 Task: Look for space in Shahrak, Afghanistan from 9th June, 2023 to 11th June, 2023 for 2 adults in price range Rs.6000 to Rs.10000. Place can be entire place with 2 bedrooms having 2 beds and 1 bathroom. Property type can be house, flat, hotel. Amenities needed are: wifi, air conditioning. Booking option can be shelf check-in. Required host language is English.
Action: Mouse moved to (554, 112)
Screenshot: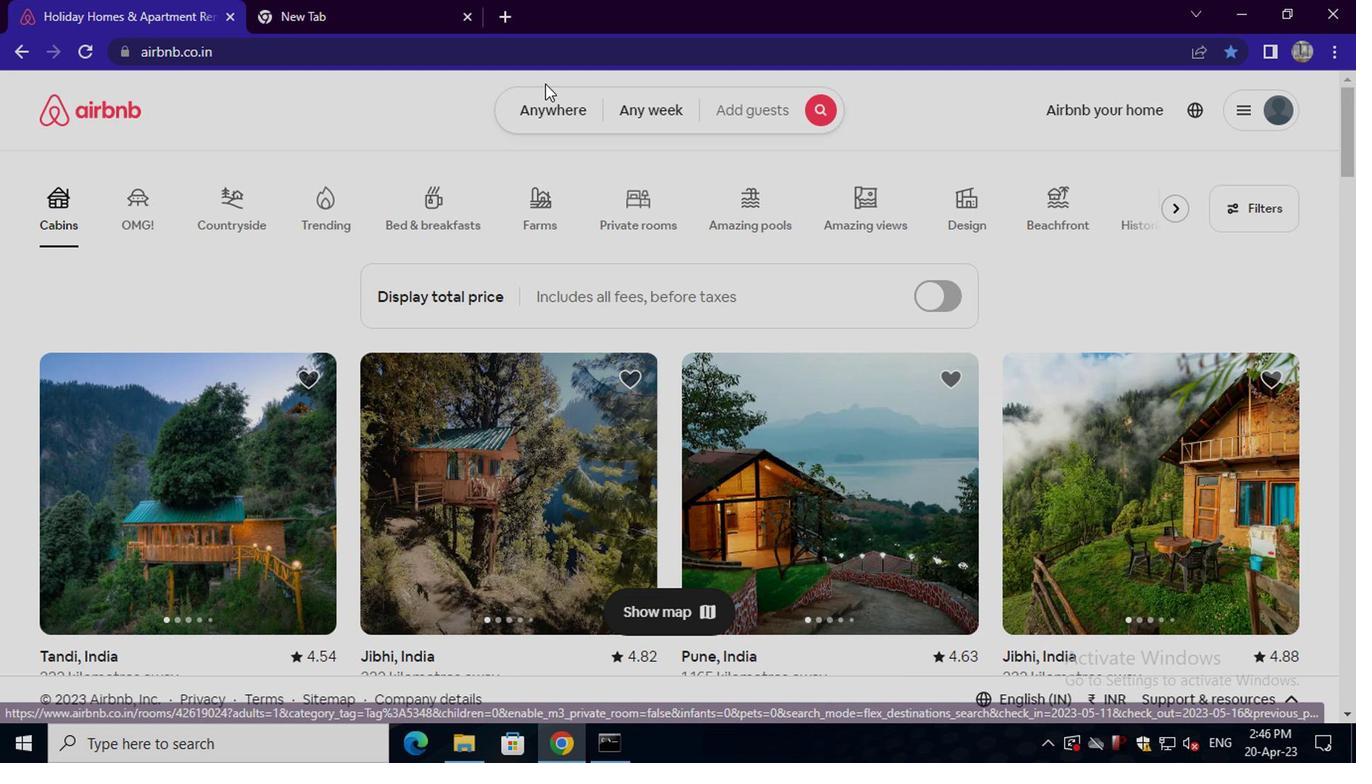 
Action: Mouse pressed left at (554, 112)
Screenshot: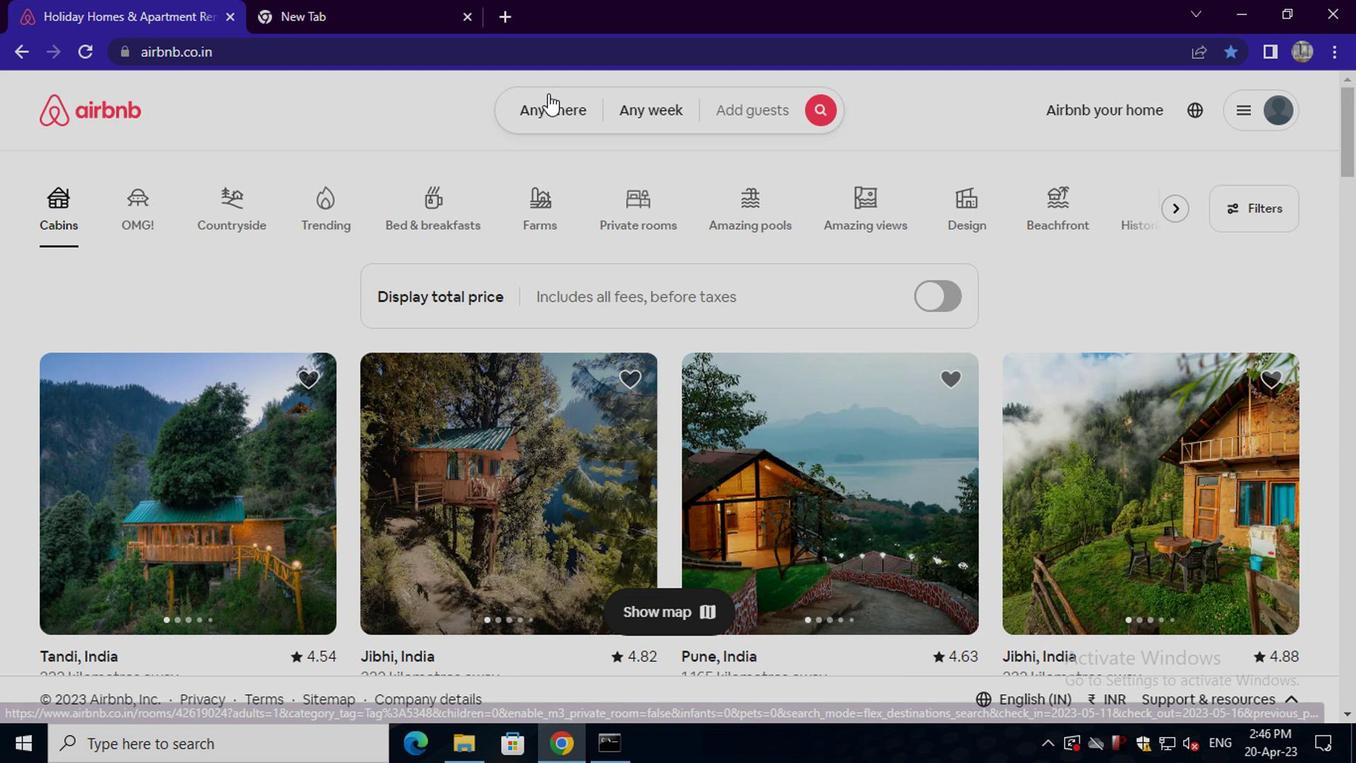 
Action: Mouse moved to (382, 195)
Screenshot: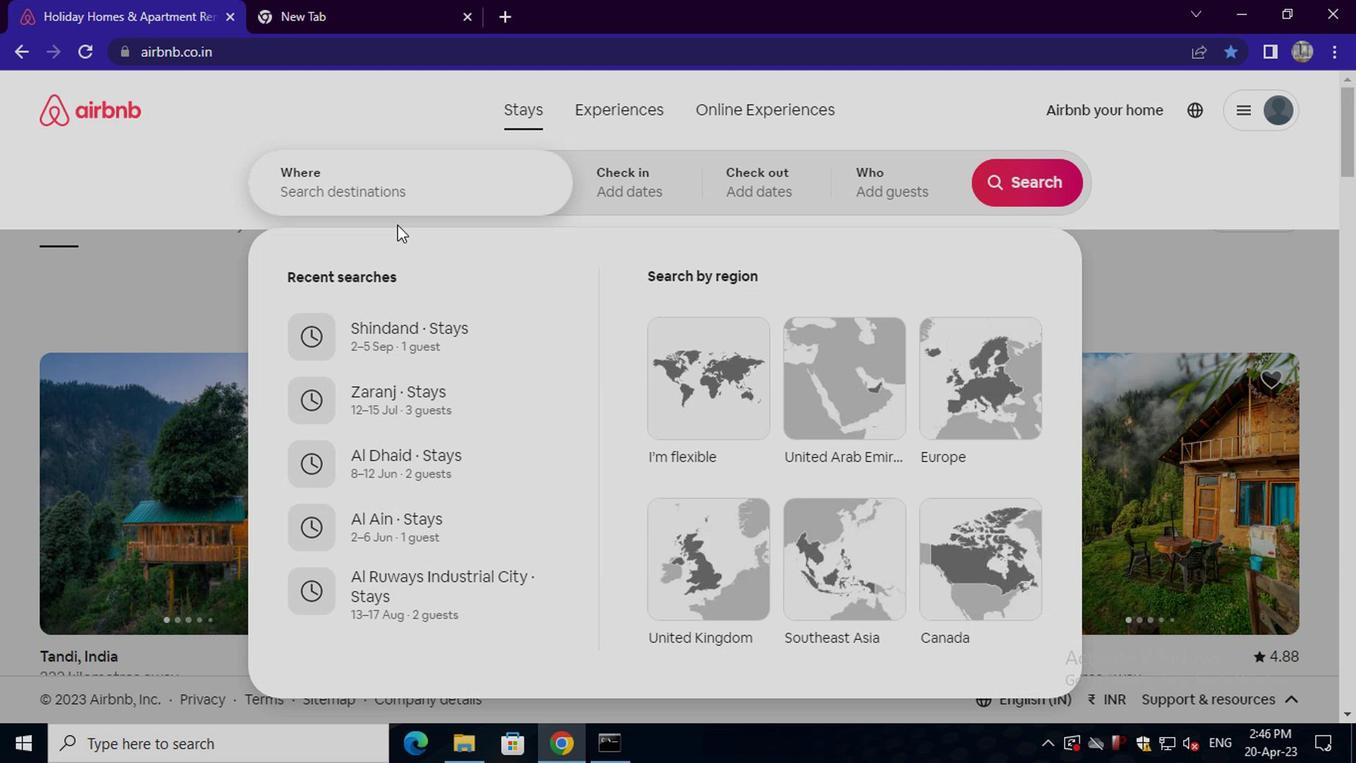 
Action: Mouse pressed left at (382, 195)
Screenshot: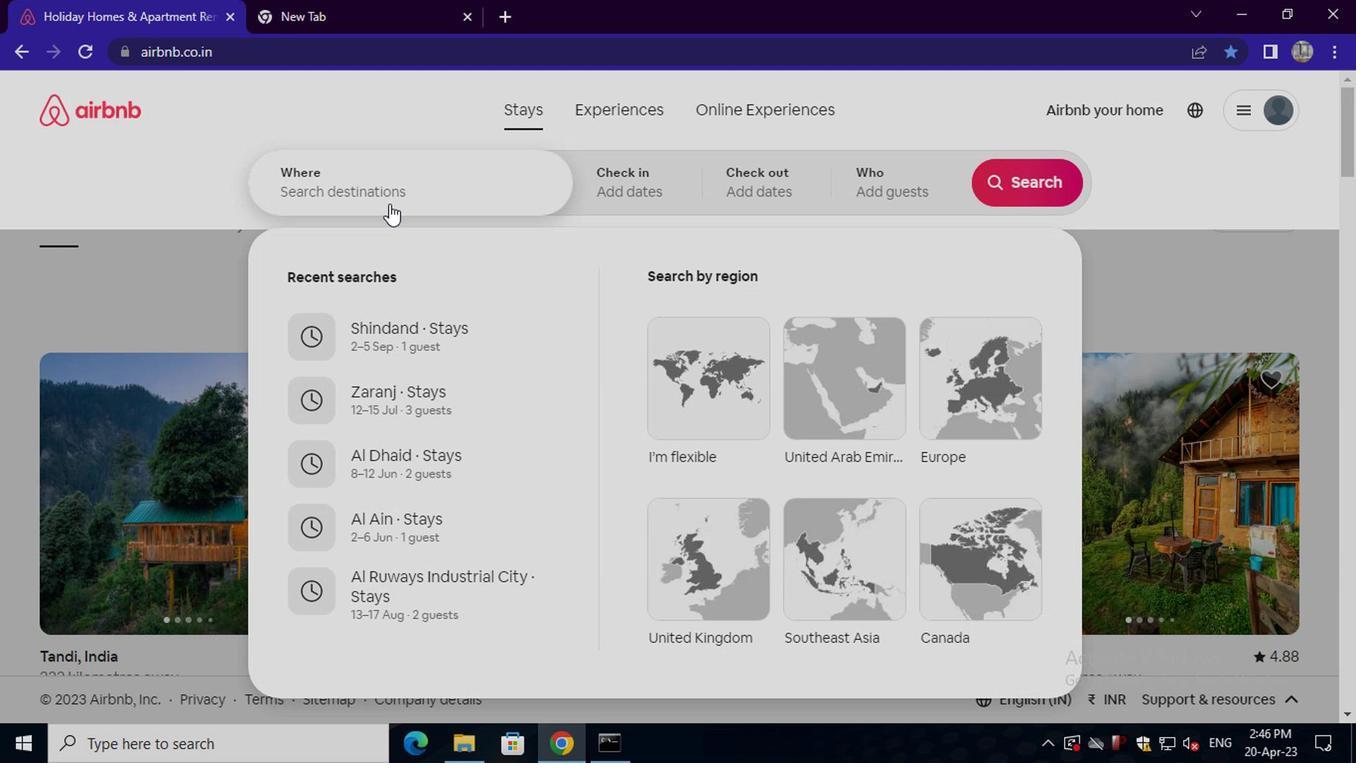 
Action: Mouse moved to (382, 194)
Screenshot: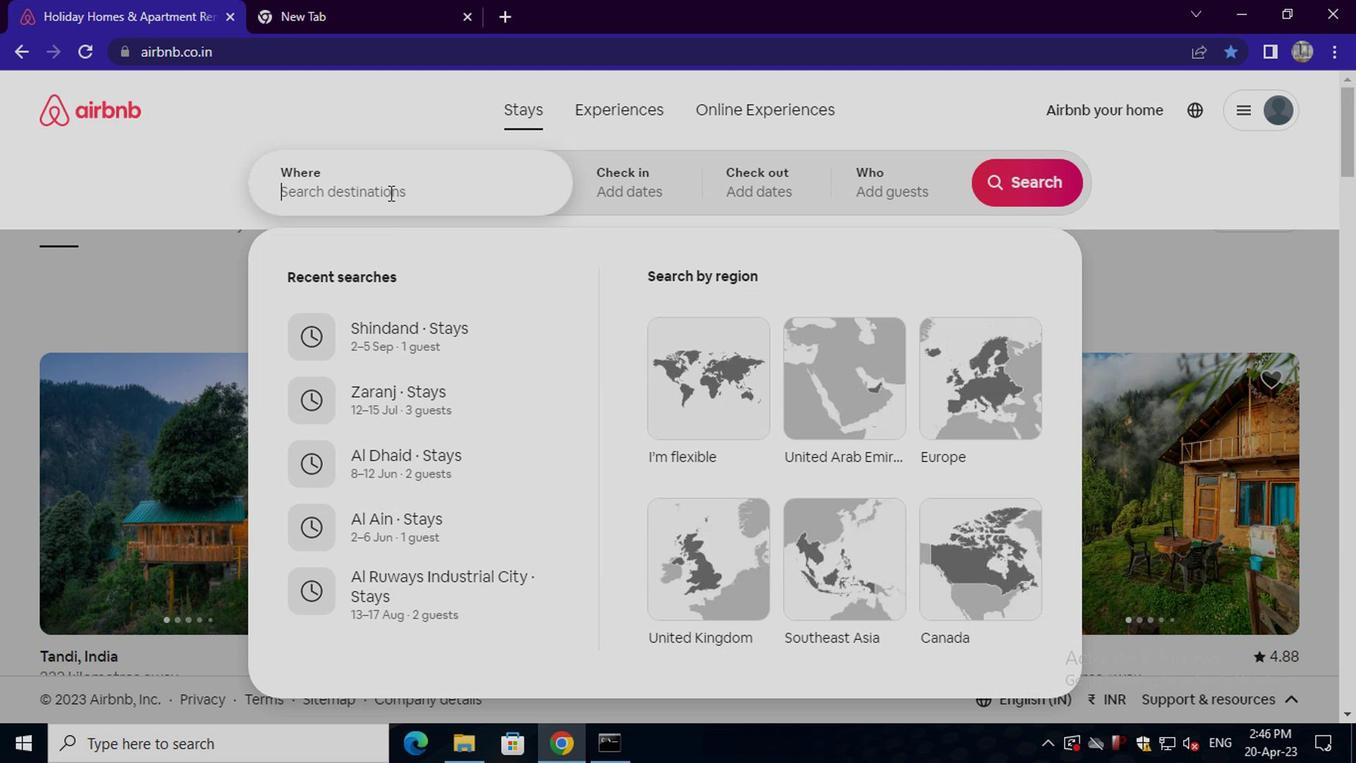 
Action: Key pressed shahrak
Screenshot: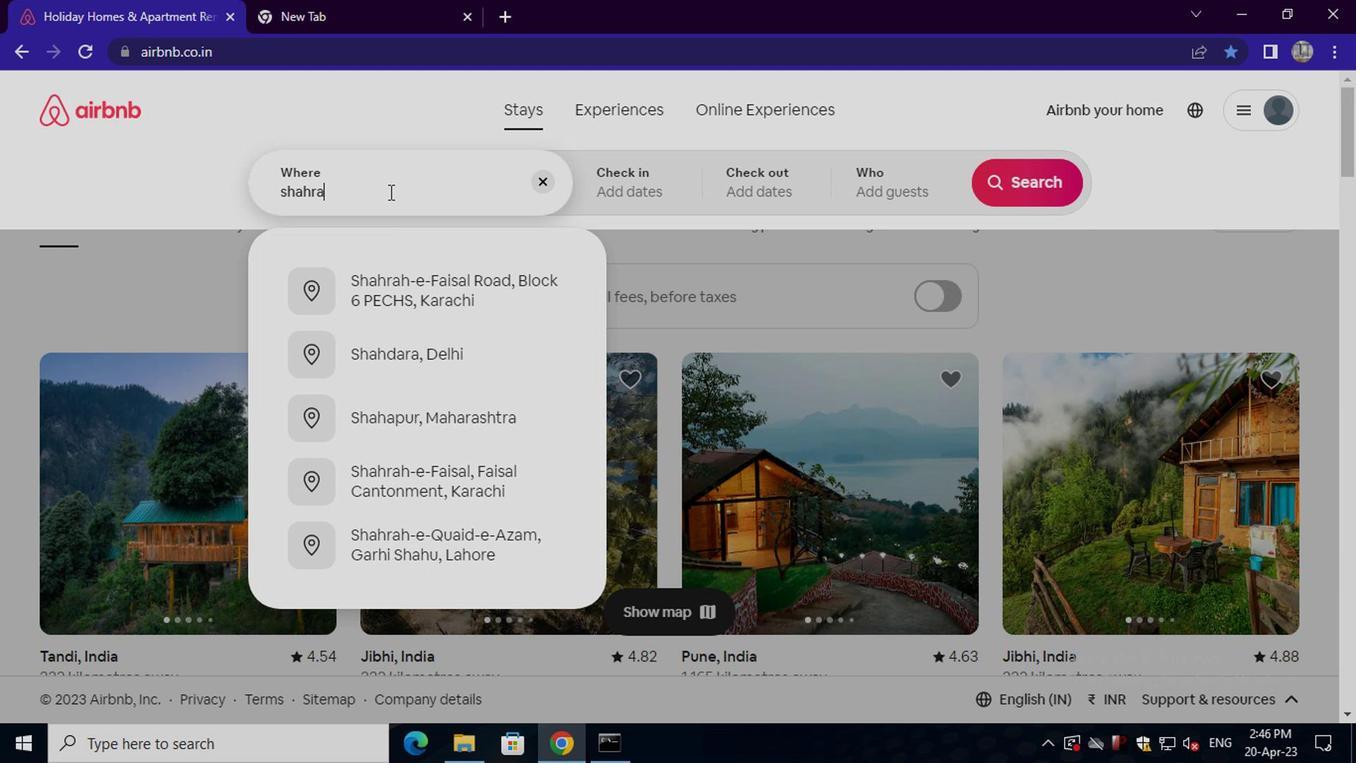 
Action: Mouse moved to (433, 207)
Screenshot: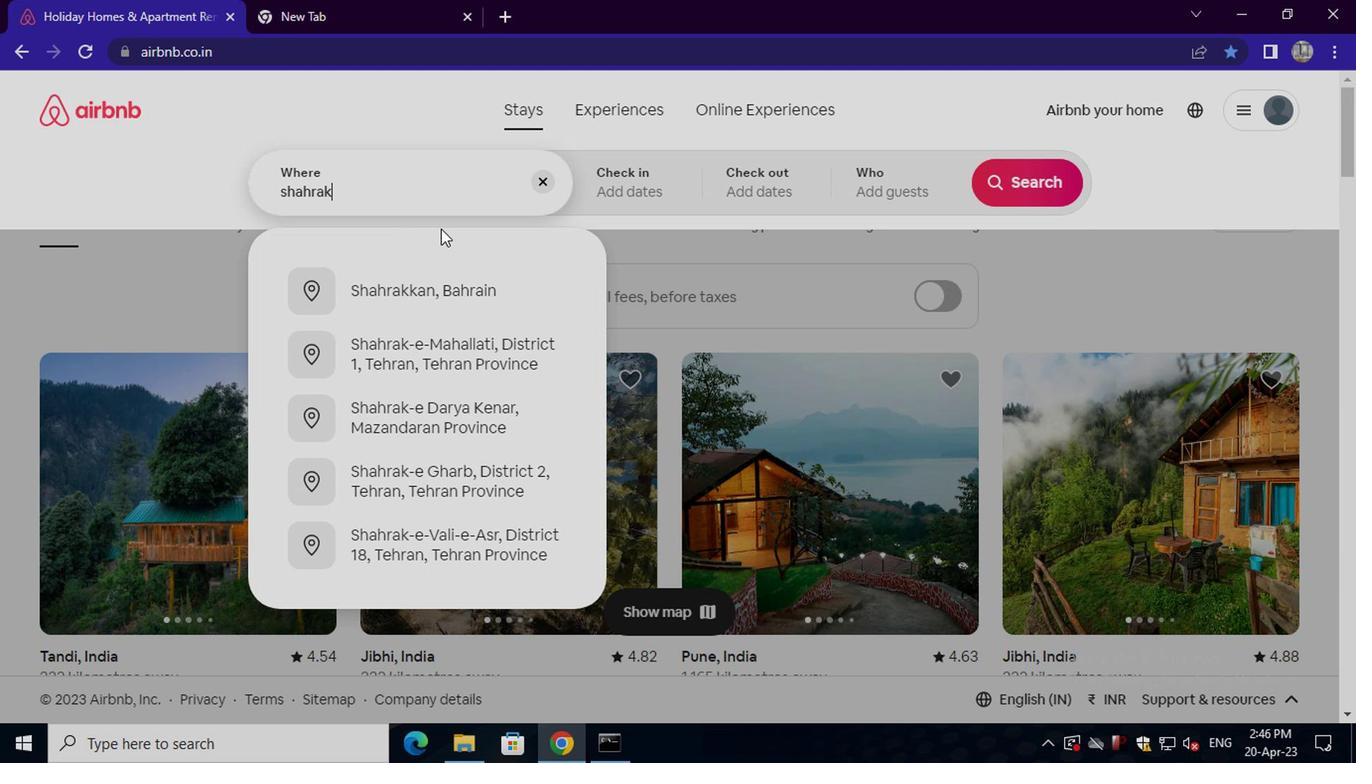 
Action: Key pressed ,<Key.space>afg
Screenshot: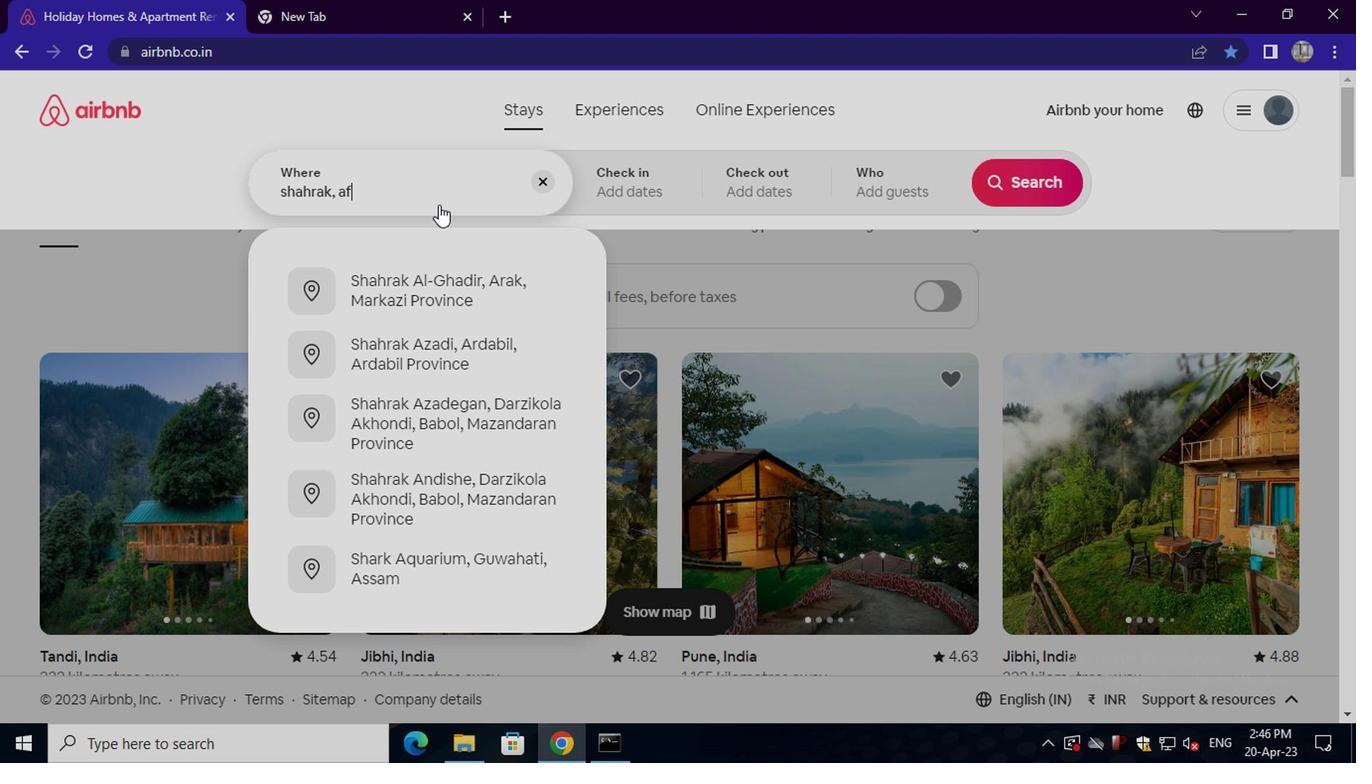 
Action: Mouse moved to (449, 284)
Screenshot: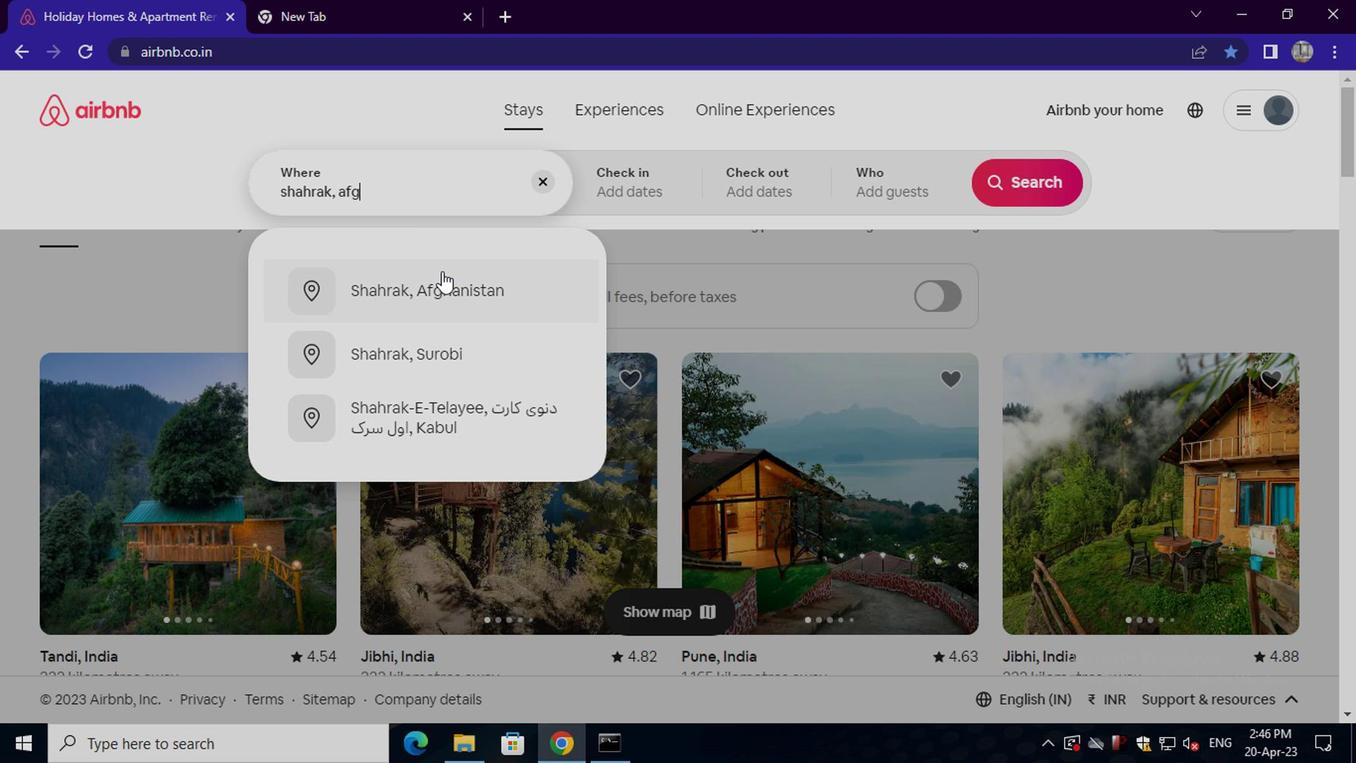 
Action: Mouse pressed left at (449, 284)
Screenshot: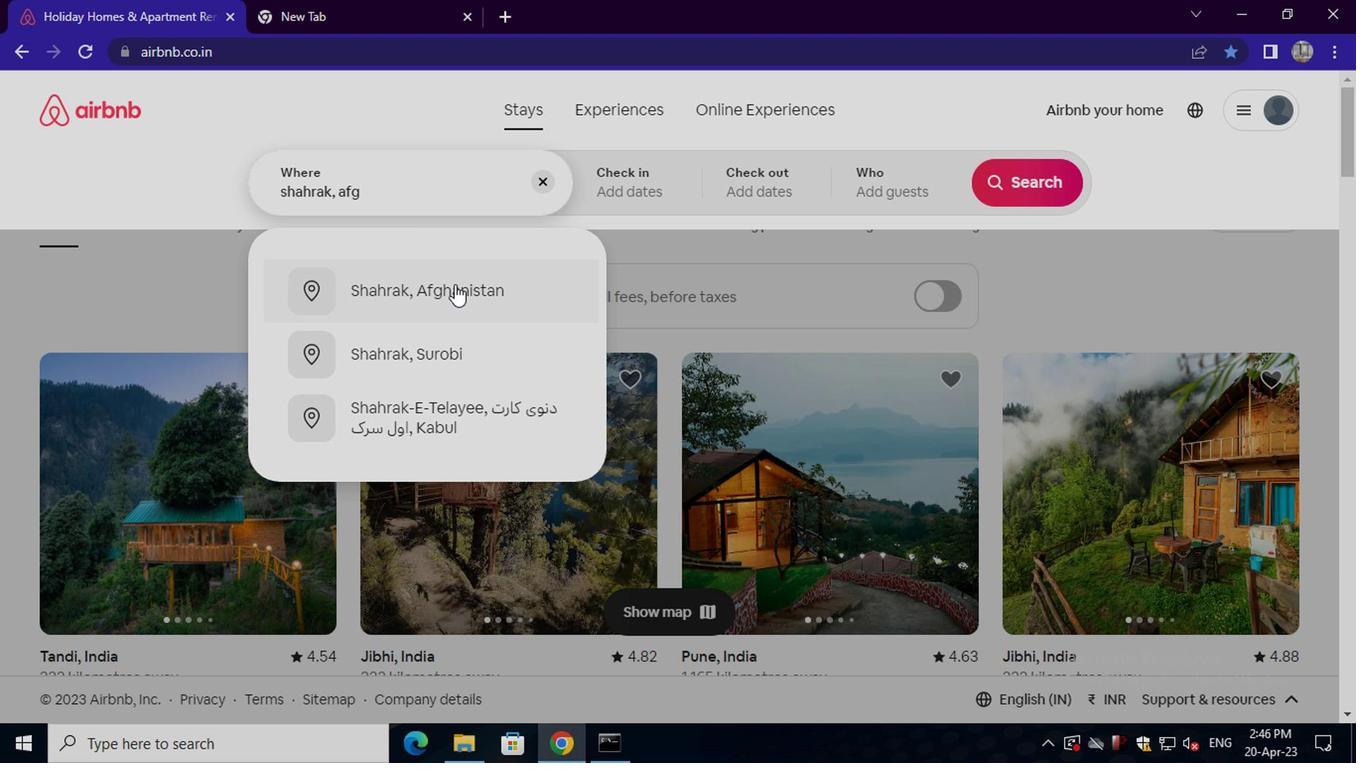 
Action: Mouse moved to (1004, 330)
Screenshot: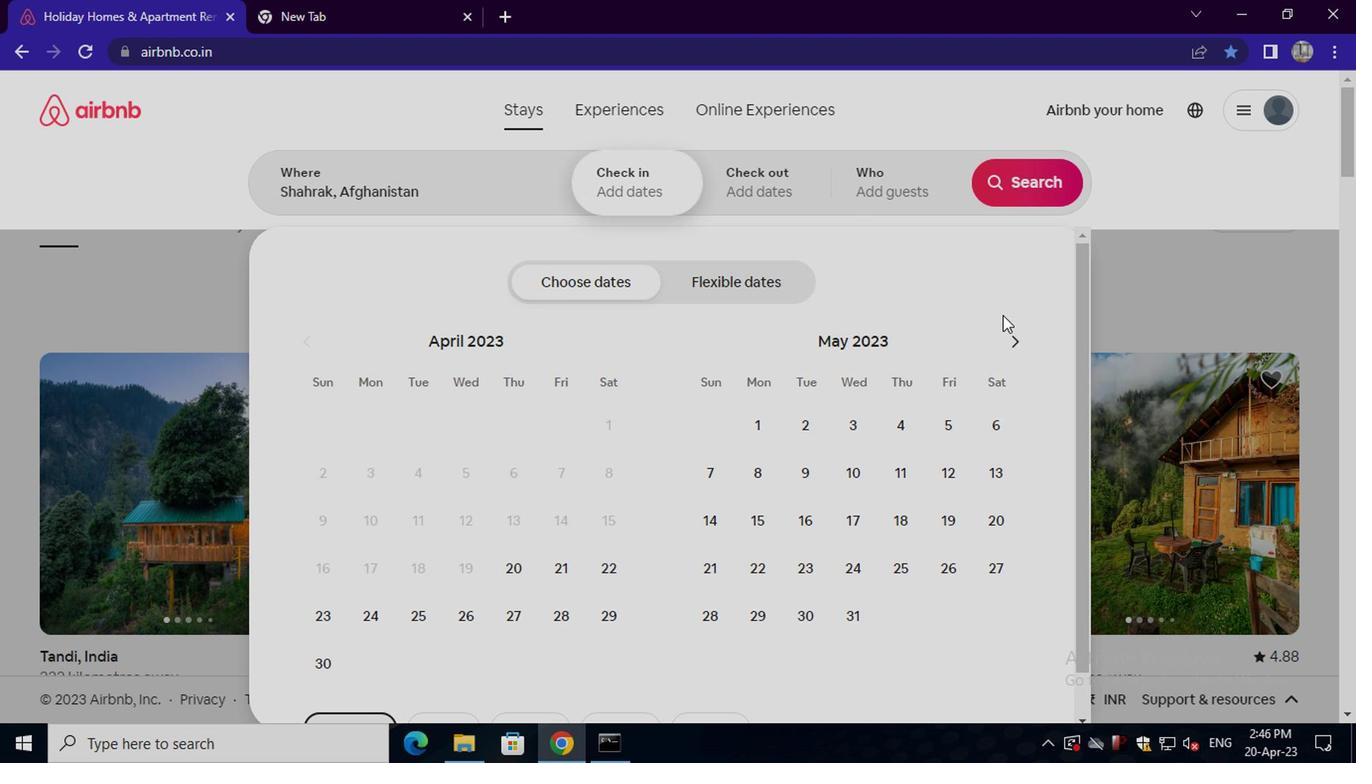 
Action: Mouse pressed left at (1004, 330)
Screenshot: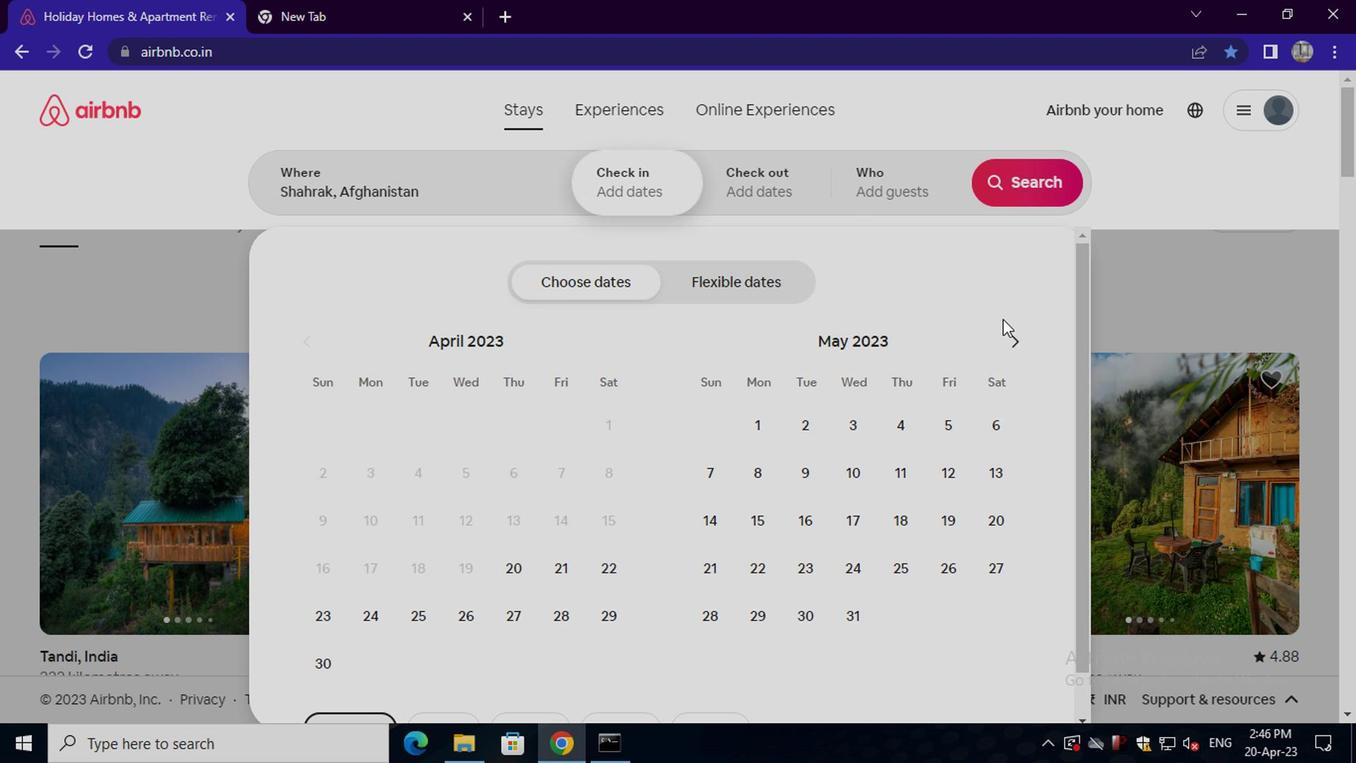 
Action: Mouse moved to (948, 472)
Screenshot: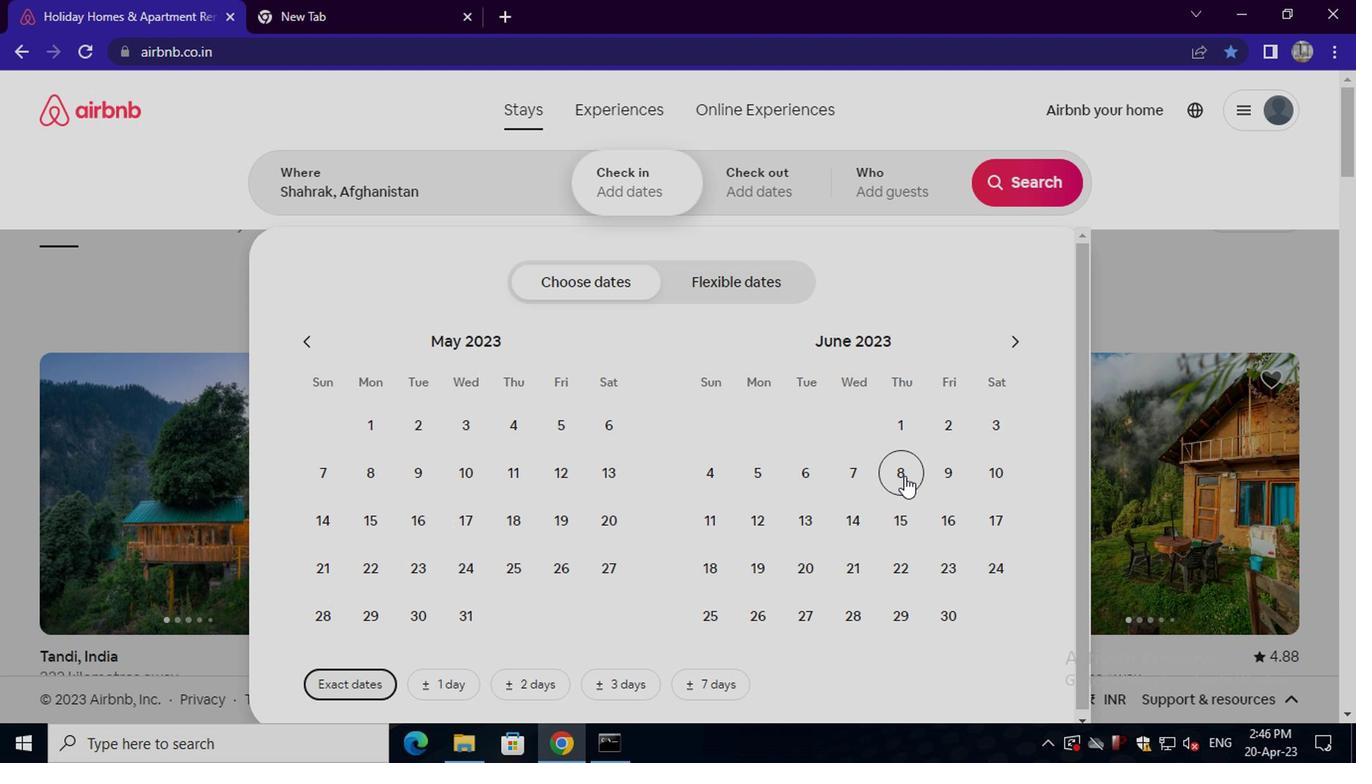 
Action: Mouse pressed left at (948, 472)
Screenshot: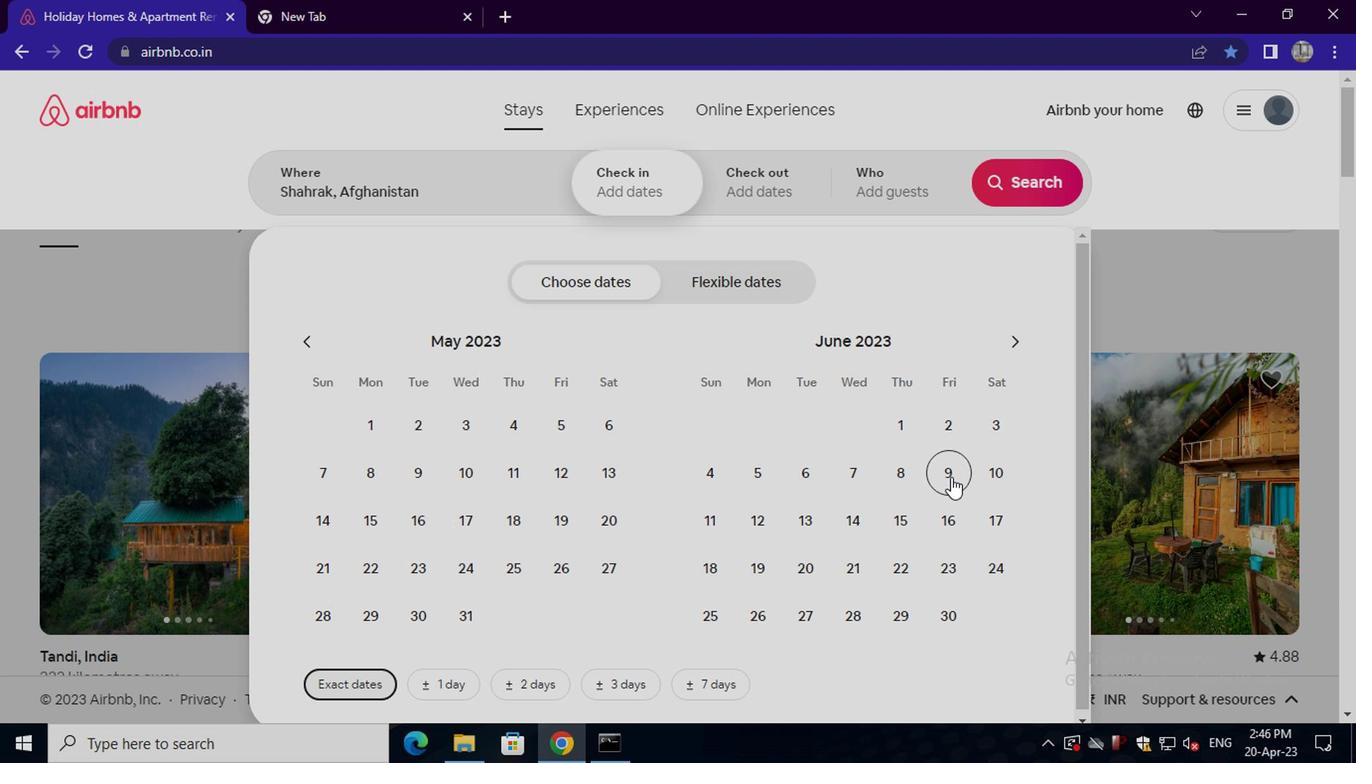 
Action: Mouse moved to (704, 503)
Screenshot: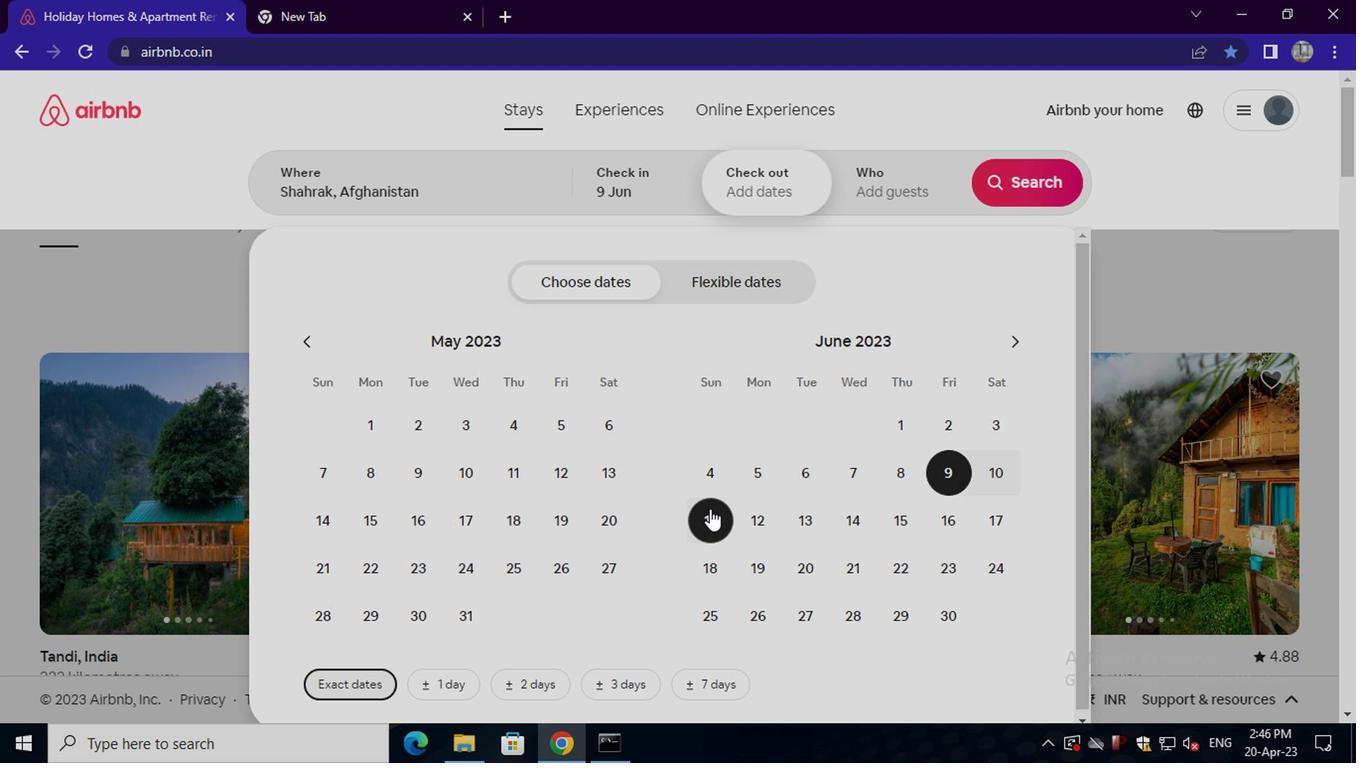 
Action: Mouse pressed left at (704, 503)
Screenshot: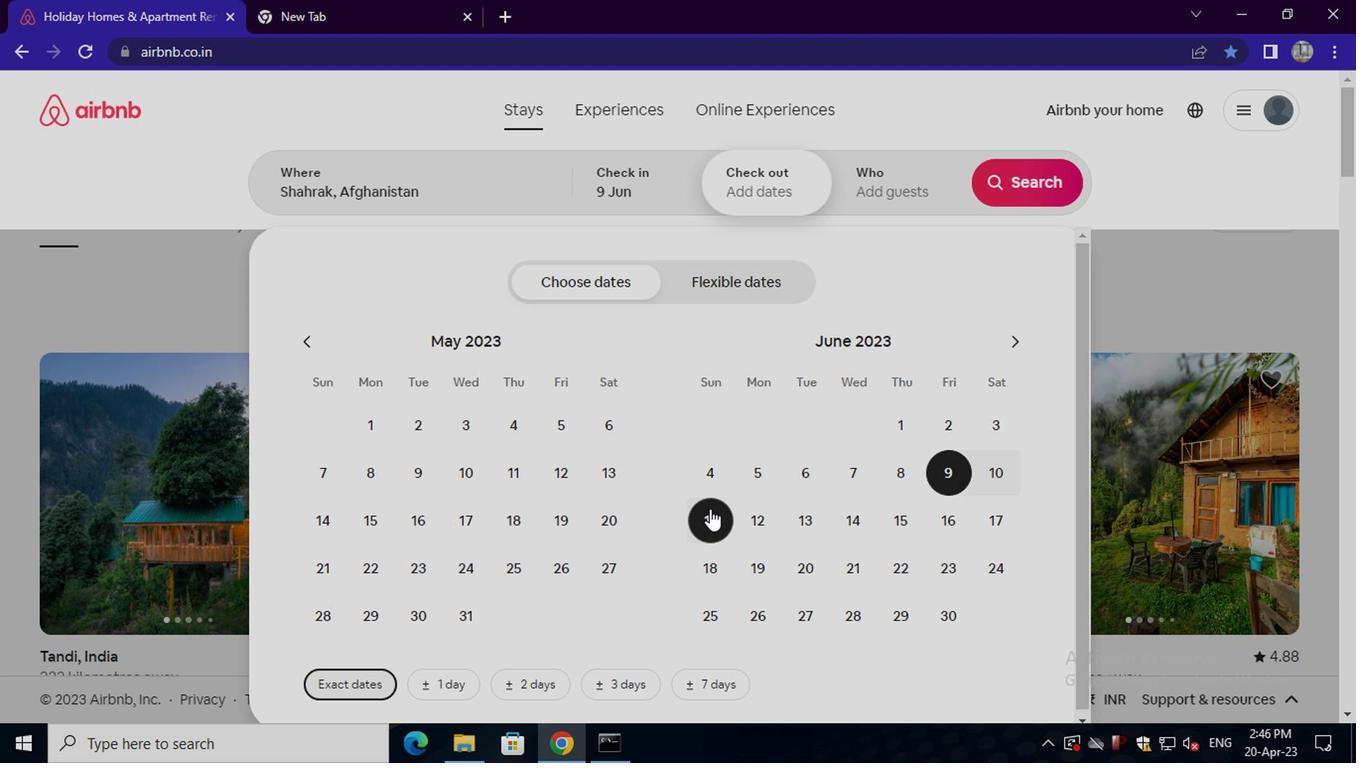 
Action: Mouse moved to (871, 195)
Screenshot: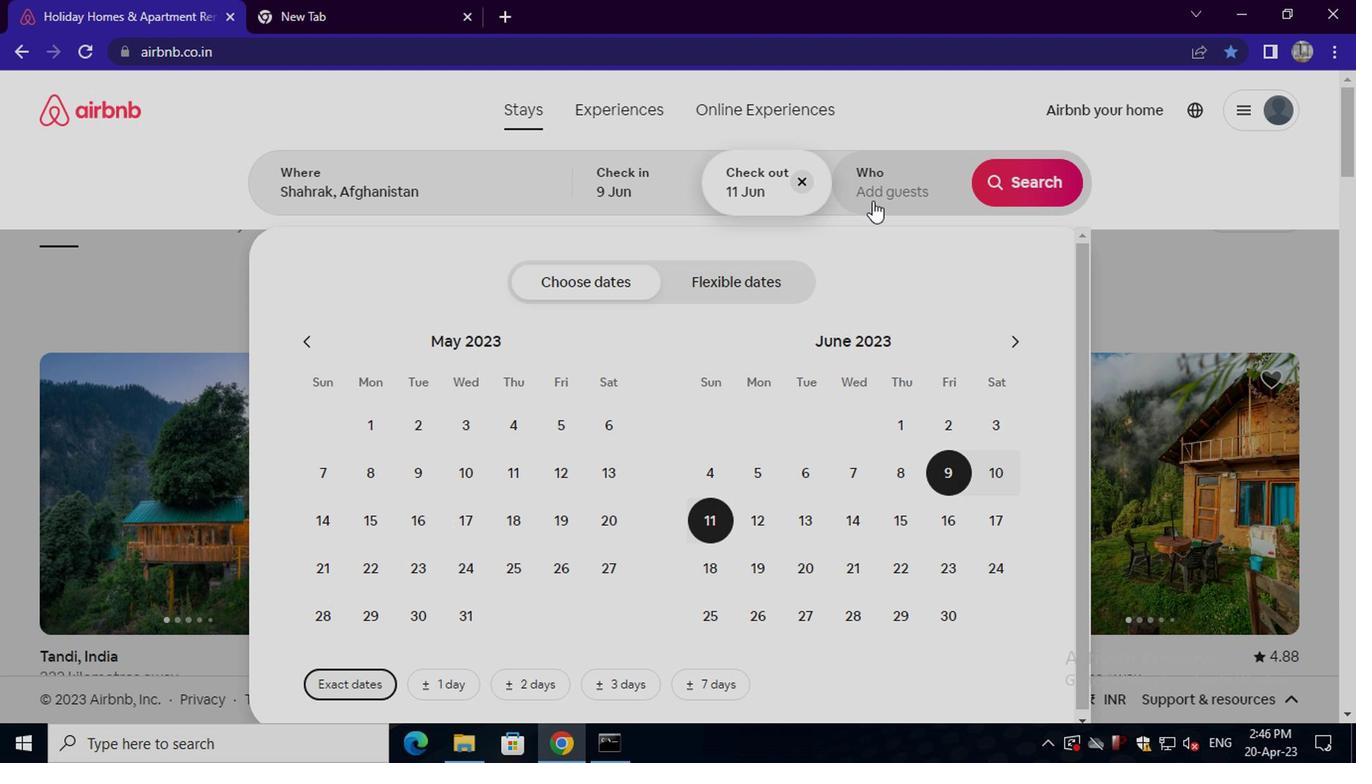 
Action: Mouse pressed left at (871, 195)
Screenshot: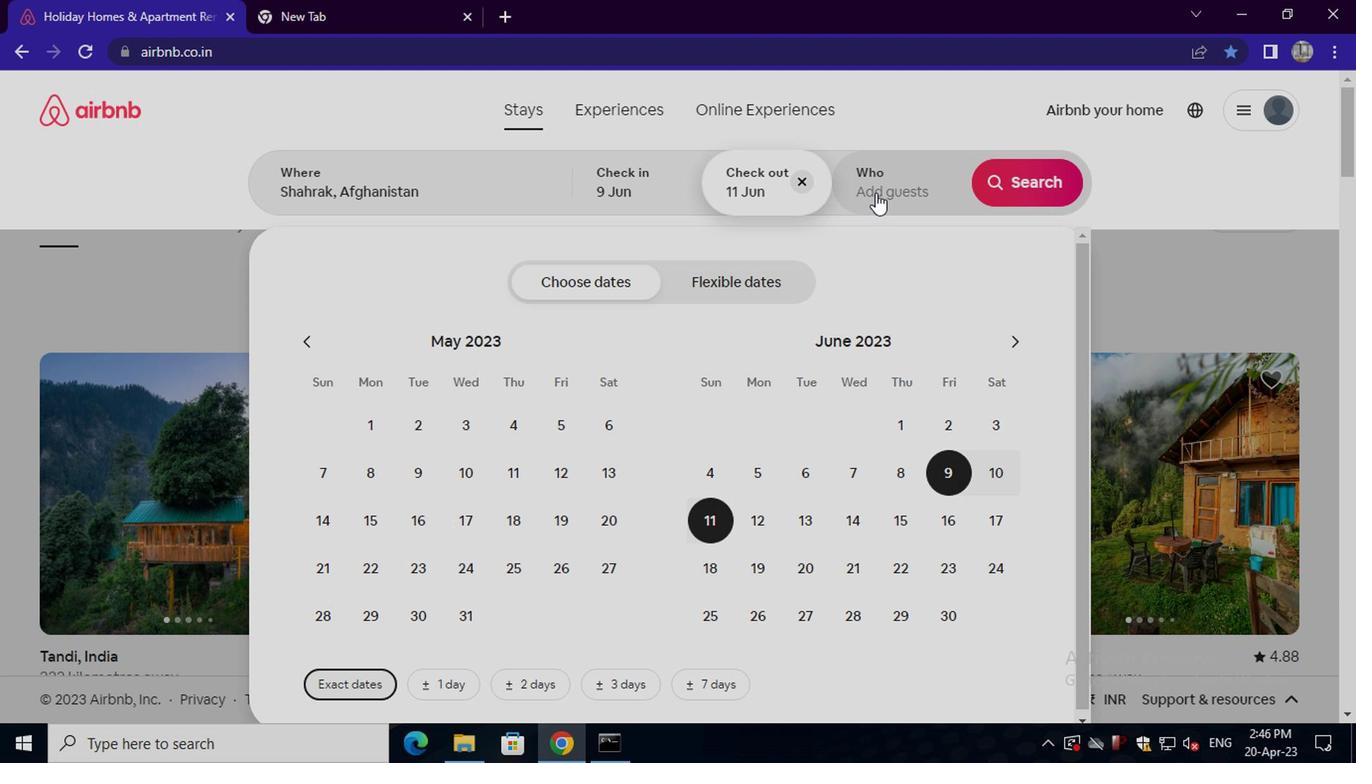 
Action: Mouse moved to (1031, 282)
Screenshot: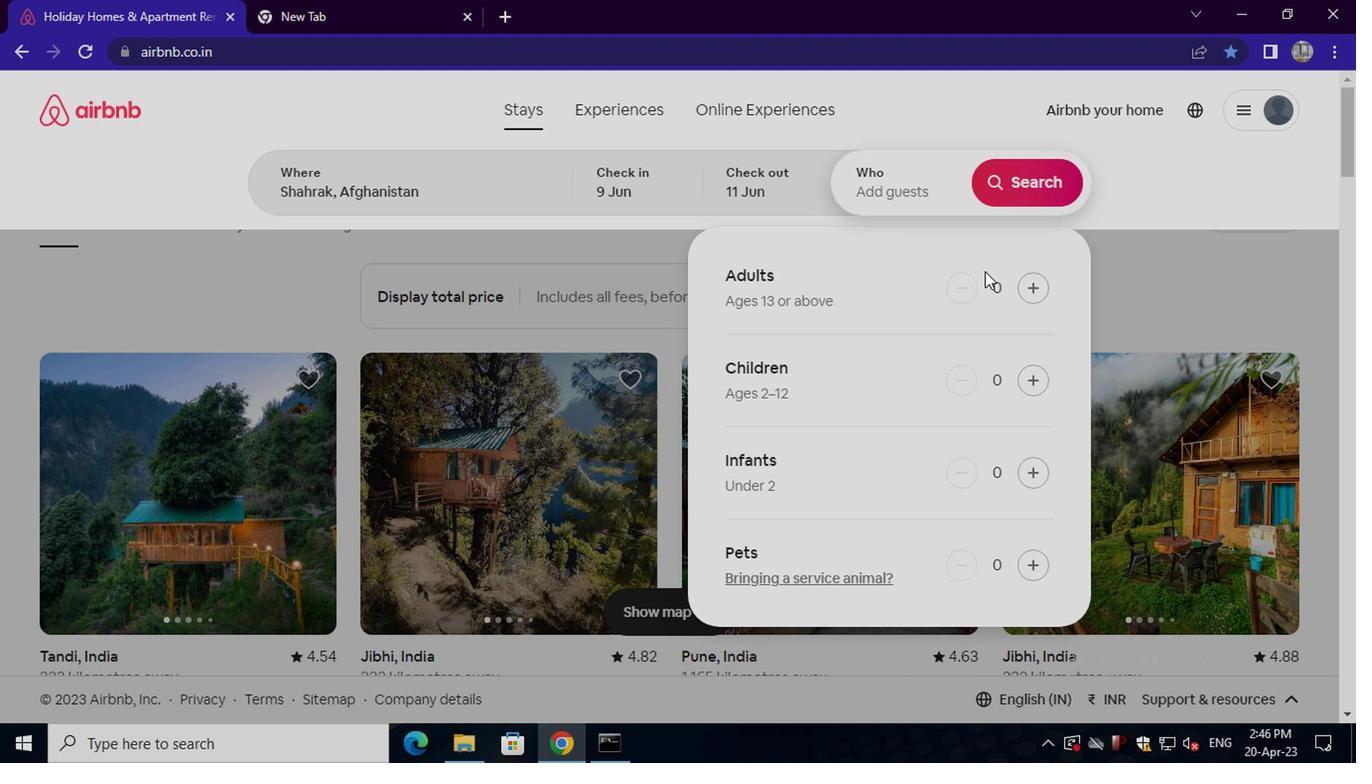 
Action: Mouse pressed left at (1031, 282)
Screenshot: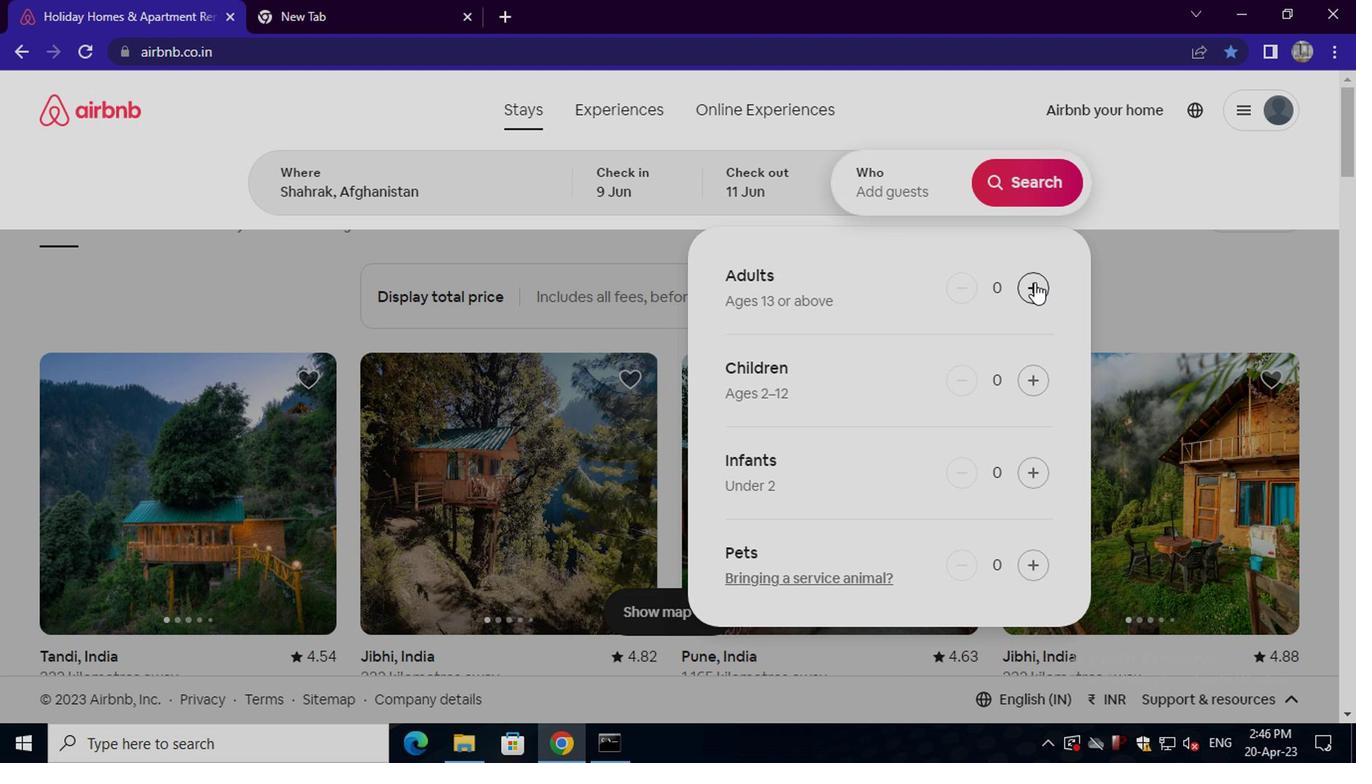 
Action: Mouse pressed left at (1031, 282)
Screenshot: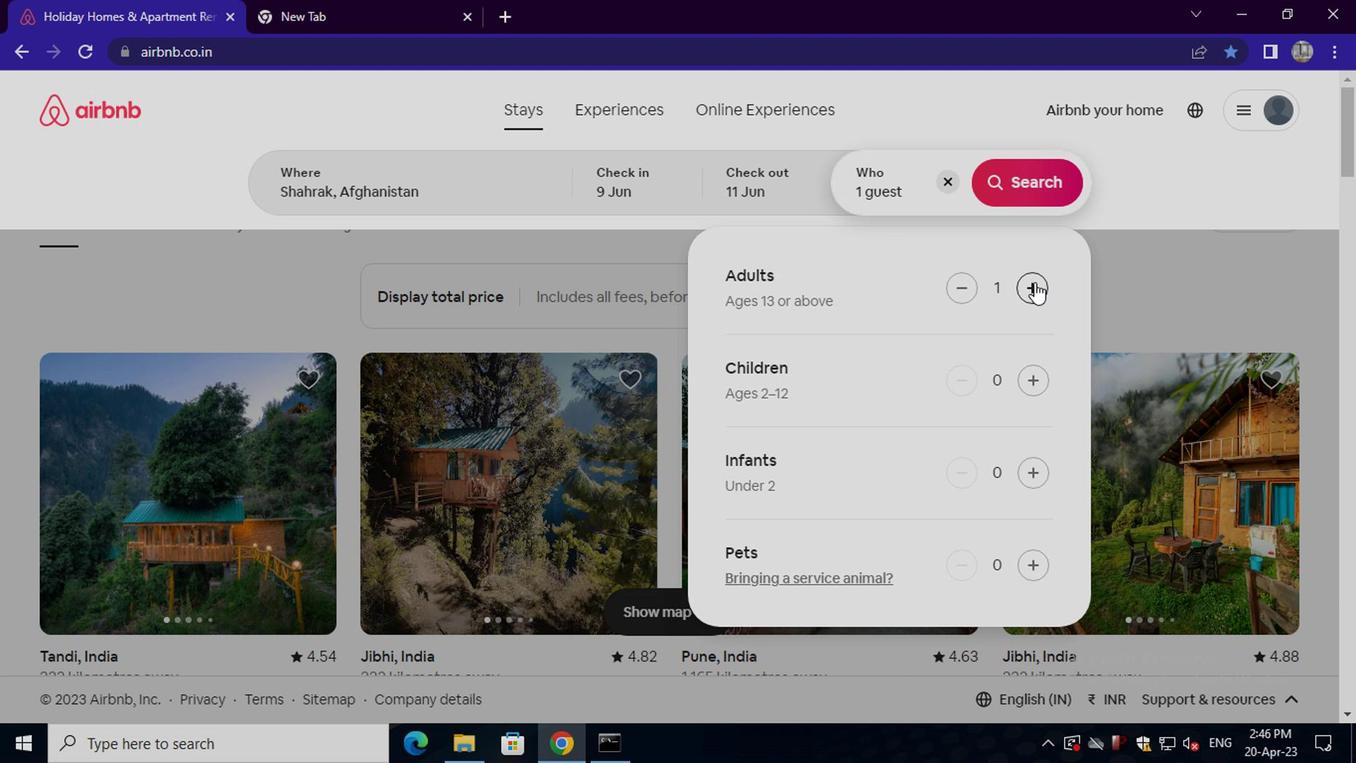 
Action: Mouse moved to (1028, 193)
Screenshot: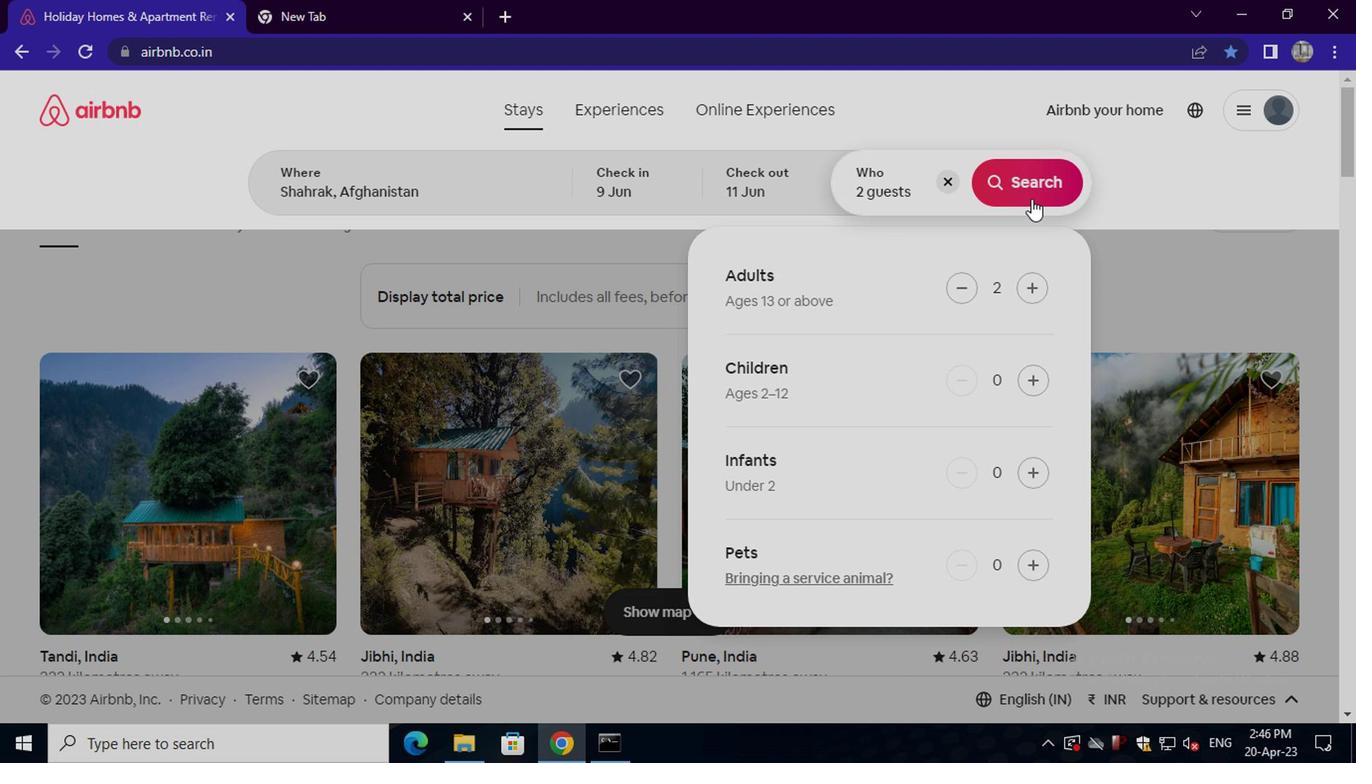 
Action: Mouse pressed left at (1028, 193)
Screenshot: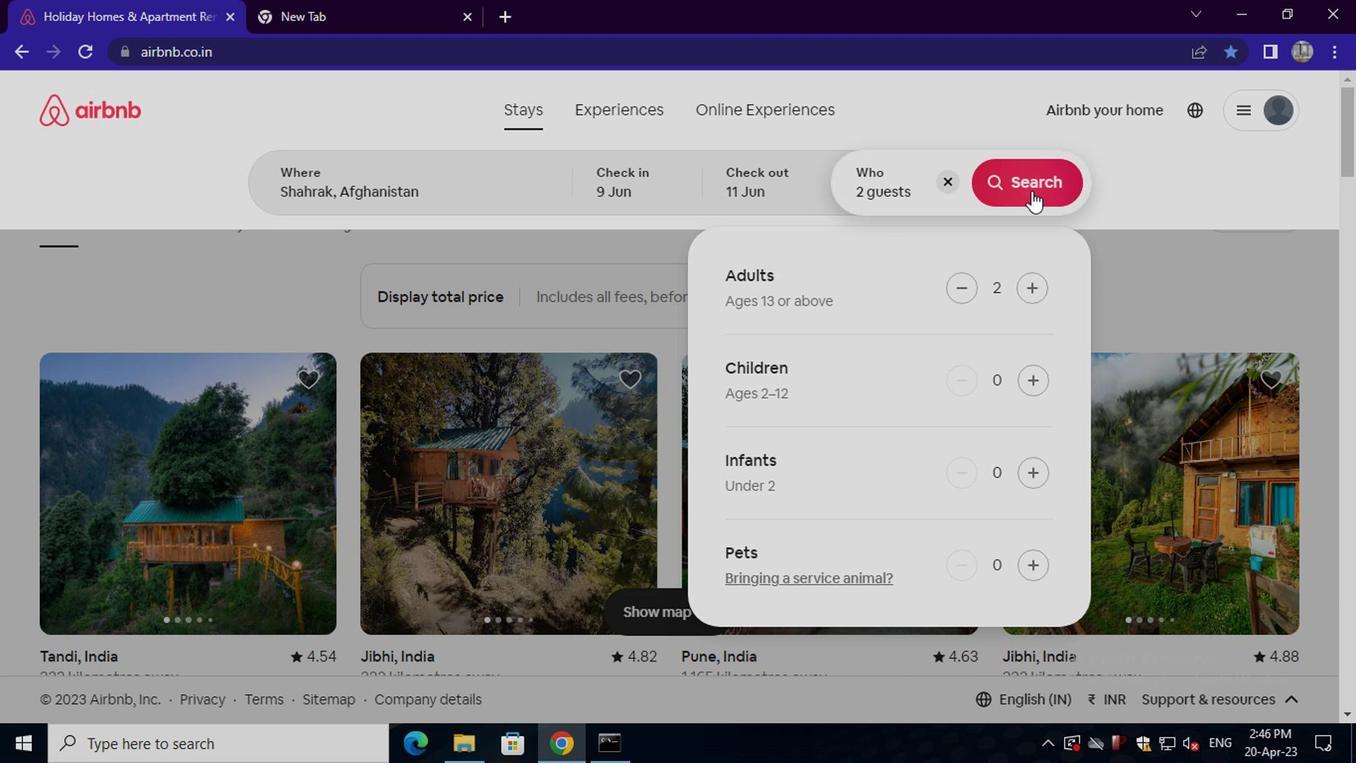 
Action: Mouse moved to (1313, 211)
Screenshot: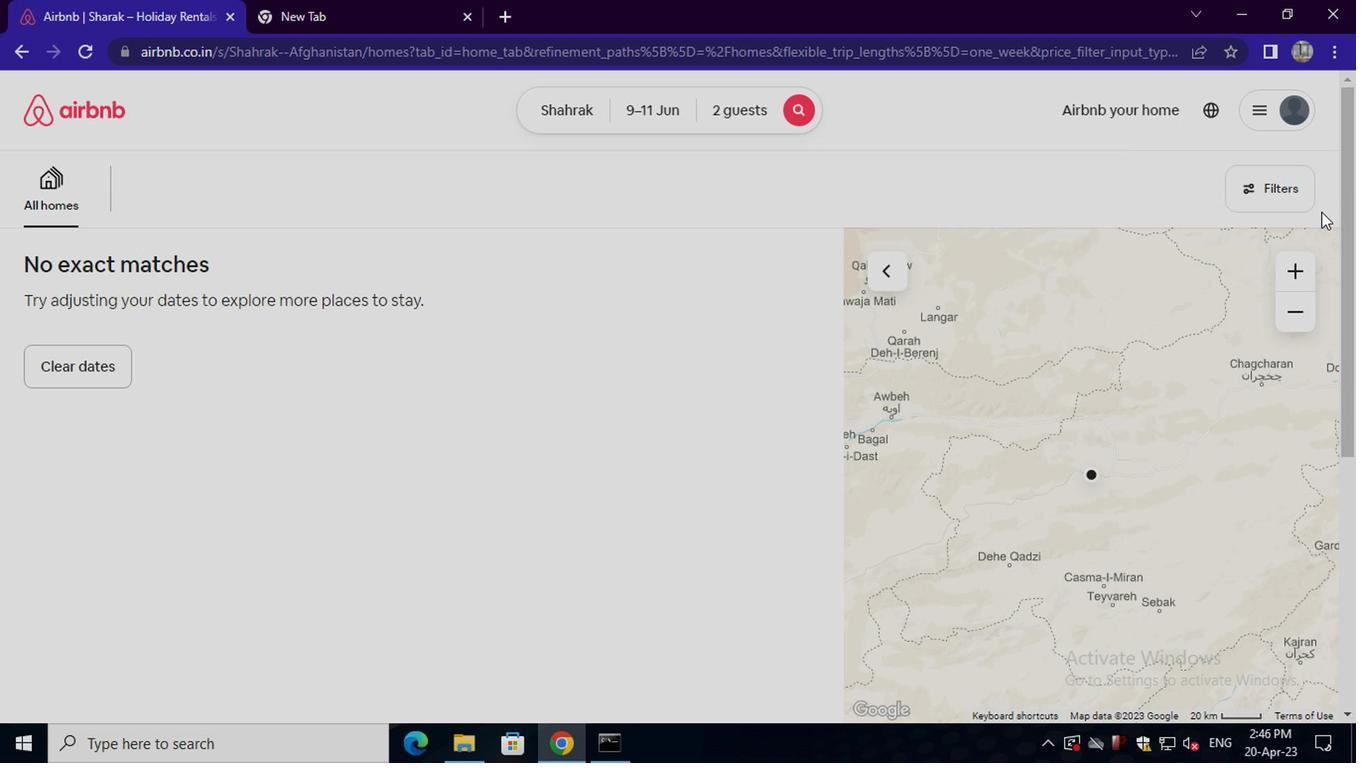 
Action: Mouse pressed left at (1313, 211)
Screenshot: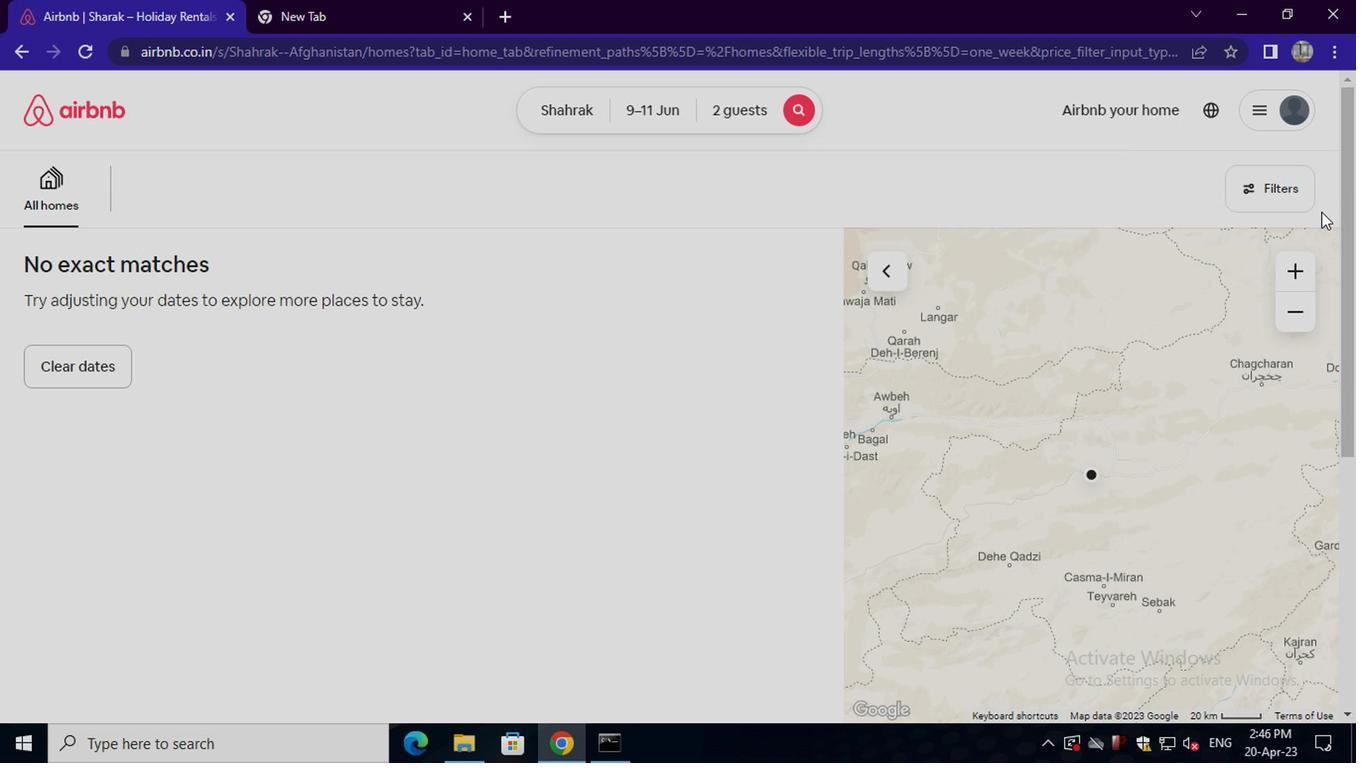 
Action: Mouse moved to (1306, 207)
Screenshot: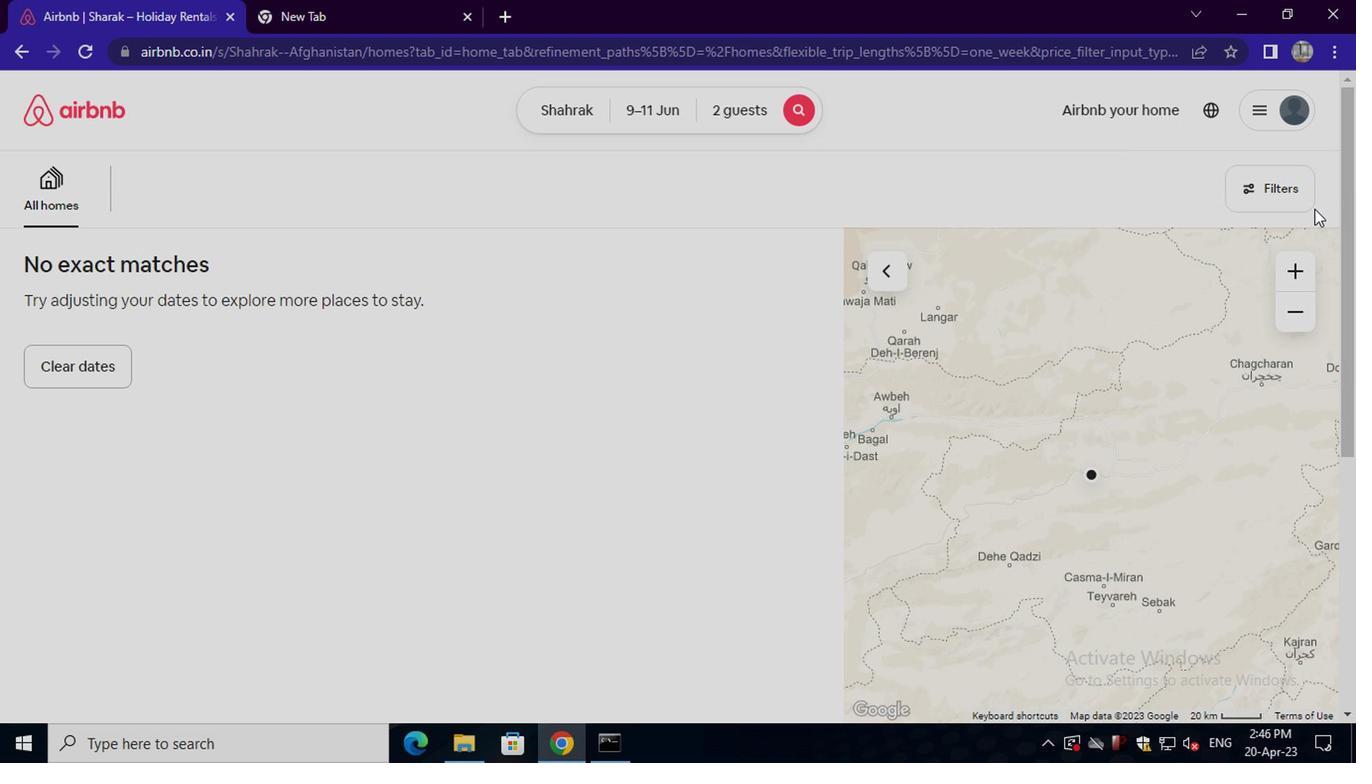 
Action: Mouse pressed left at (1306, 207)
Screenshot: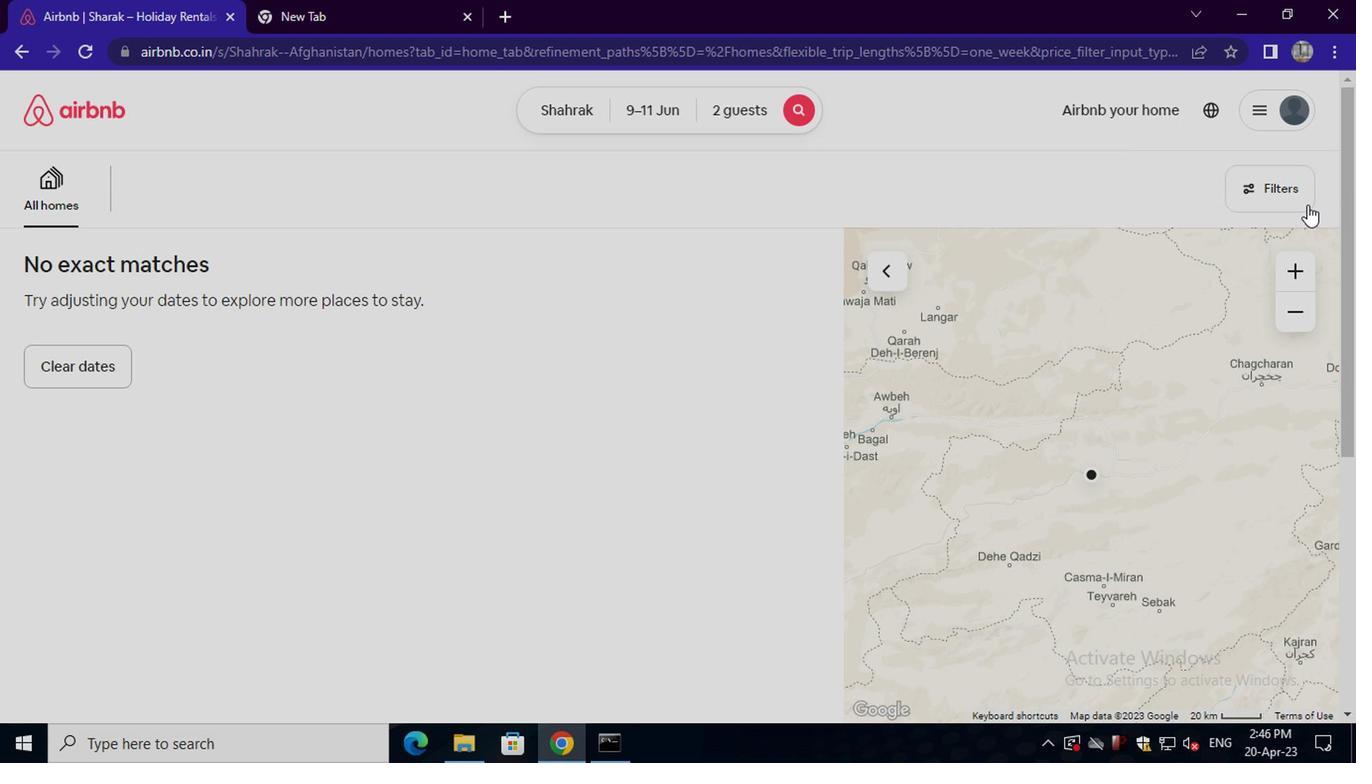 
Action: Mouse moved to (530, 322)
Screenshot: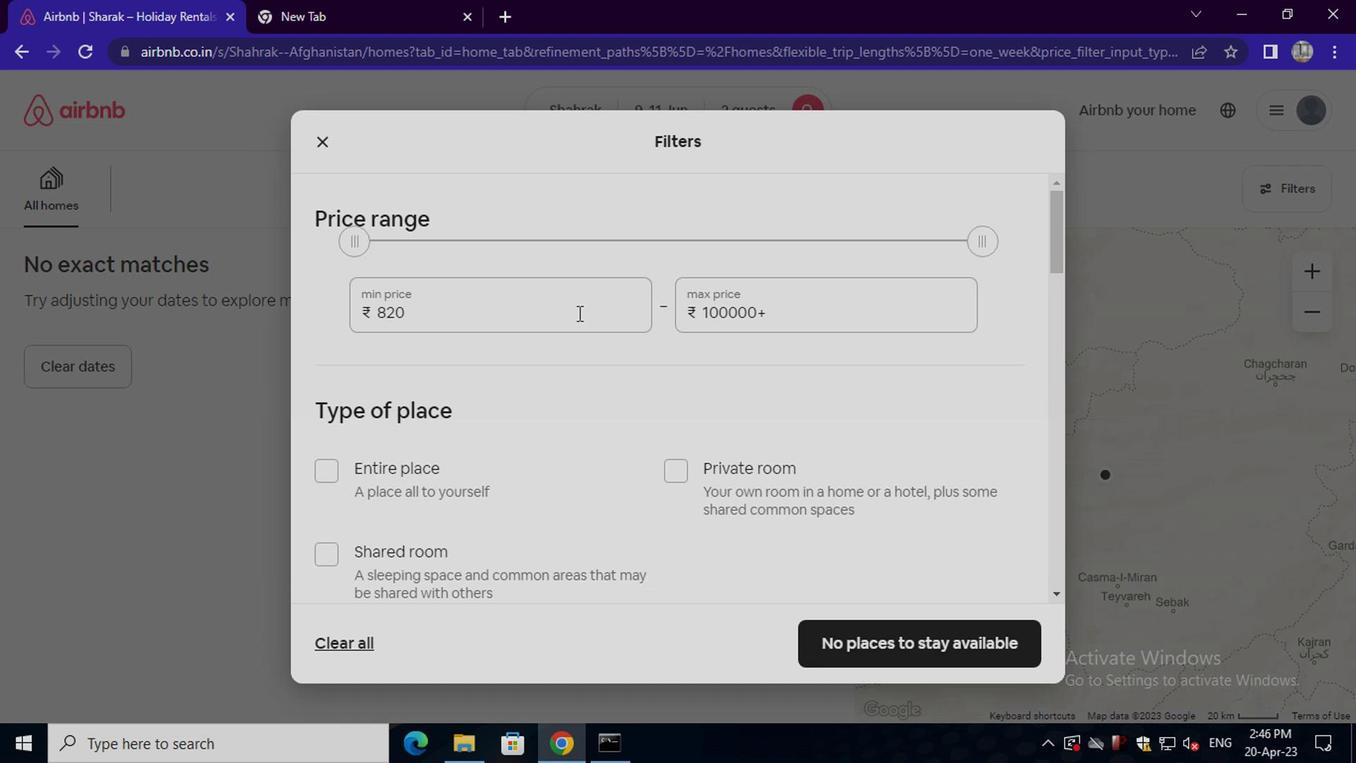 
Action: Mouse pressed left at (530, 322)
Screenshot: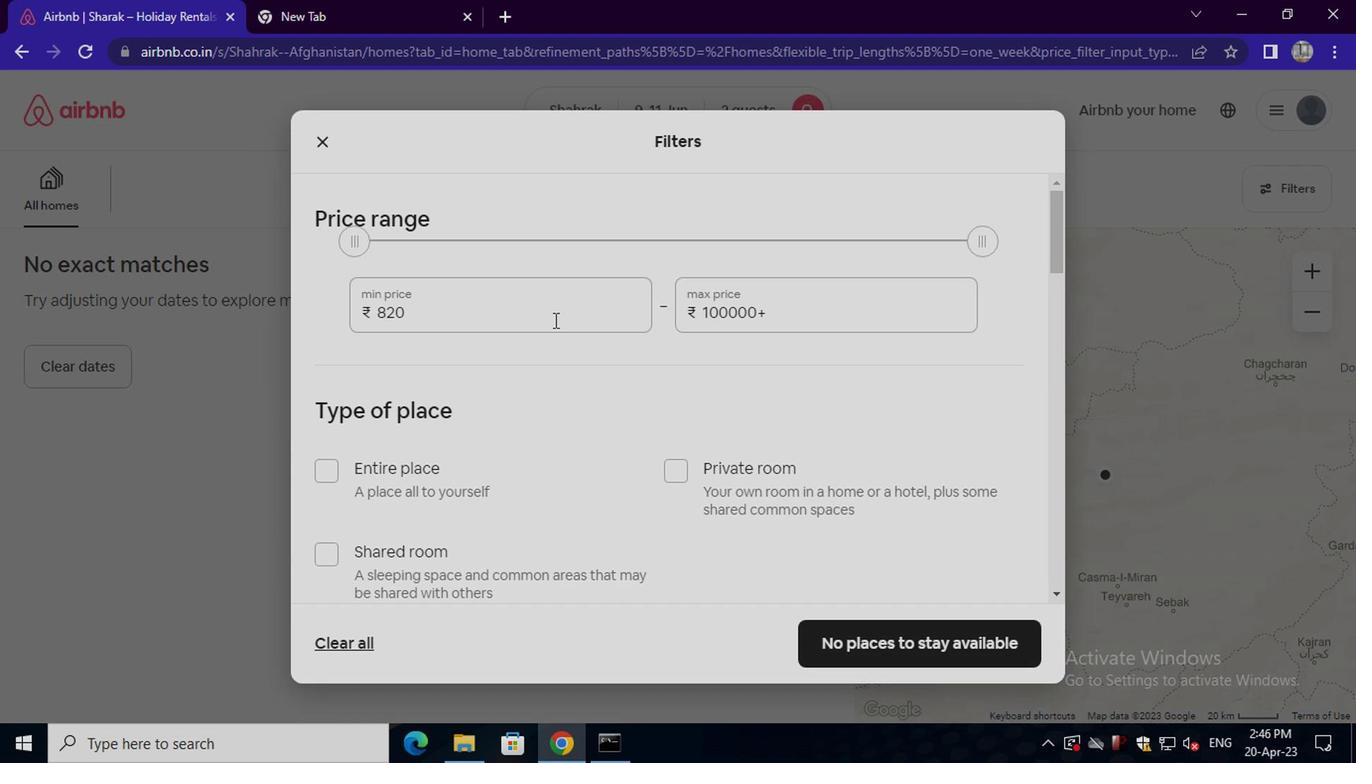 
Action: Key pressed <Key.backspace><Key.backspace><Key.backspace><Key.backspace><Key.backspace><Key.backspace><Key.backspace><Key.backspace><Key.backspace>6000
Screenshot: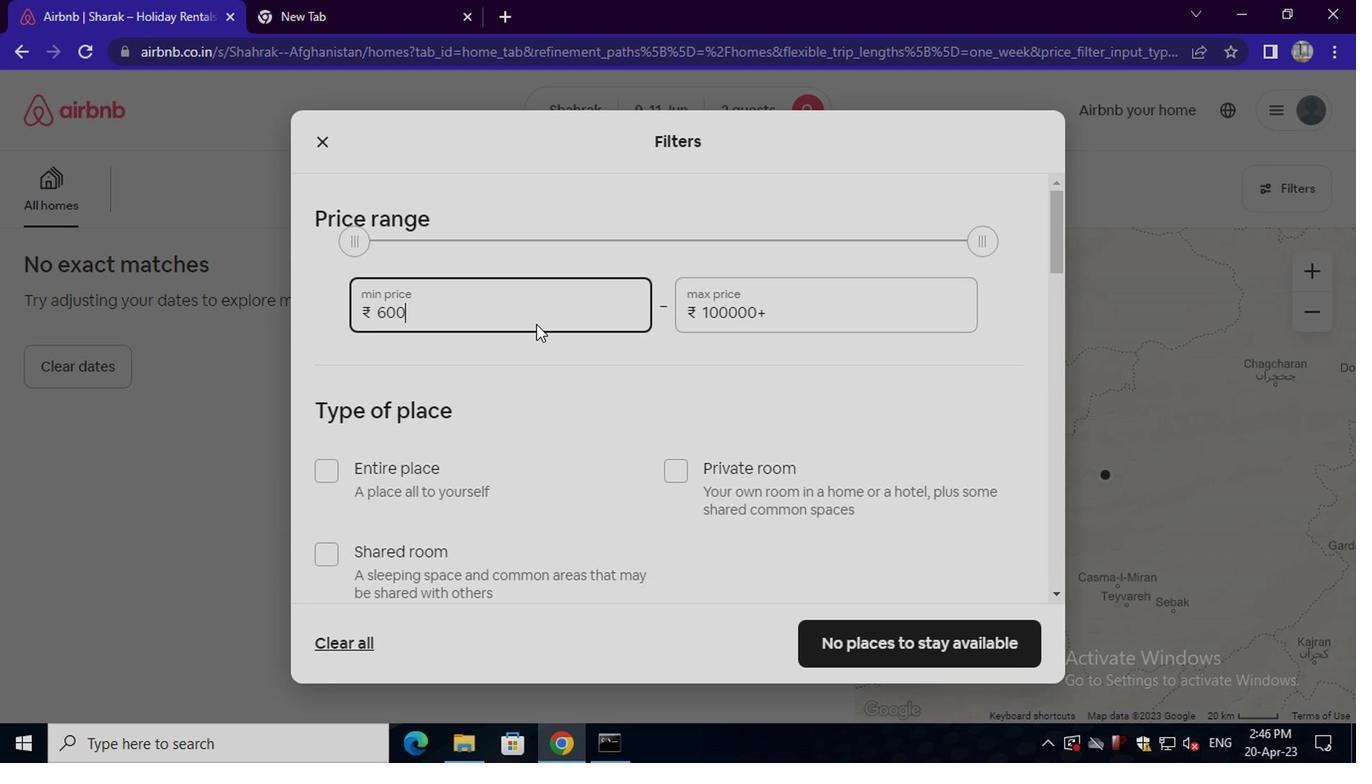 
Action: Mouse moved to (798, 316)
Screenshot: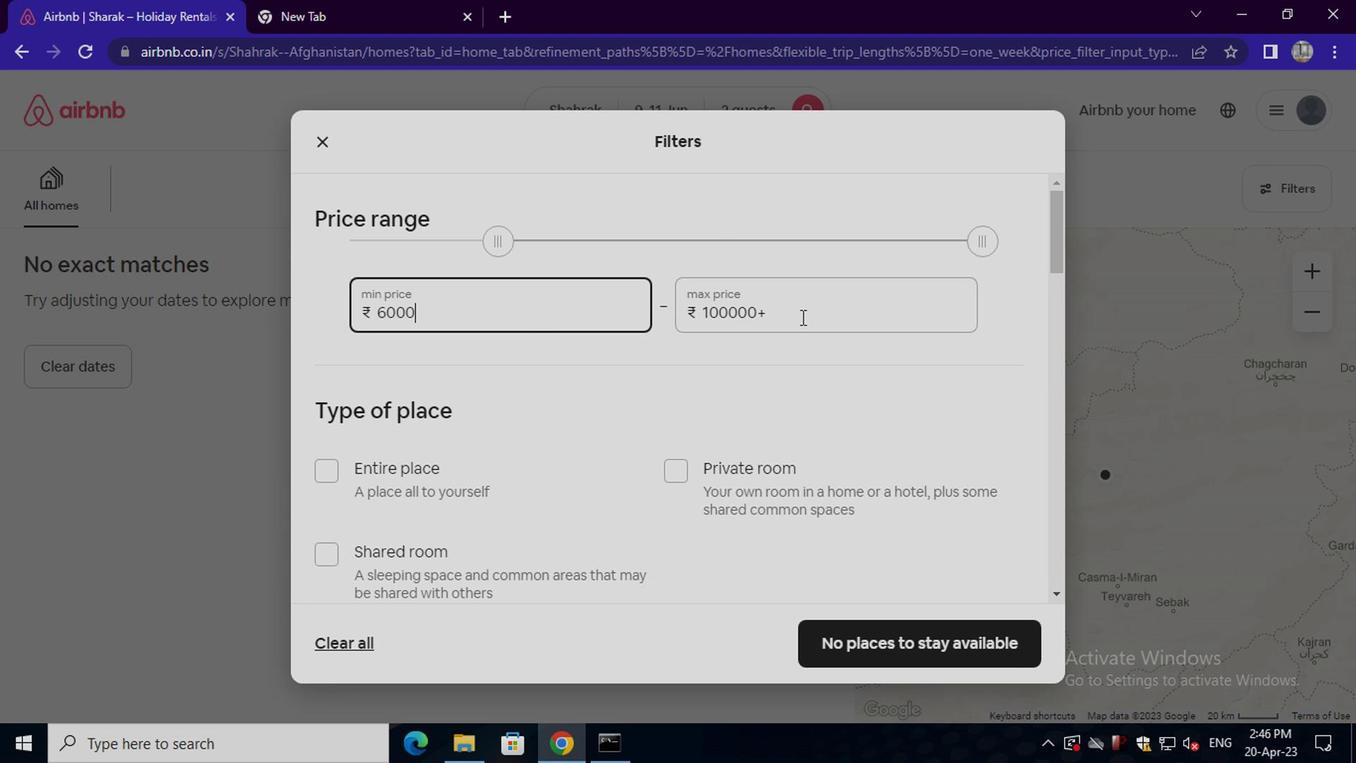
Action: Mouse pressed left at (798, 316)
Screenshot: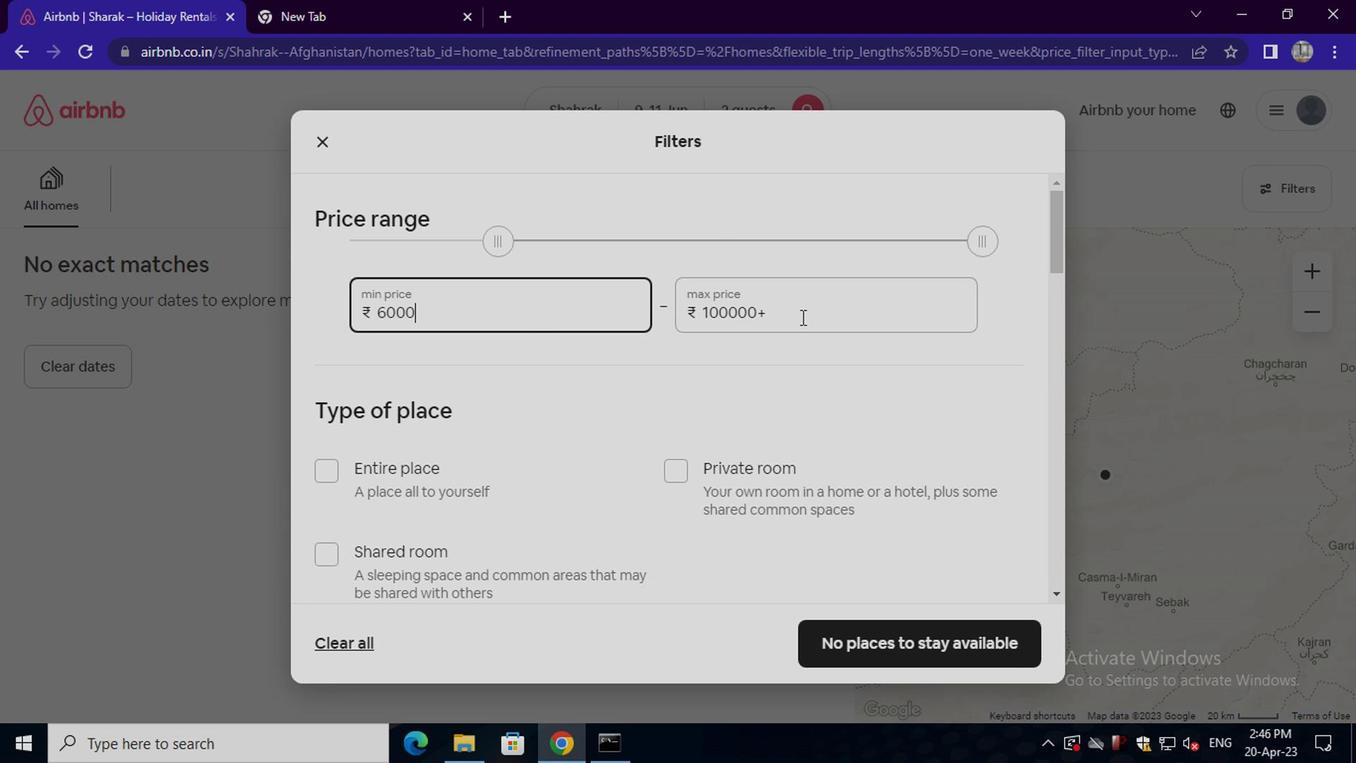 
Action: Key pressed <Key.backspace><Key.backspace><Key.backspace><Key.backspace><Key.backspace><Key.backspace><Key.backspace><Key.backspace><Key.backspace><Key.backspace><Key.backspace><Key.backspace><Key.backspace><Key.backspace><Key.backspace><Key.backspace><Key.backspace><Key.backspace><Key.backspace><Key.backspace>10000
Screenshot: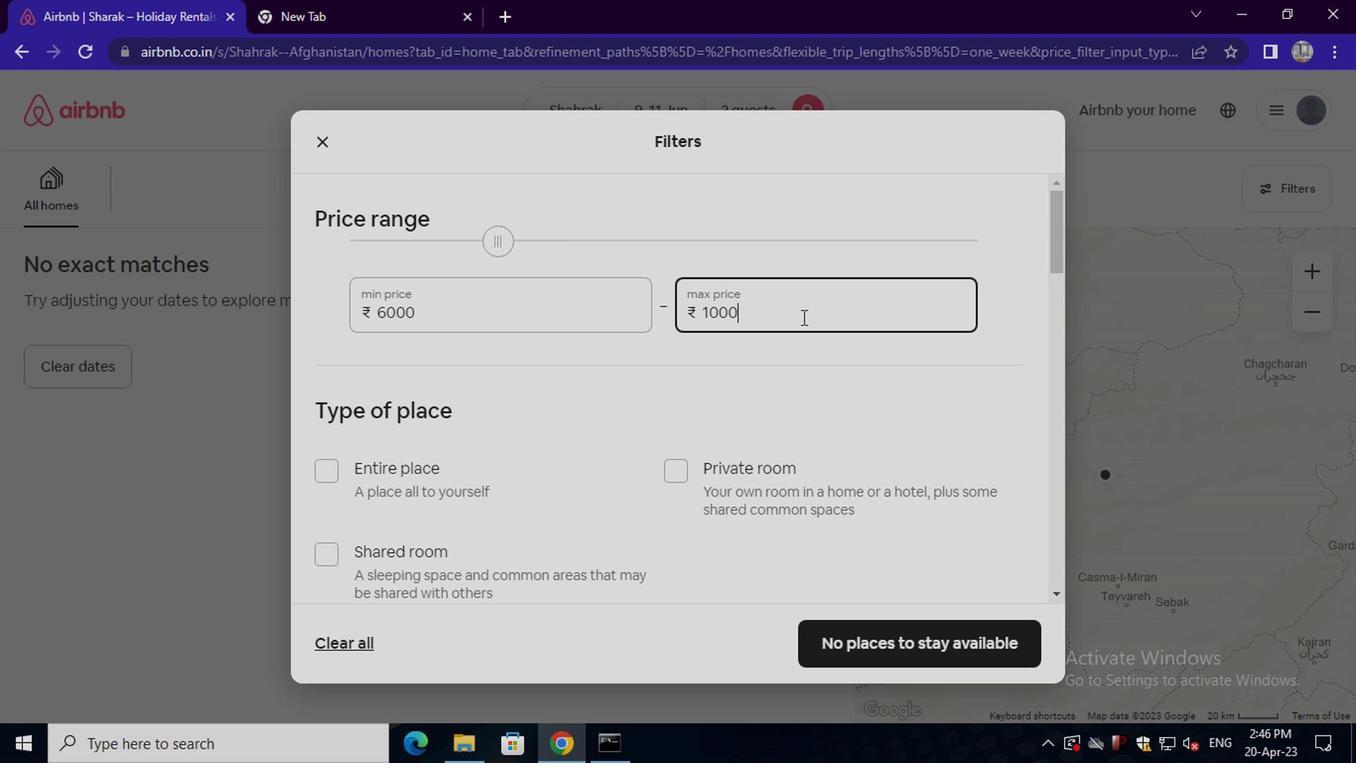 
Action: Mouse moved to (733, 291)
Screenshot: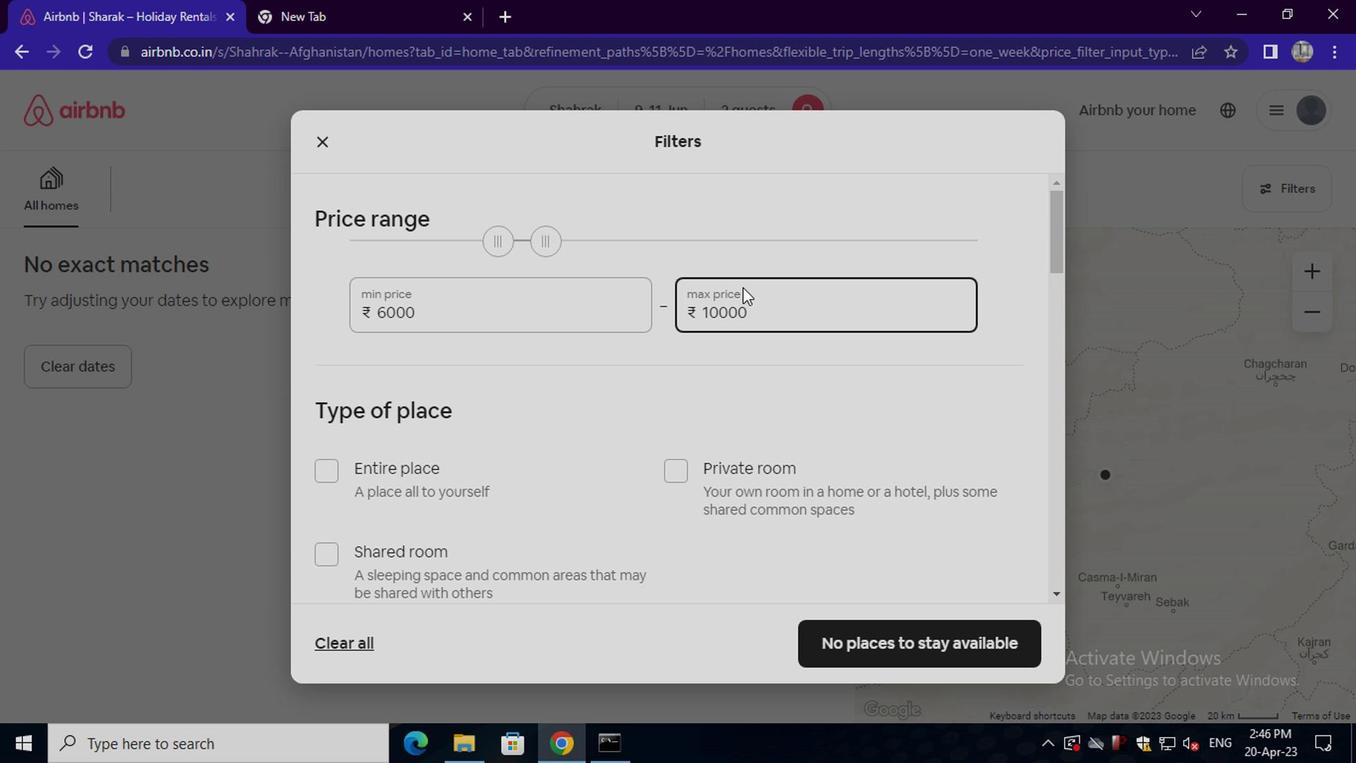 
Action: Mouse scrolled (733, 290) with delta (0, 0)
Screenshot: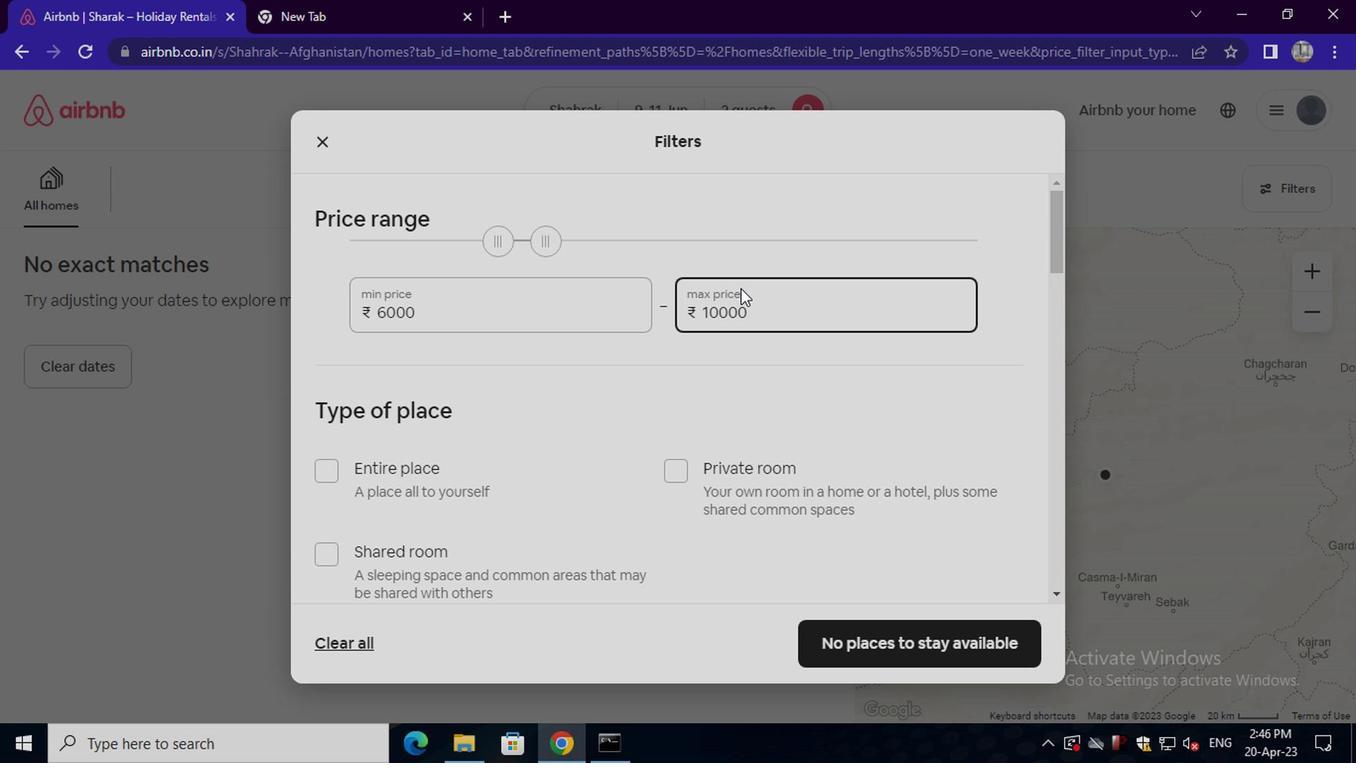 
Action: Mouse moved to (732, 293)
Screenshot: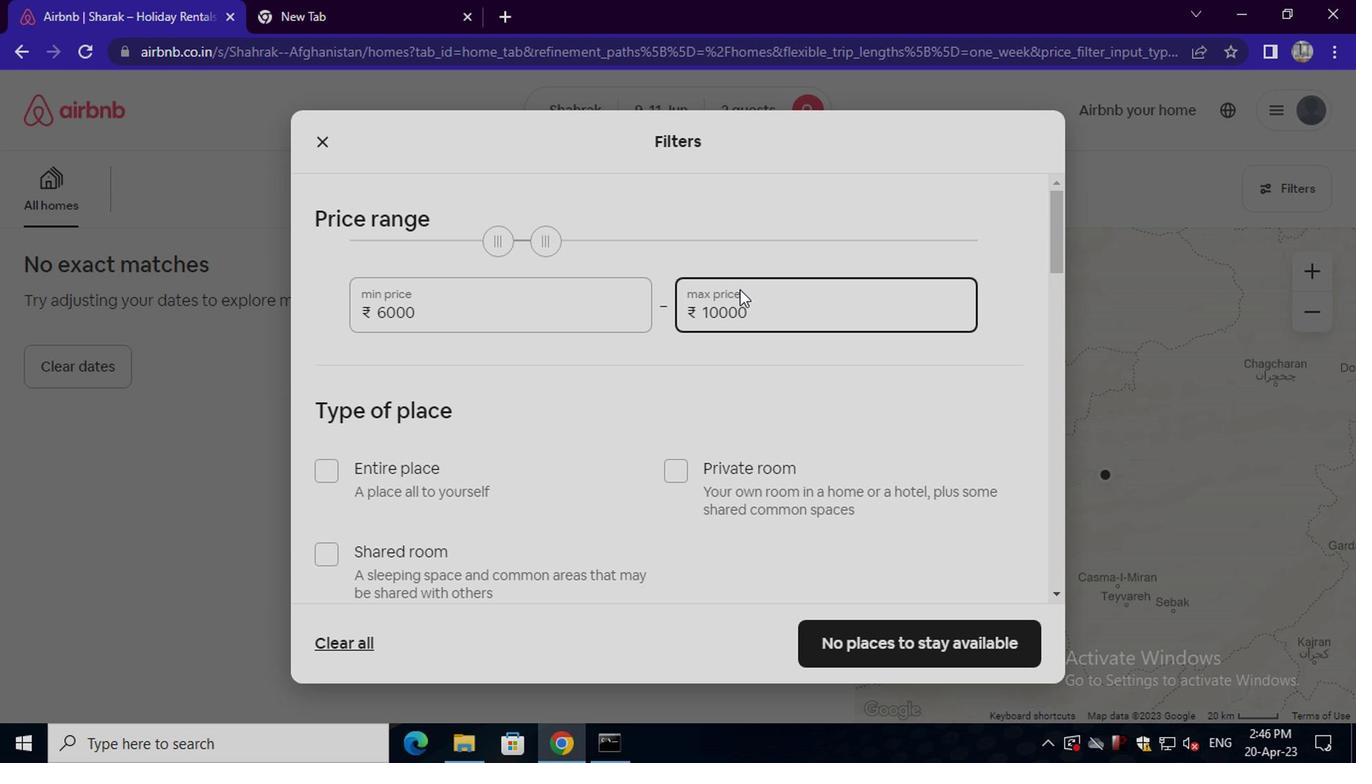 
Action: Mouse scrolled (732, 292) with delta (0, 0)
Screenshot: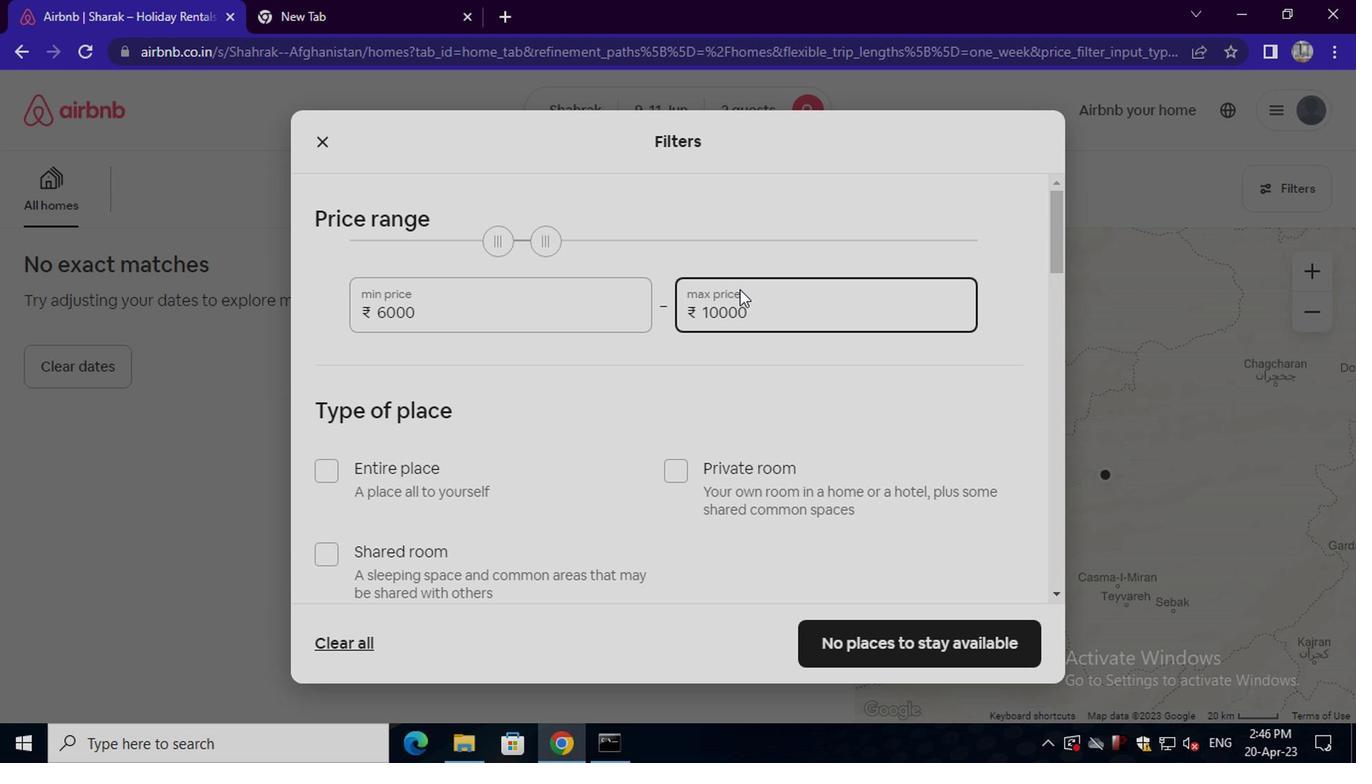 
Action: Mouse moved to (376, 269)
Screenshot: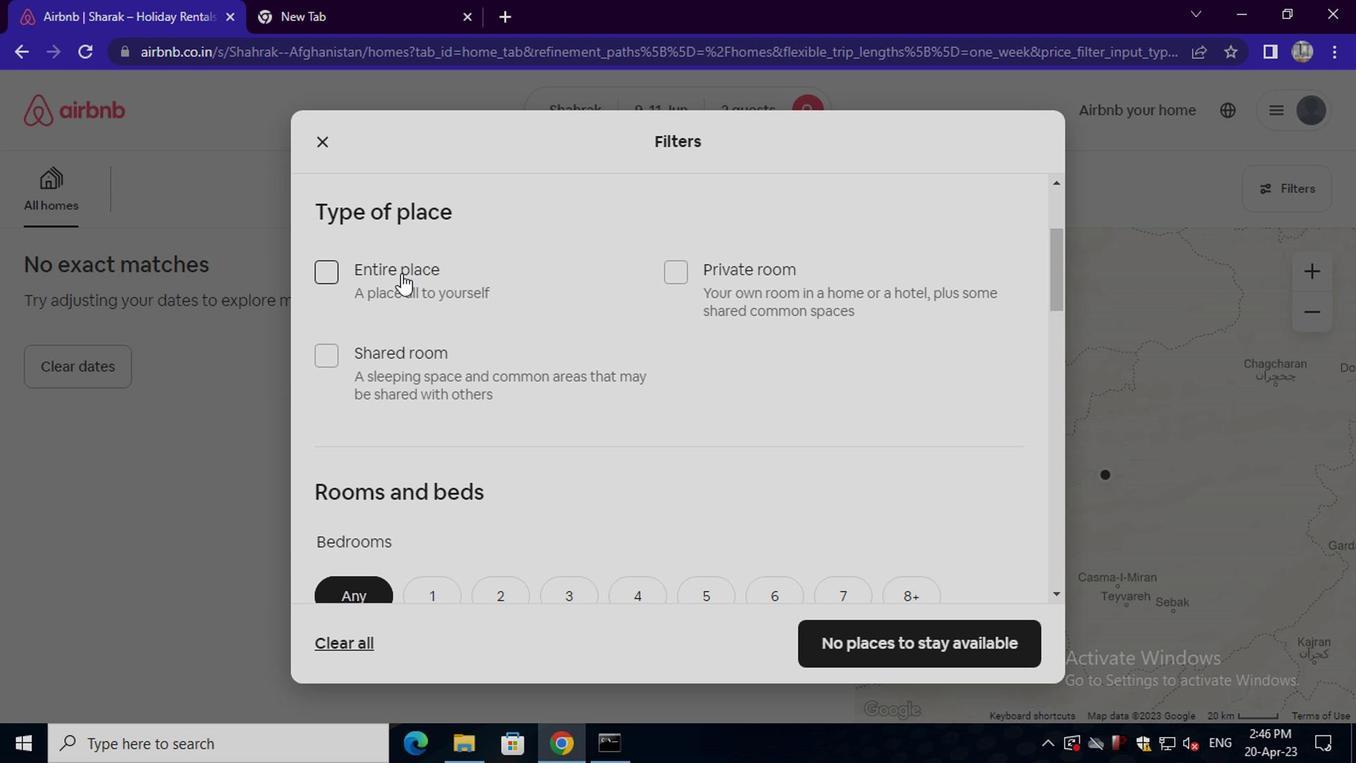 
Action: Mouse pressed left at (376, 269)
Screenshot: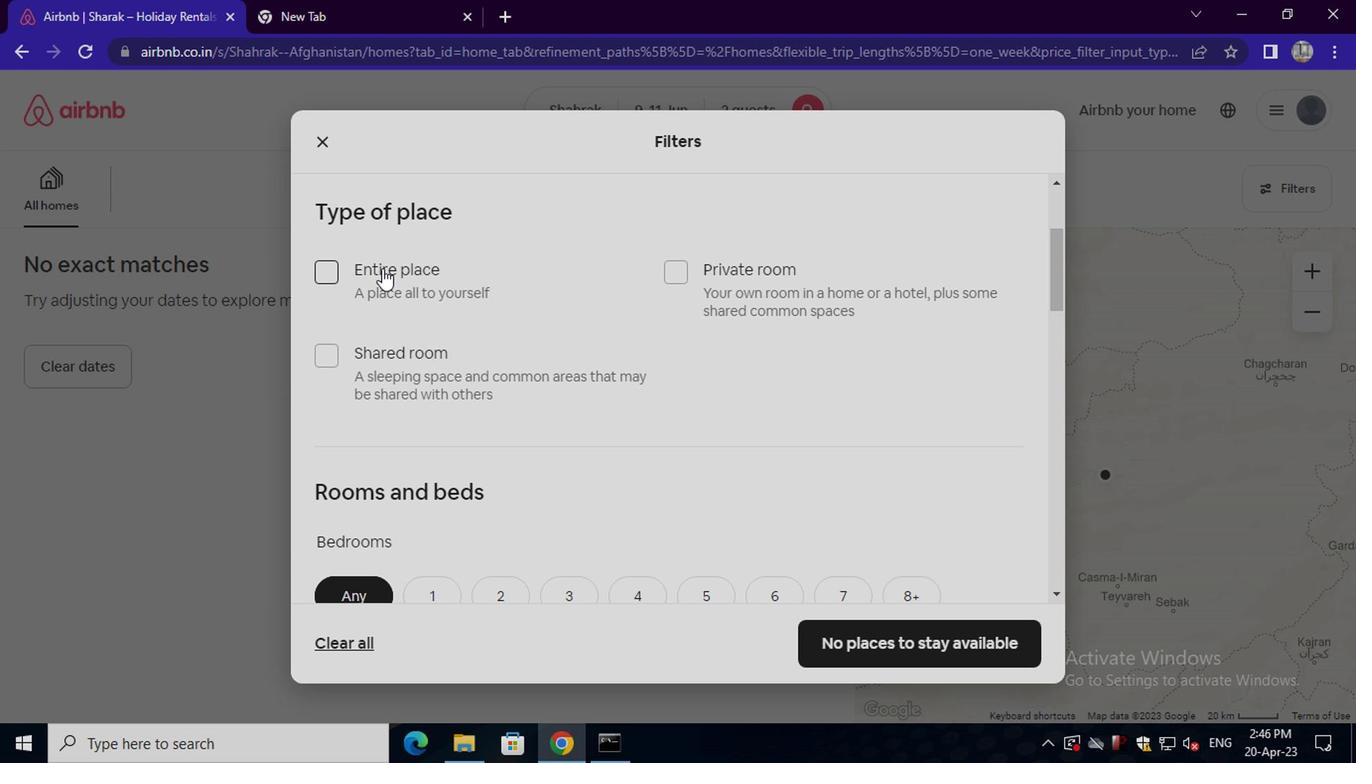 
Action: Mouse scrolled (376, 267) with delta (0, -1)
Screenshot: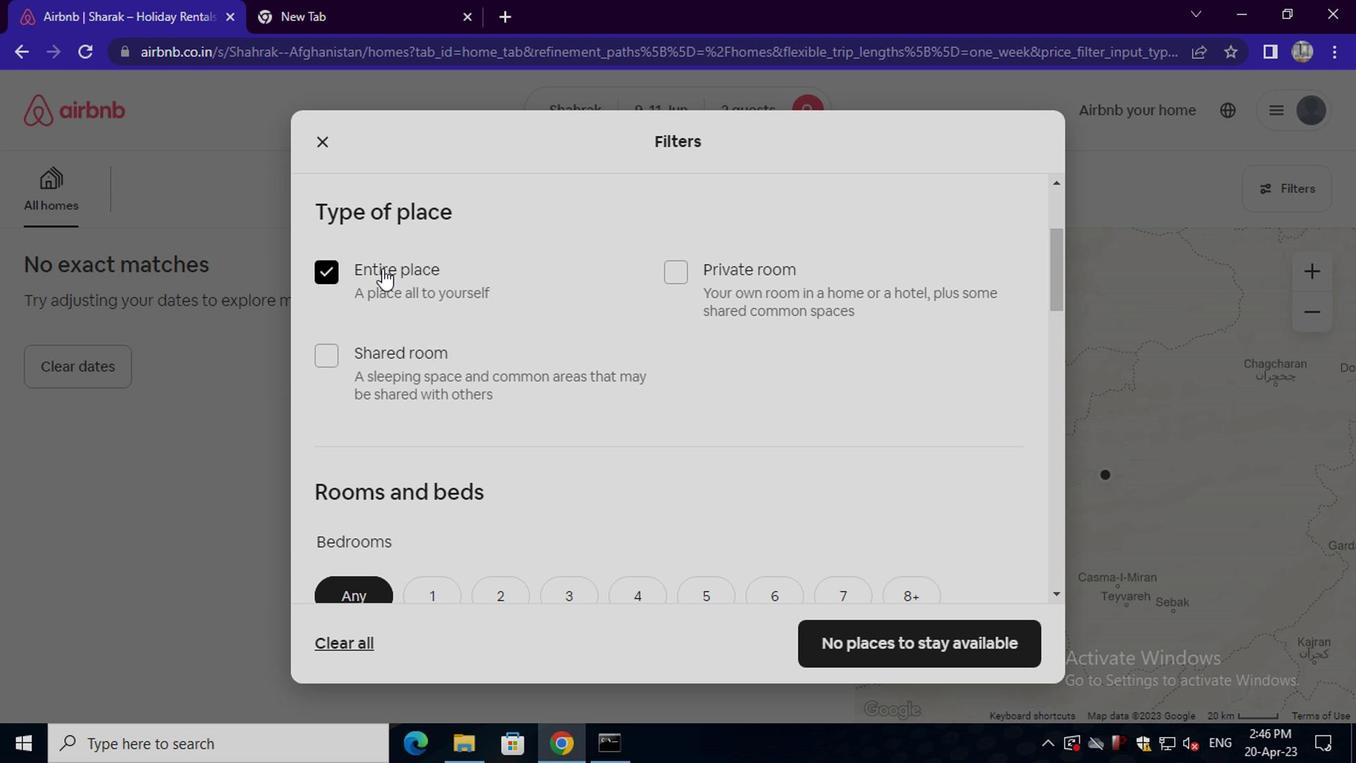 
Action: Mouse scrolled (376, 267) with delta (0, -1)
Screenshot: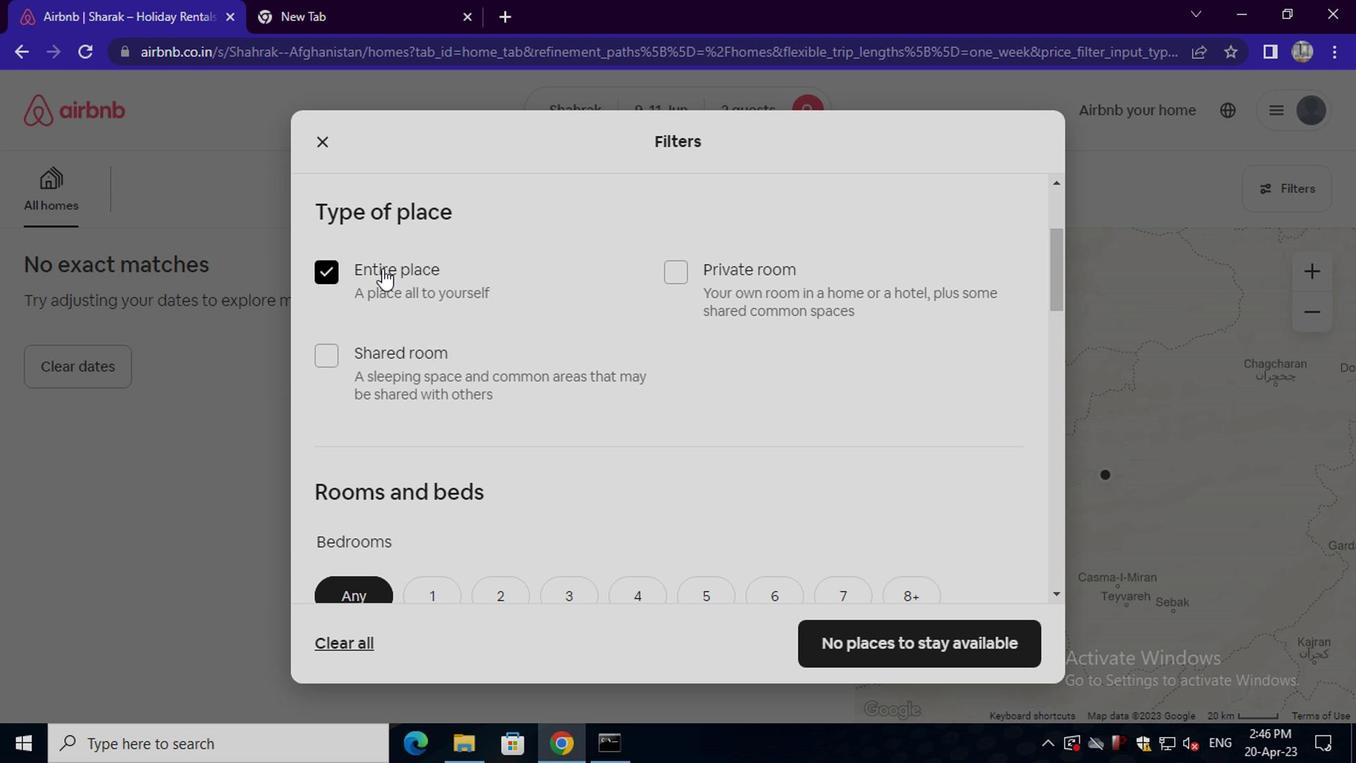
Action: Mouse scrolled (376, 267) with delta (0, -1)
Screenshot: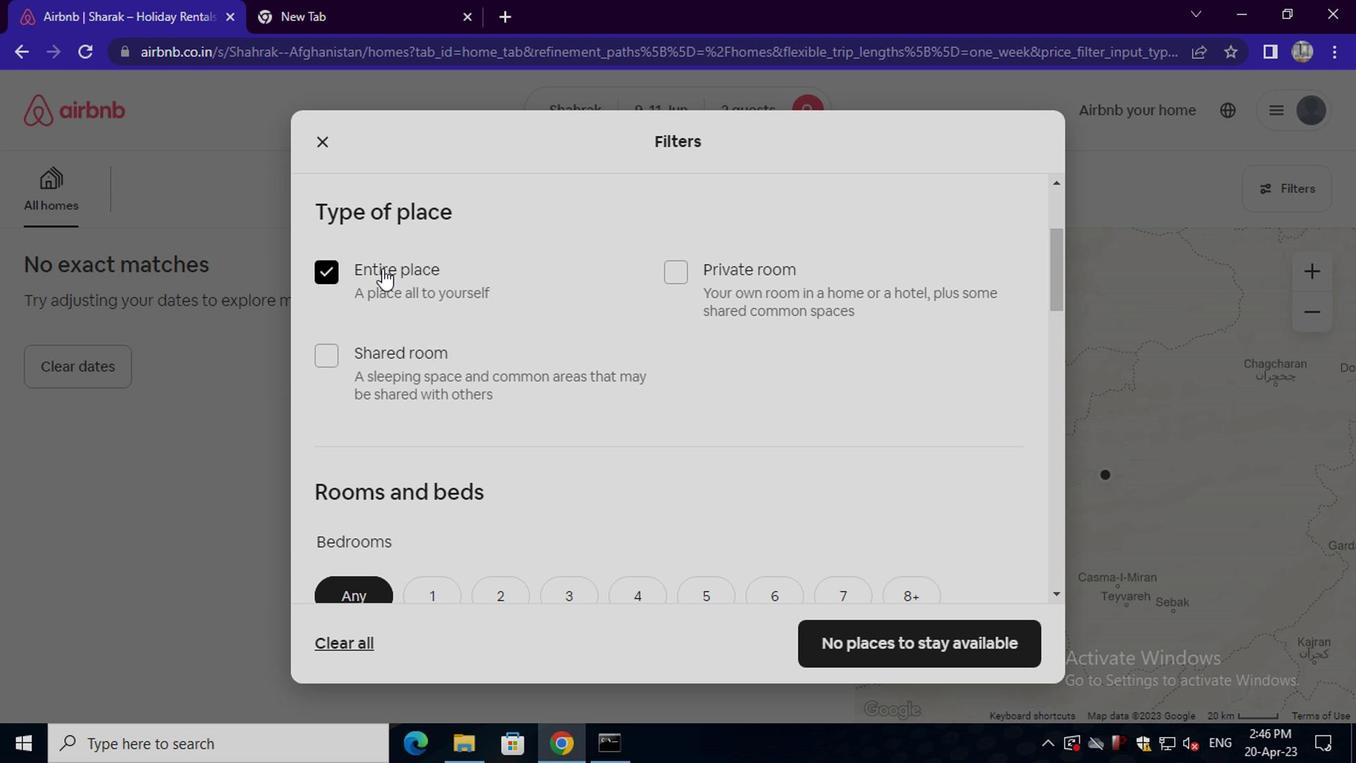 
Action: Mouse scrolled (376, 267) with delta (0, -1)
Screenshot: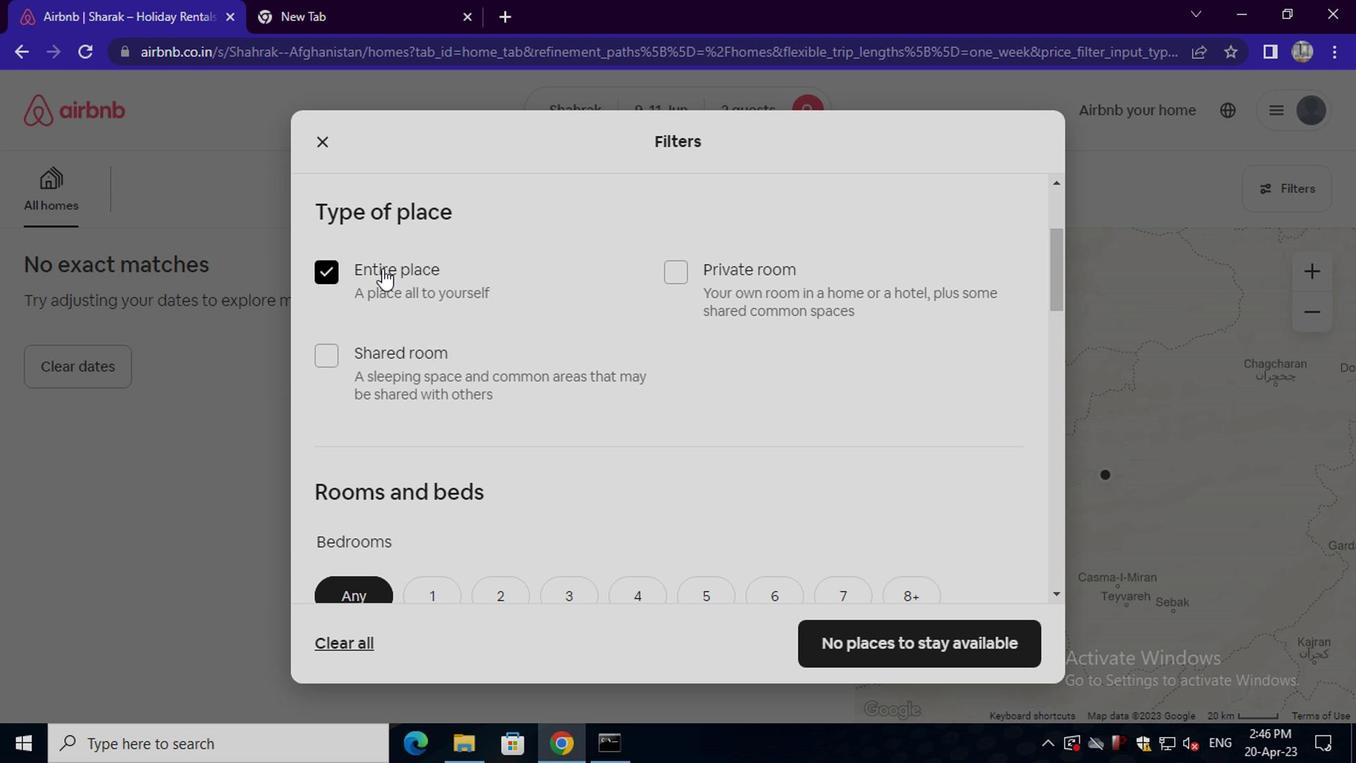 
Action: Mouse scrolled (376, 267) with delta (0, -1)
Screenshot: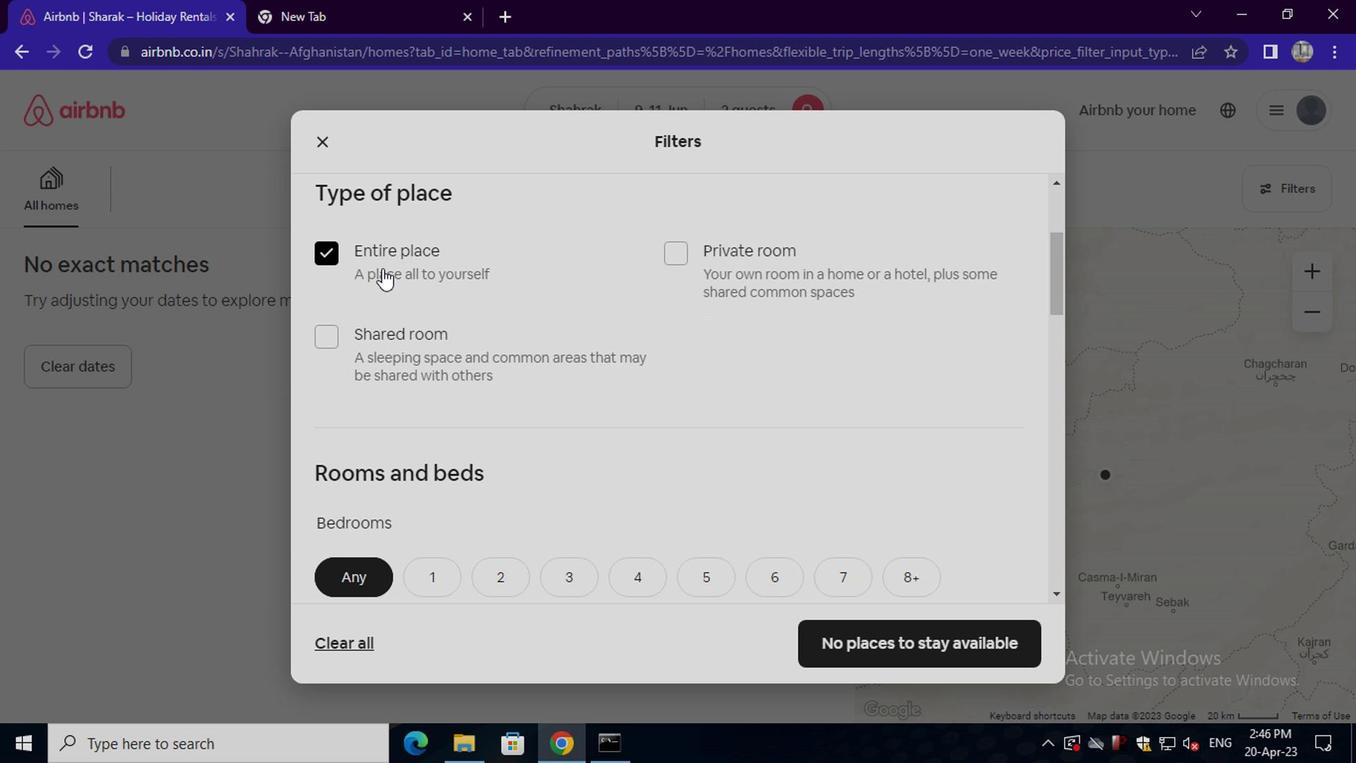 
Action: Mouse moved to (402, 264)
Screenshot: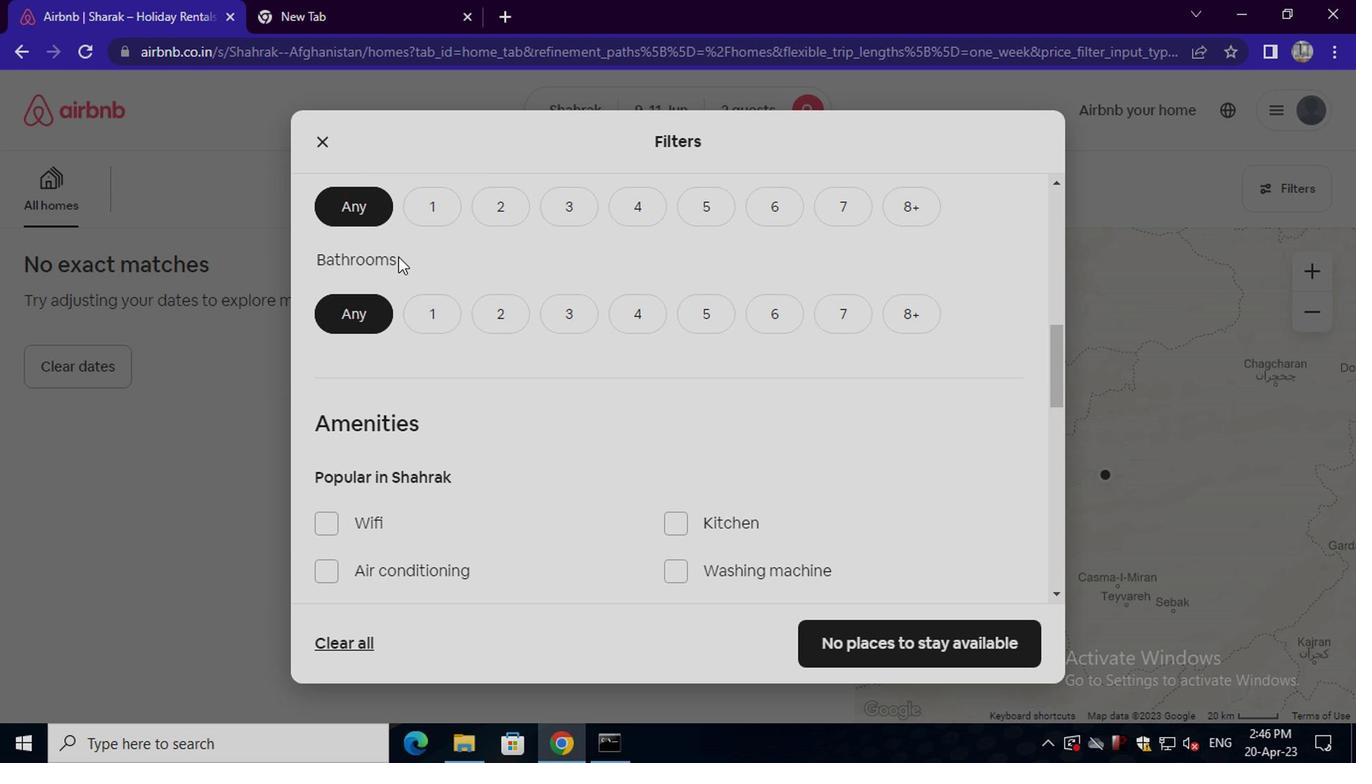 
Action: Mouse scrolled (402, 266) with delta (0, 1)
Screenshot: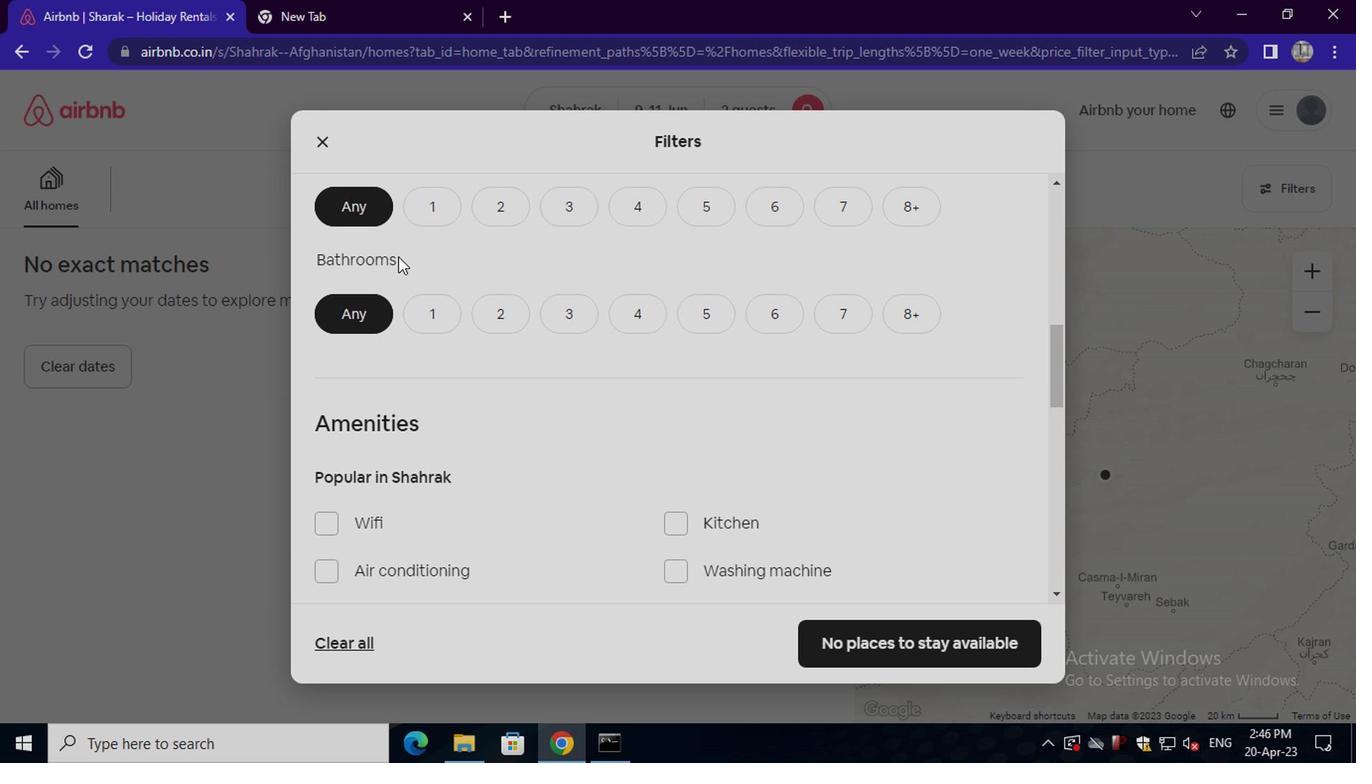 
Action: Mouse moved to (508, 206)
Screenshot: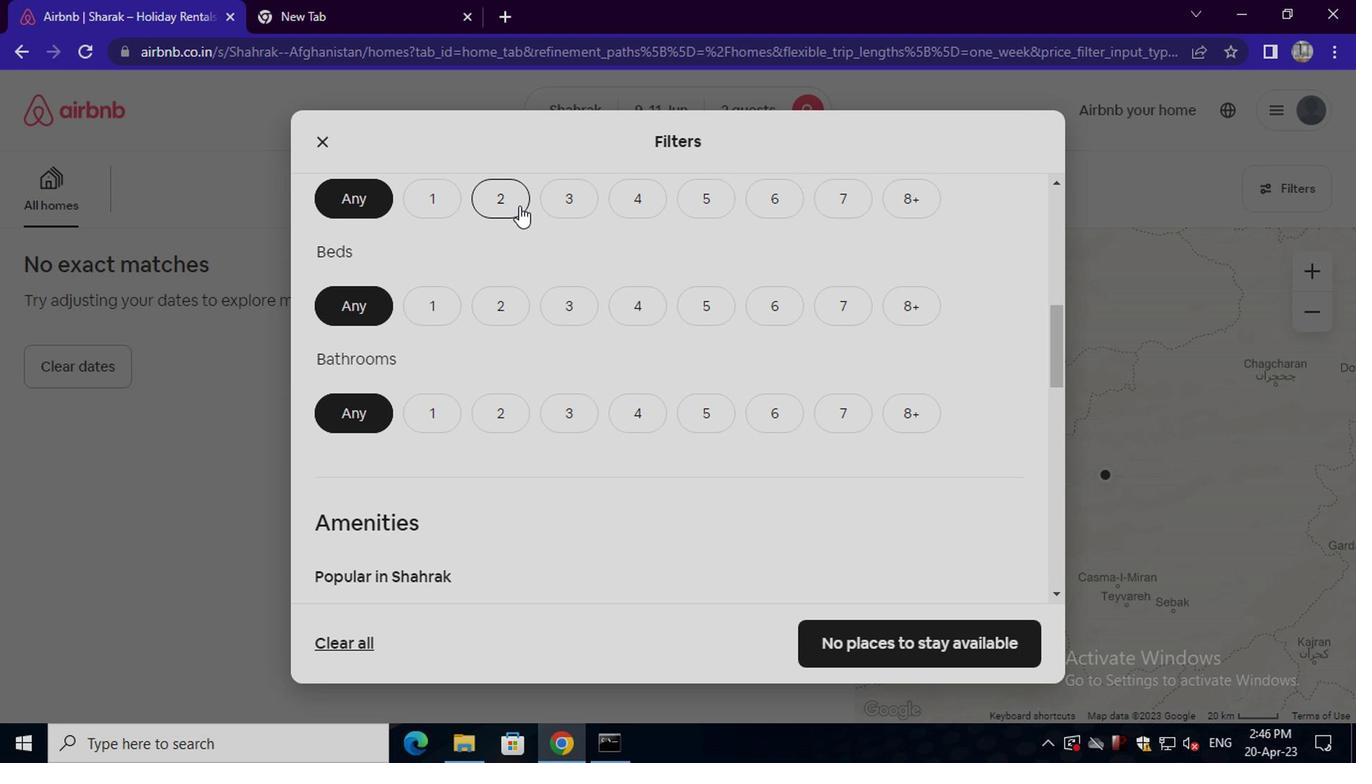 
Action: Mouse pressed left at (508, 206)
Screenshot: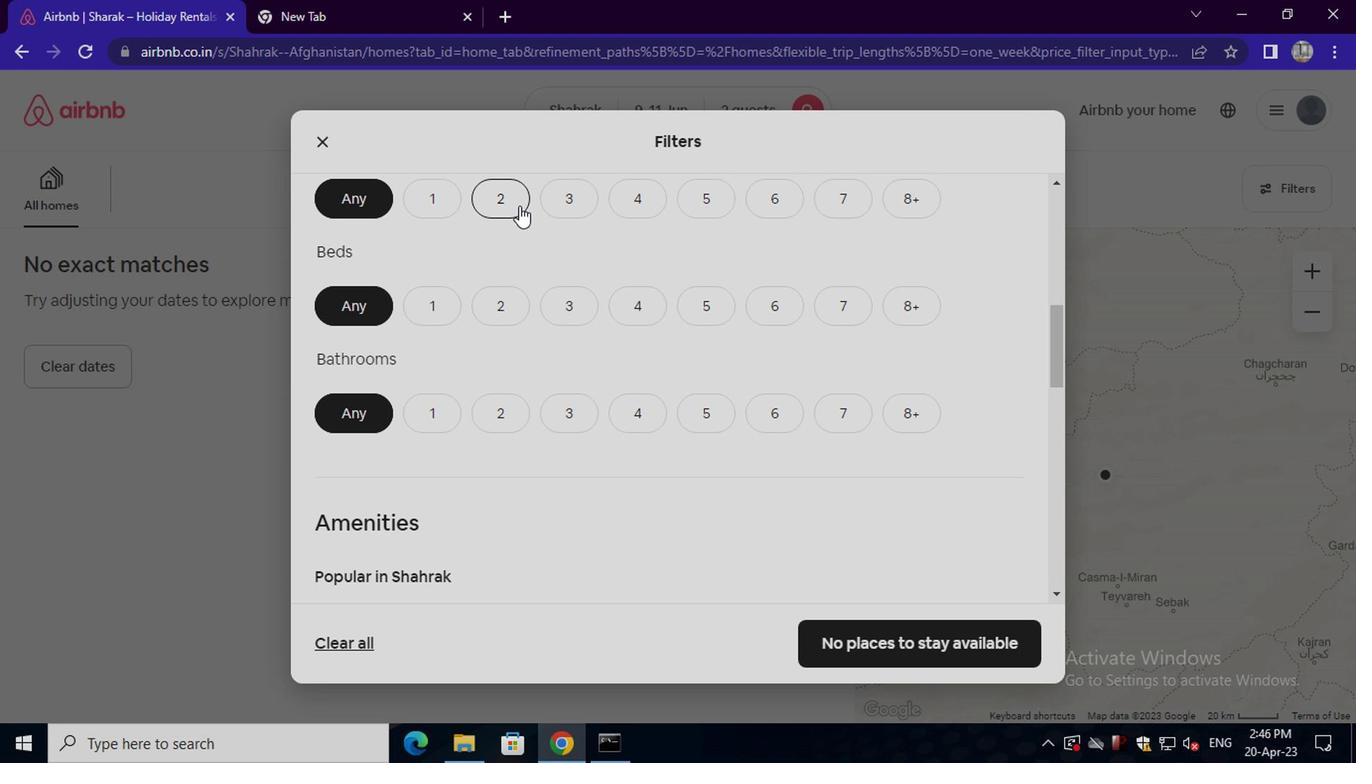 
Action: Mouse moved to (500, 296)
Screenshot: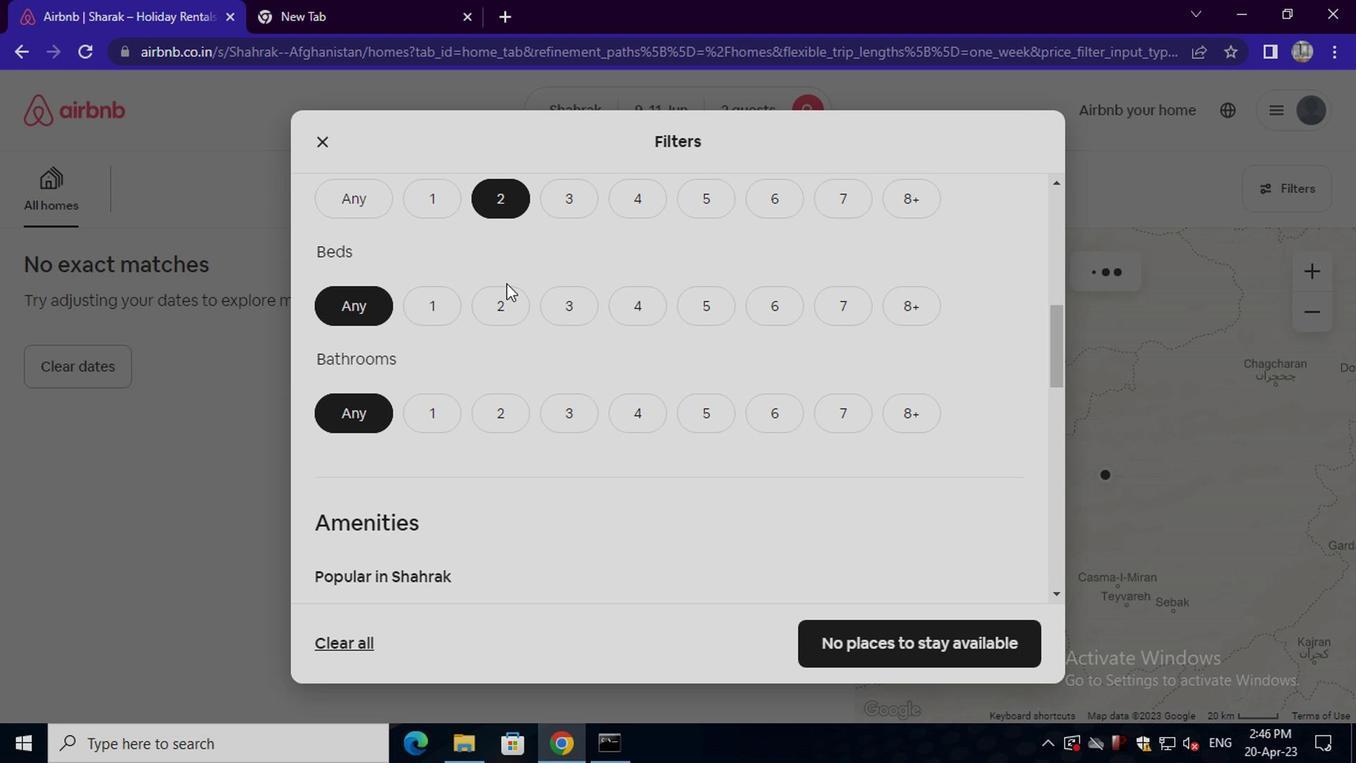
Action: Mouse pressed left at (500, 296)
Screenshot: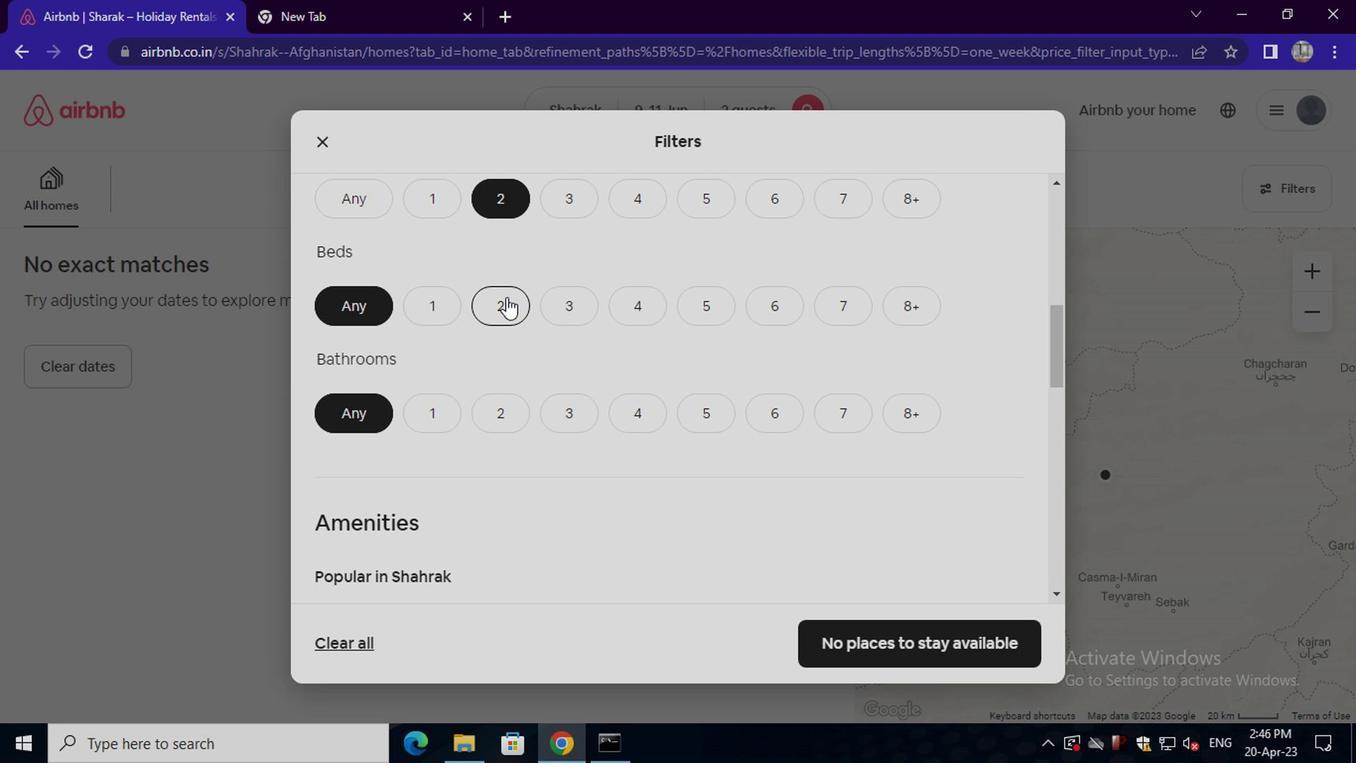 
Action: Mouse moved to (419, 419)
Screenshot: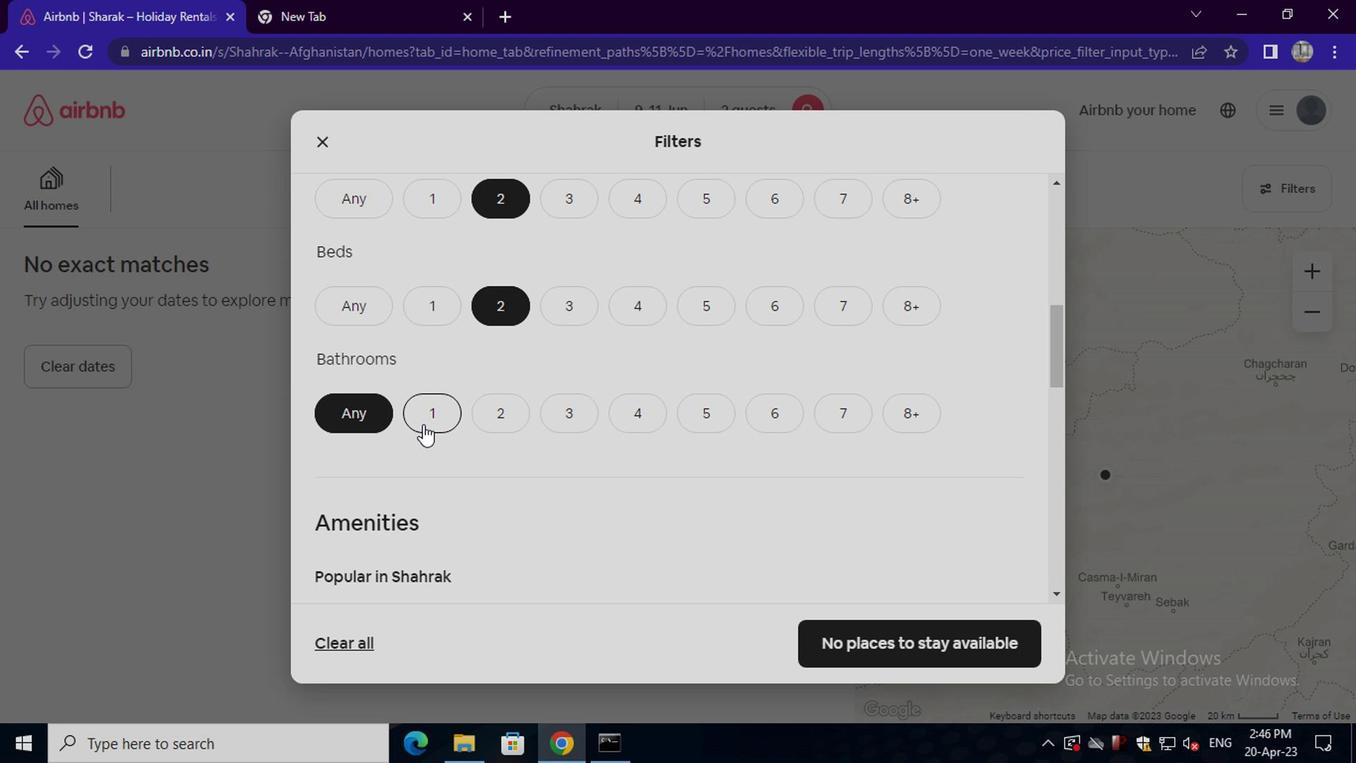 
Action: Mouse pressed left at (419, 419)
Screenshot: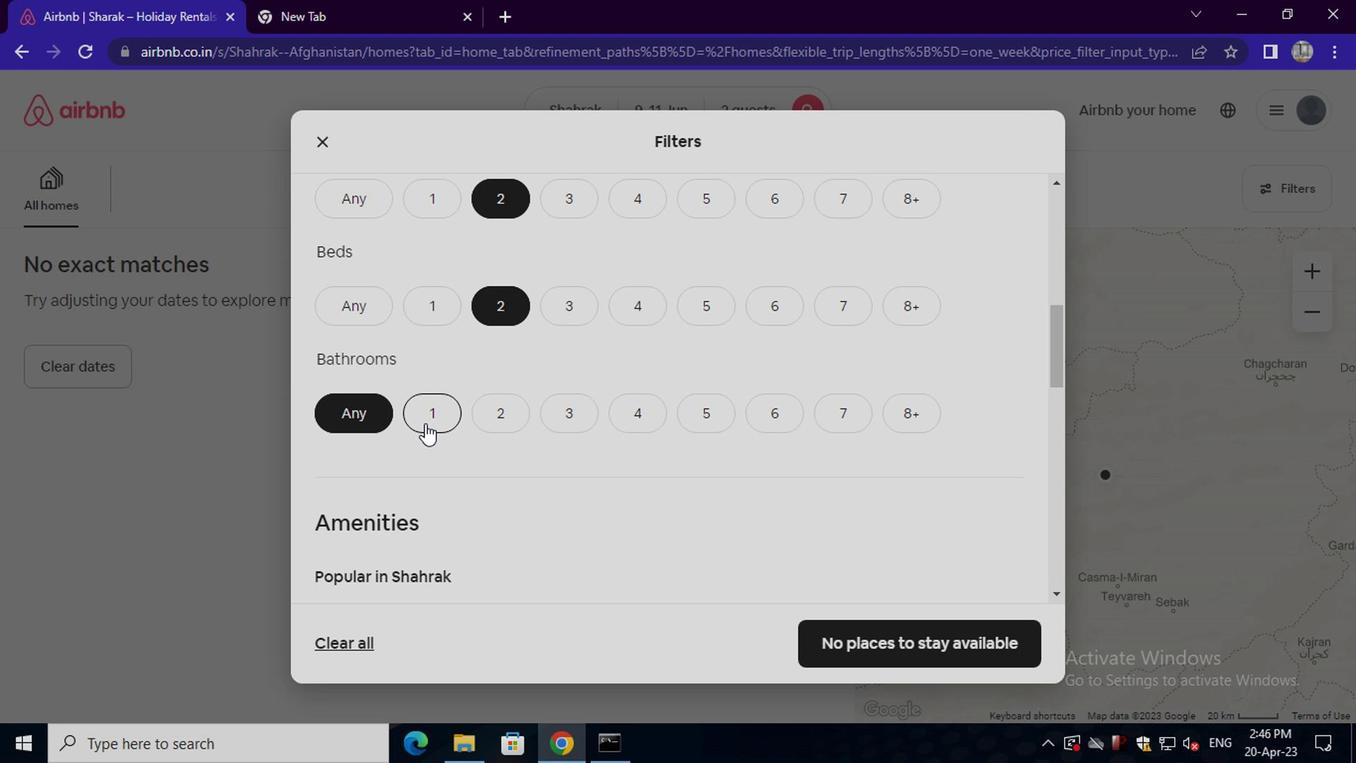 
Action: Mouse moved to (420, 419)
Screenshot: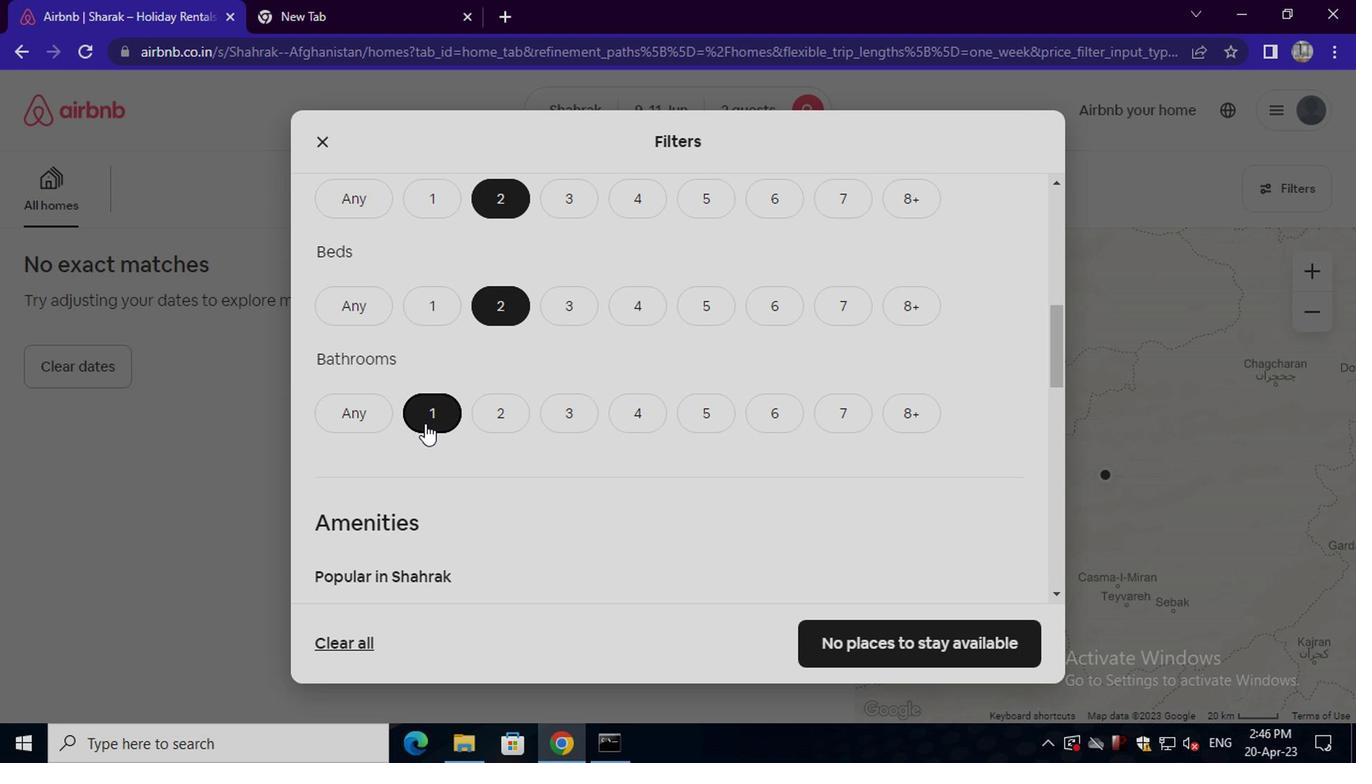 
Action: Mouse scrolled (420, 419) with delta (0, 0)
Screenshot: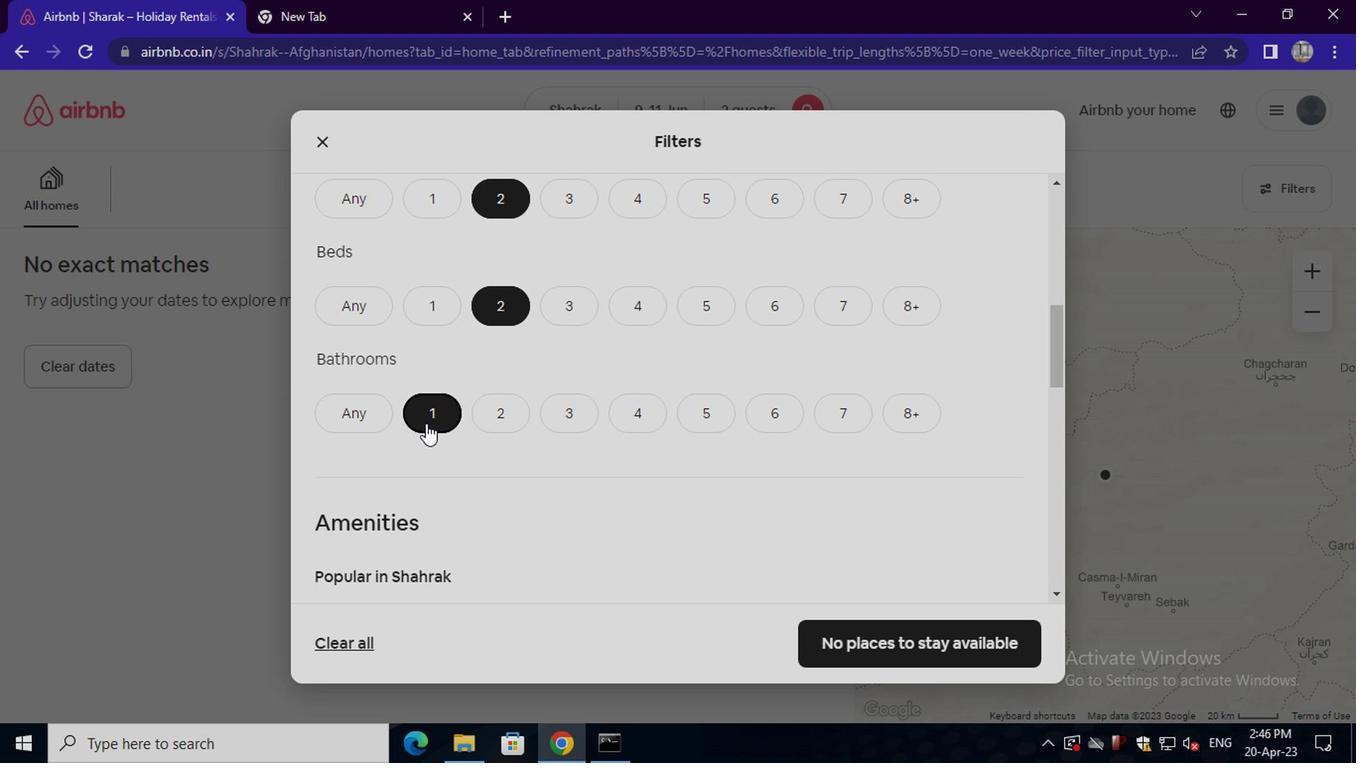 
Action: Mouse moved to (443, 463)
Screenshot: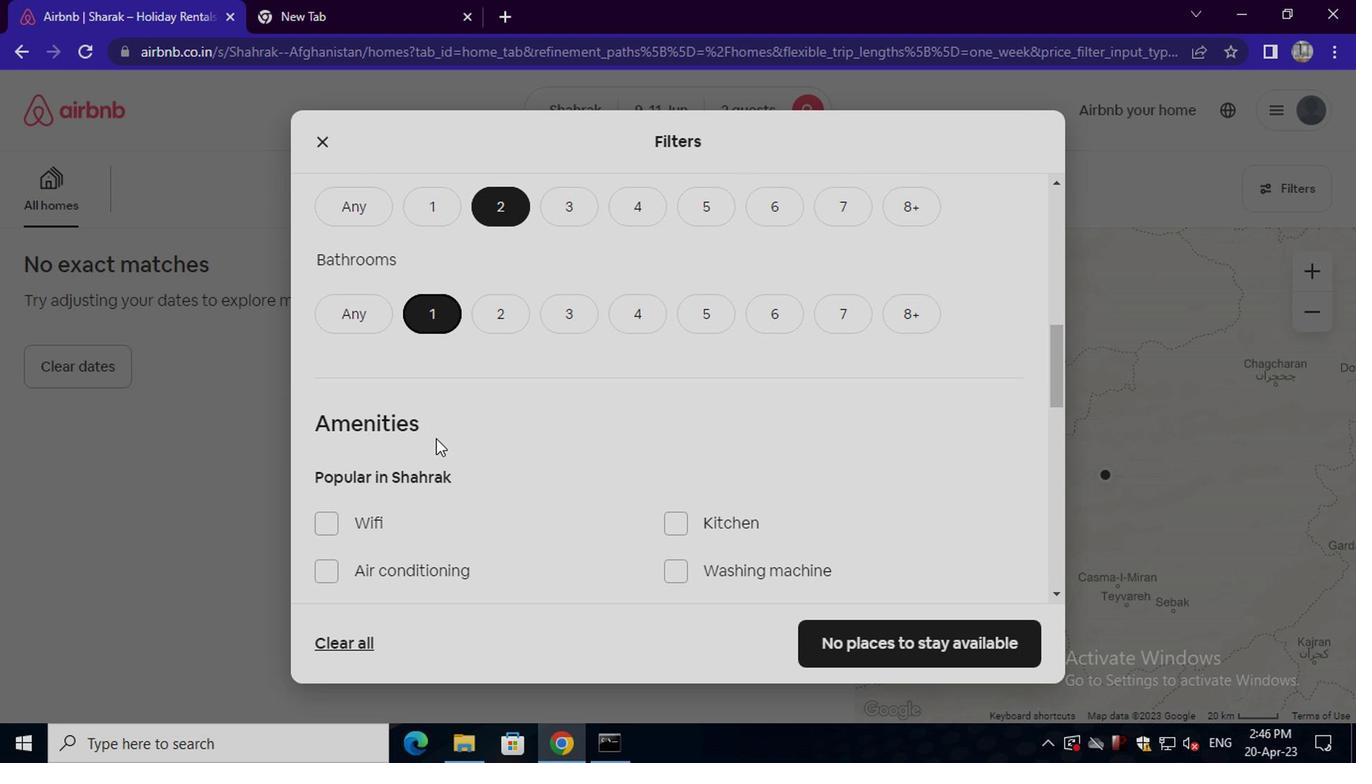 
Action: Mouse scrolled (443, 462) with delta (0, -1)
Screenshot: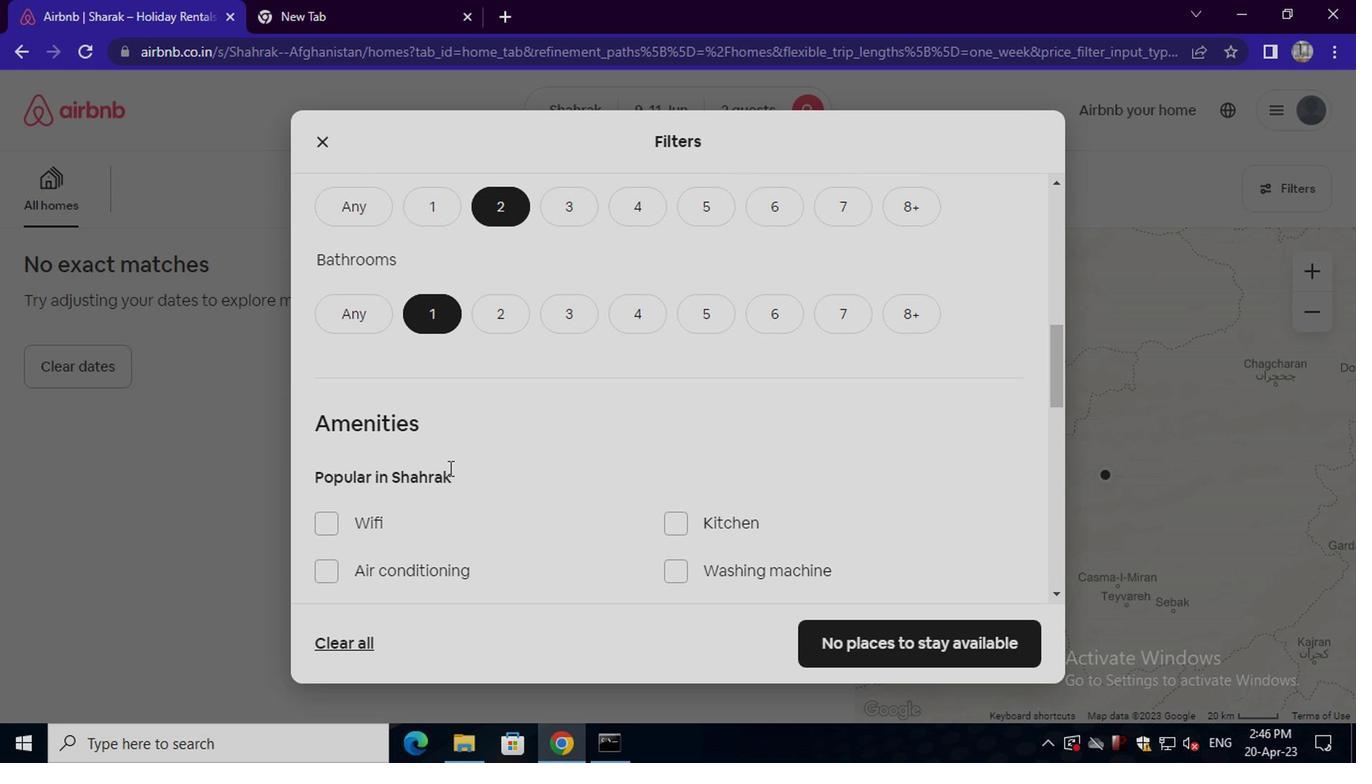 
Action: Mouse scrolled (443, 462) with delta (0, -1)
Screenshot: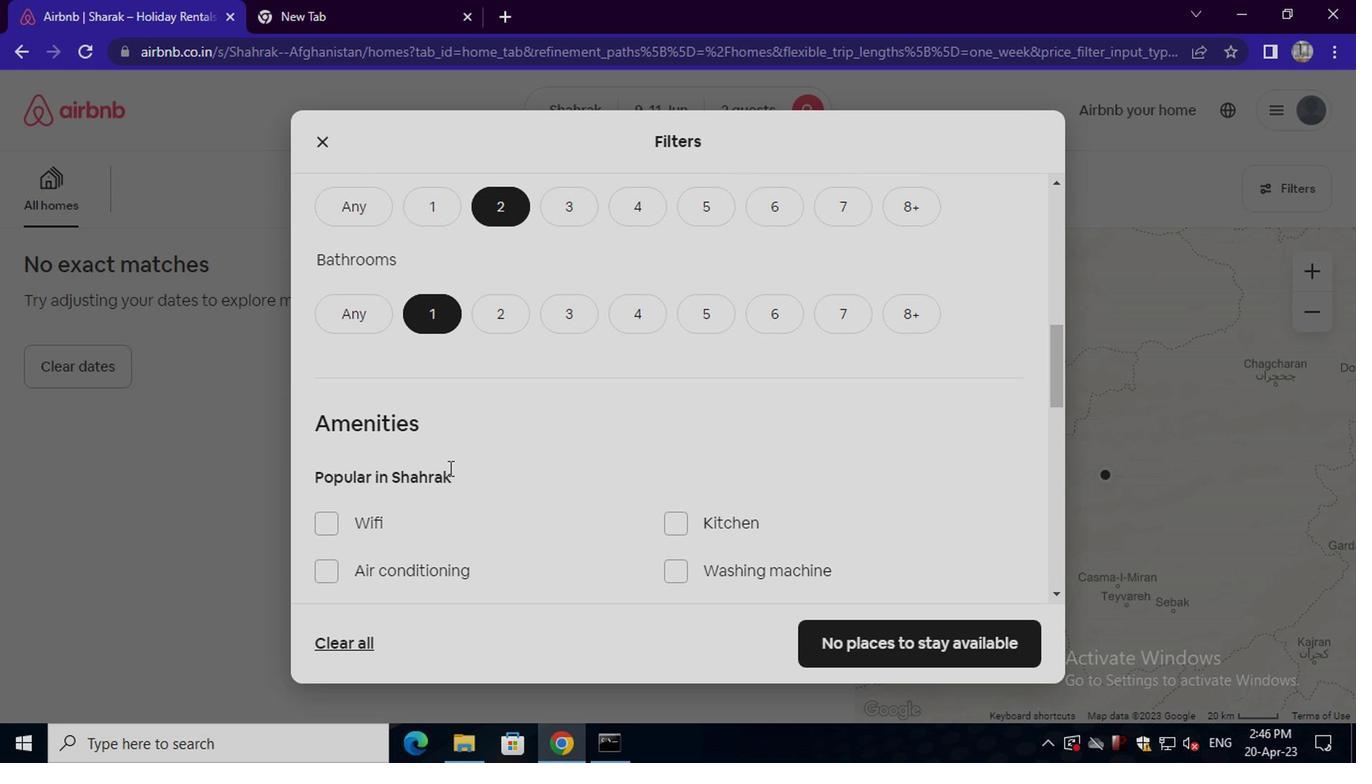 
Action: Mouse moved to (345, 329)
Screenshot: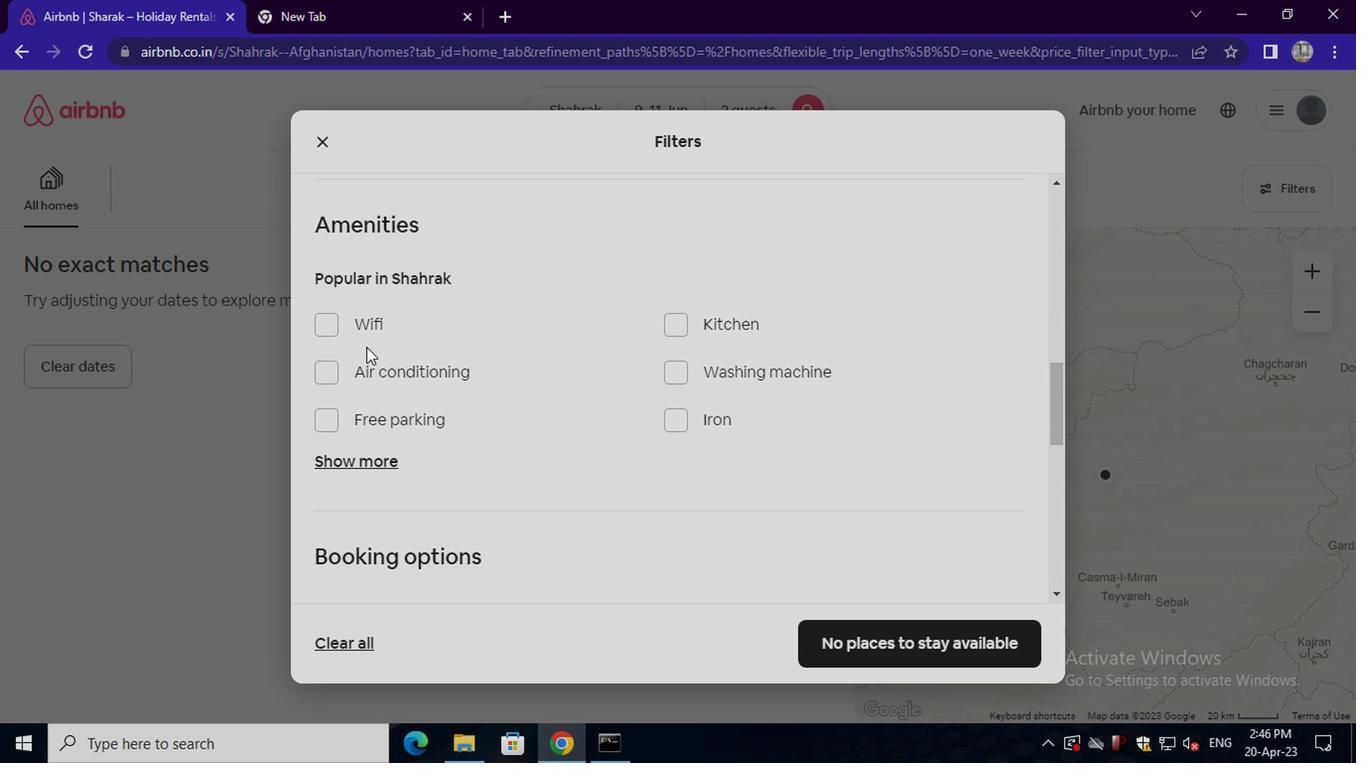 
Action: Mouse pressed left at (345, 329)
Screenshot: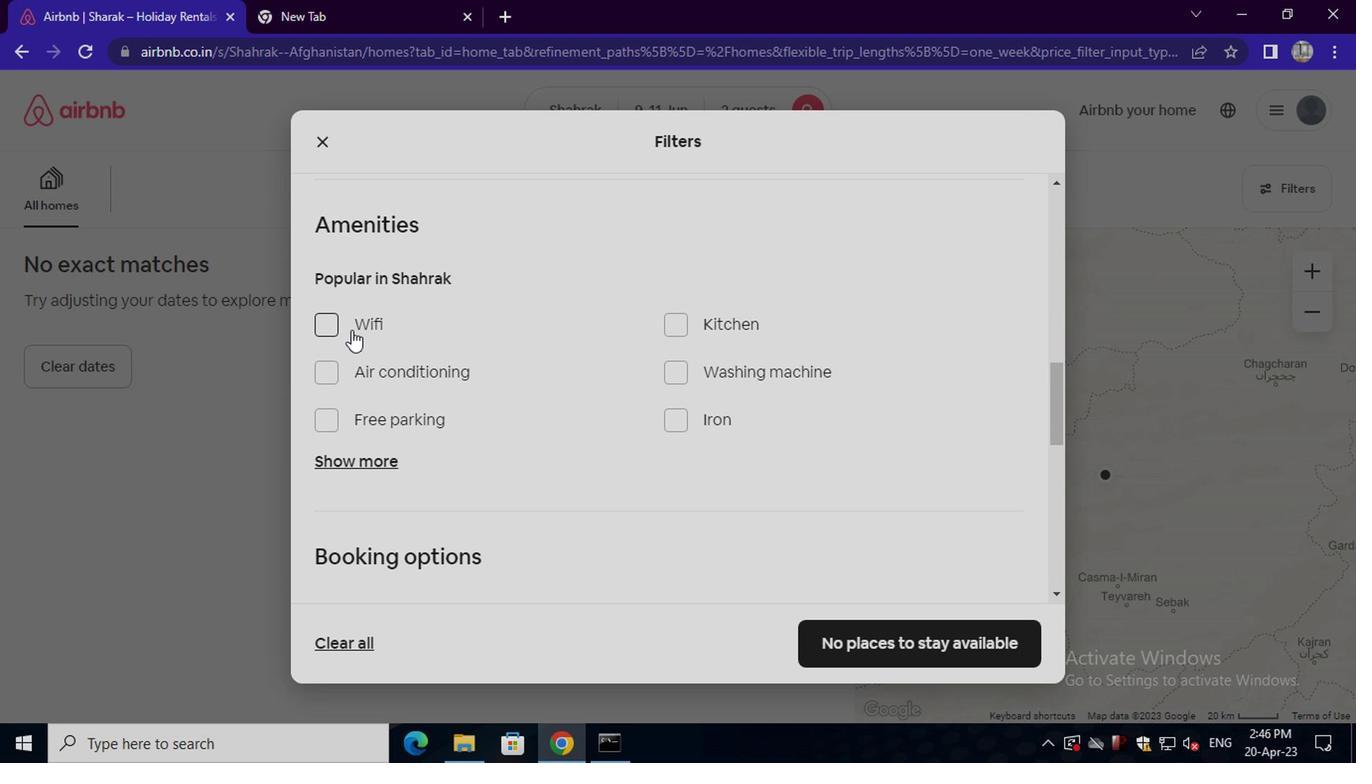 
Action: Mouse moved to (371, 366)
Screenshot: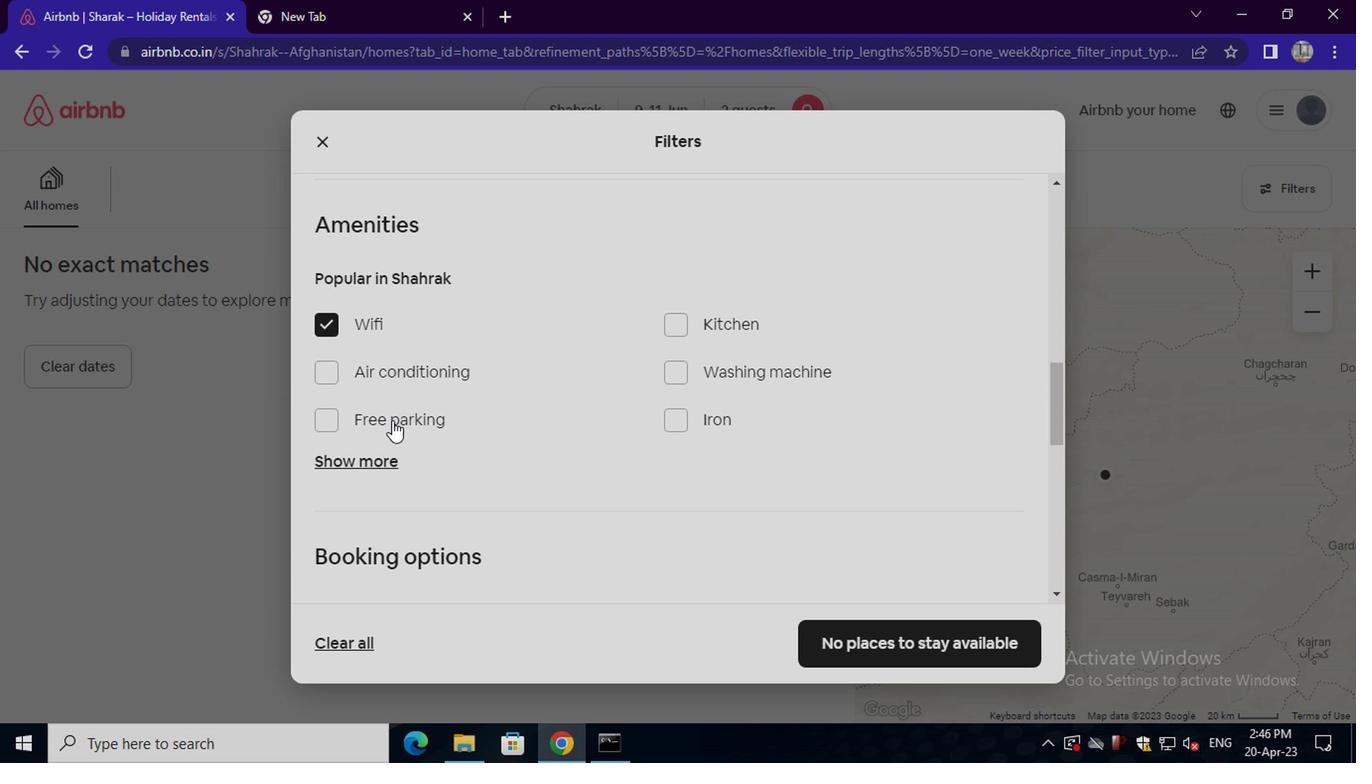
Action: Mouse pressed left at (371, 366)
Screenshot: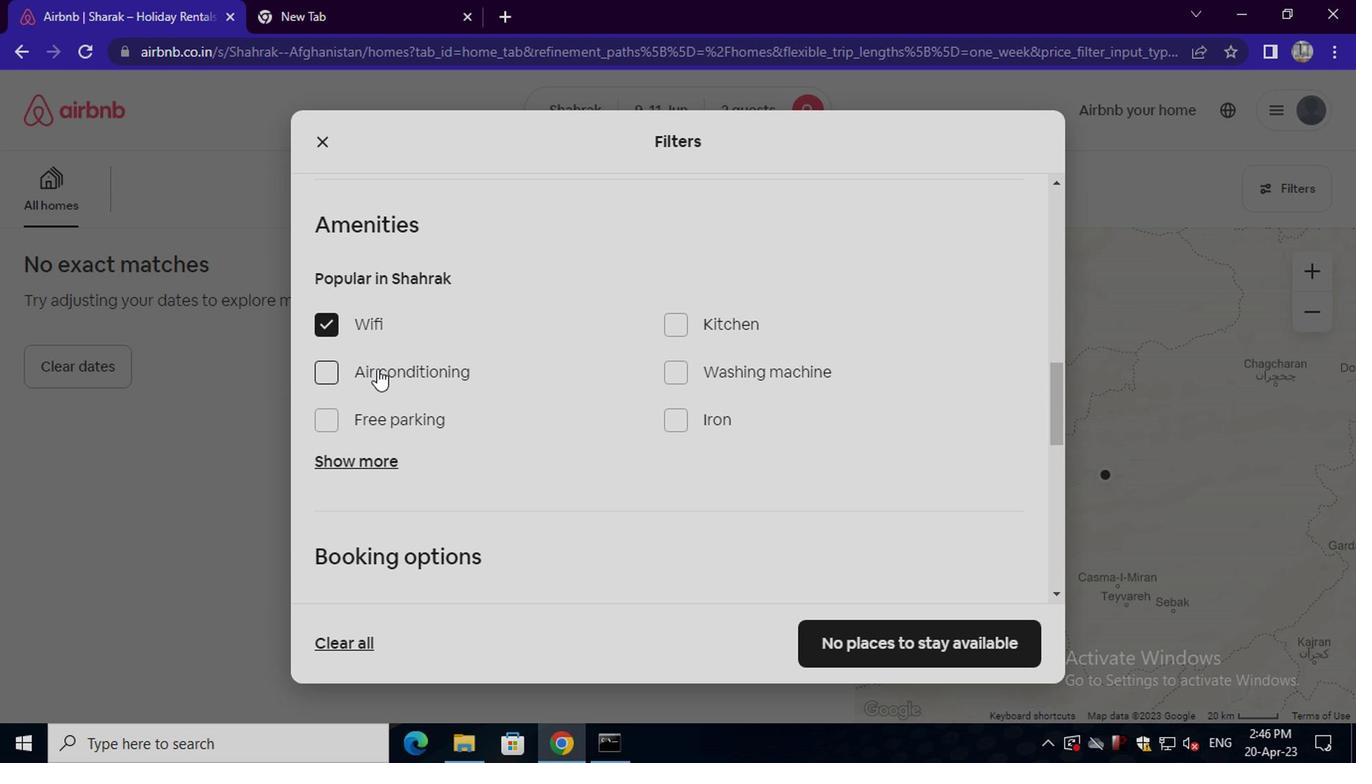 
Action: Mouse moved to (397, 396)
Screenshot: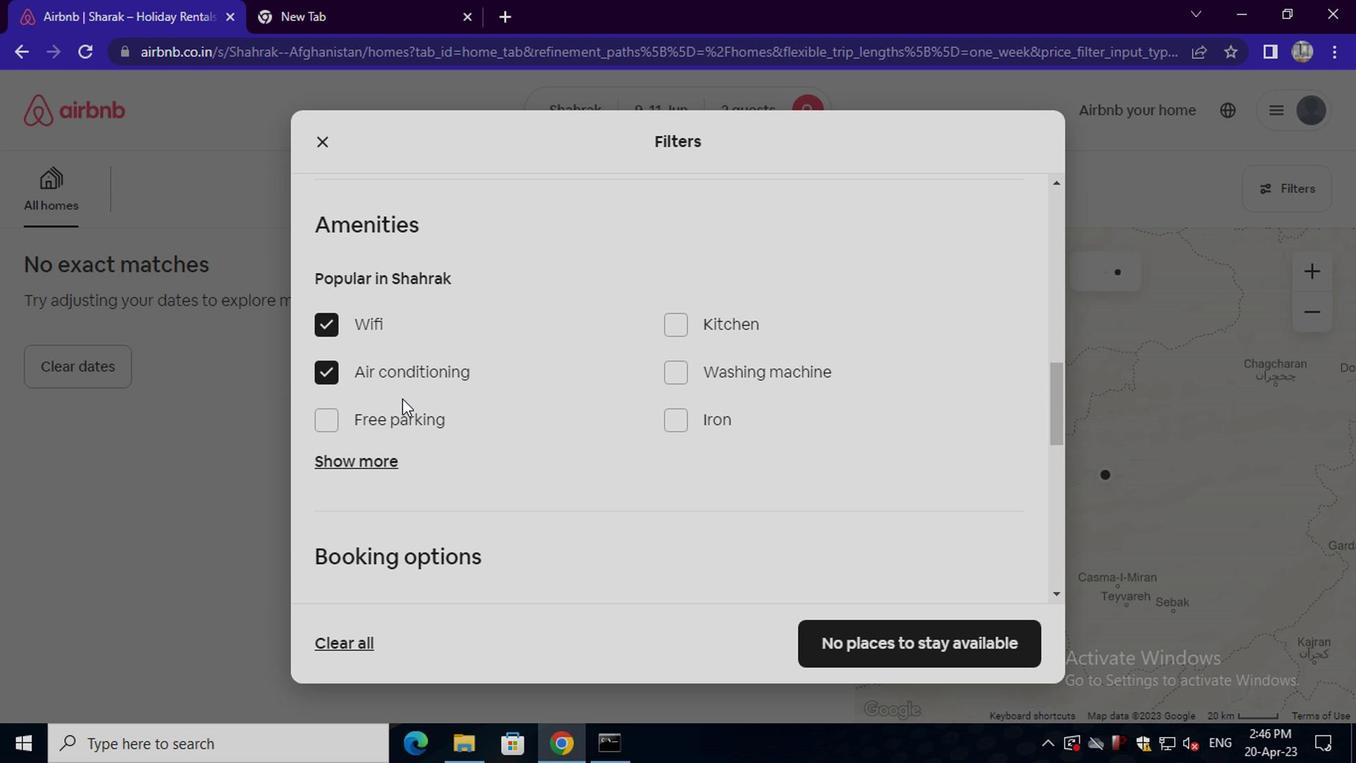 
Action: Mouse scrolled (397, 395) with delta (0, 0)
Screenshot: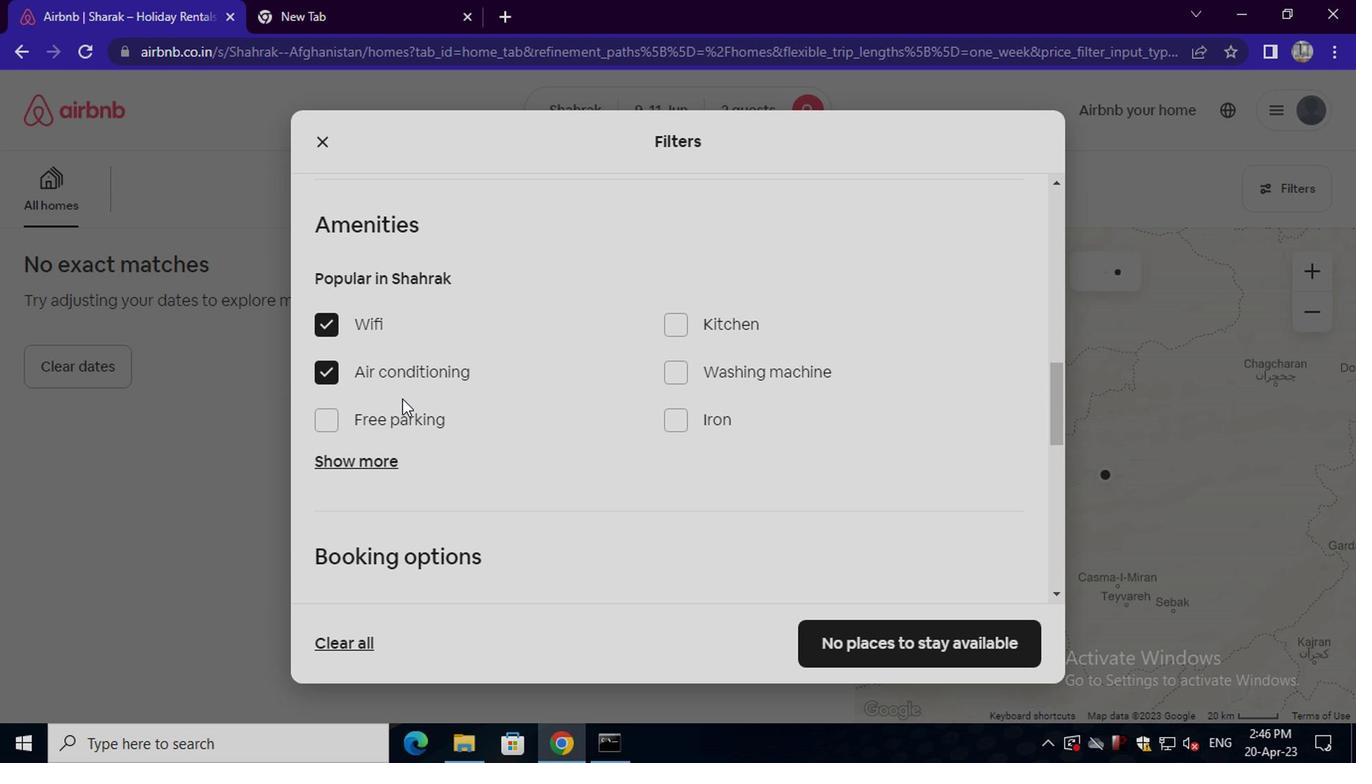 
Action: Mouse moved to (397, 399)
Screenshot: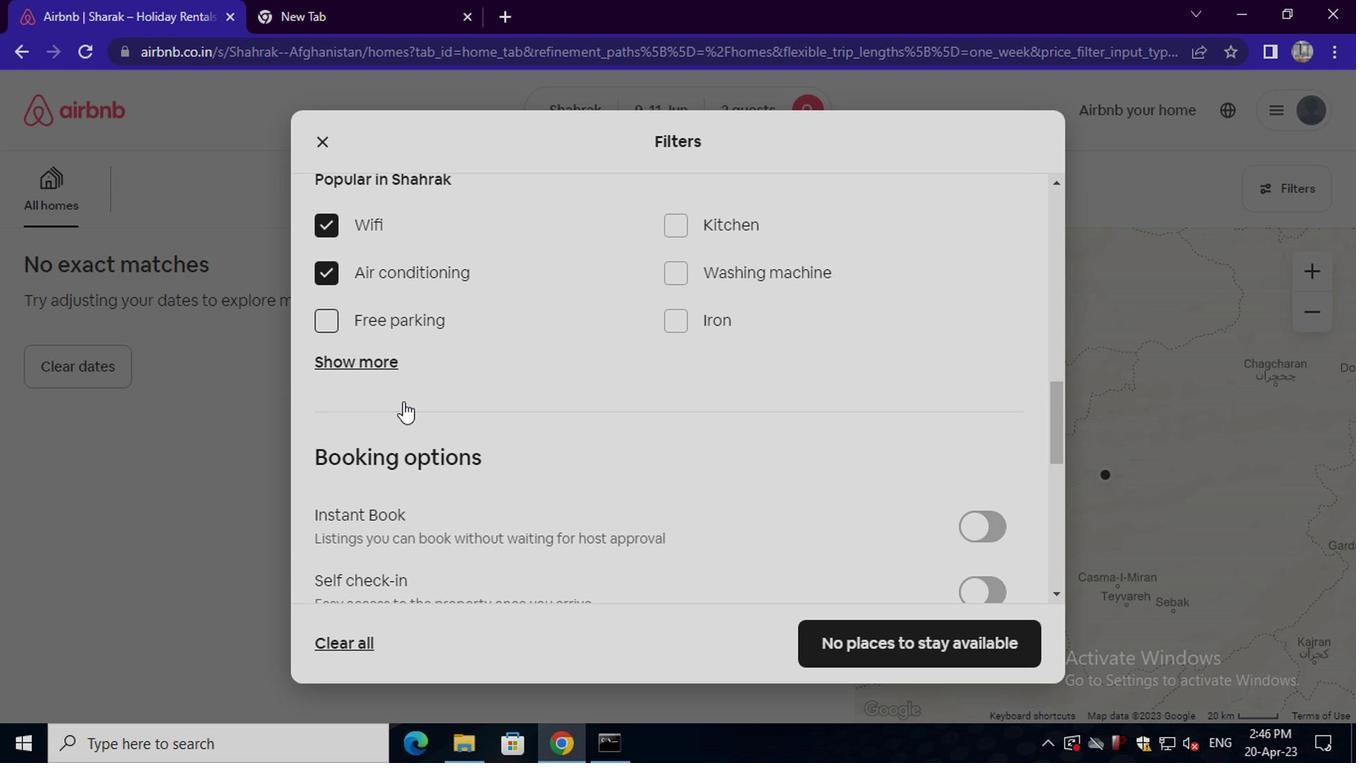 
Action: Mouse scrolled (397, 398) with delta (0, 0)
Screenshot: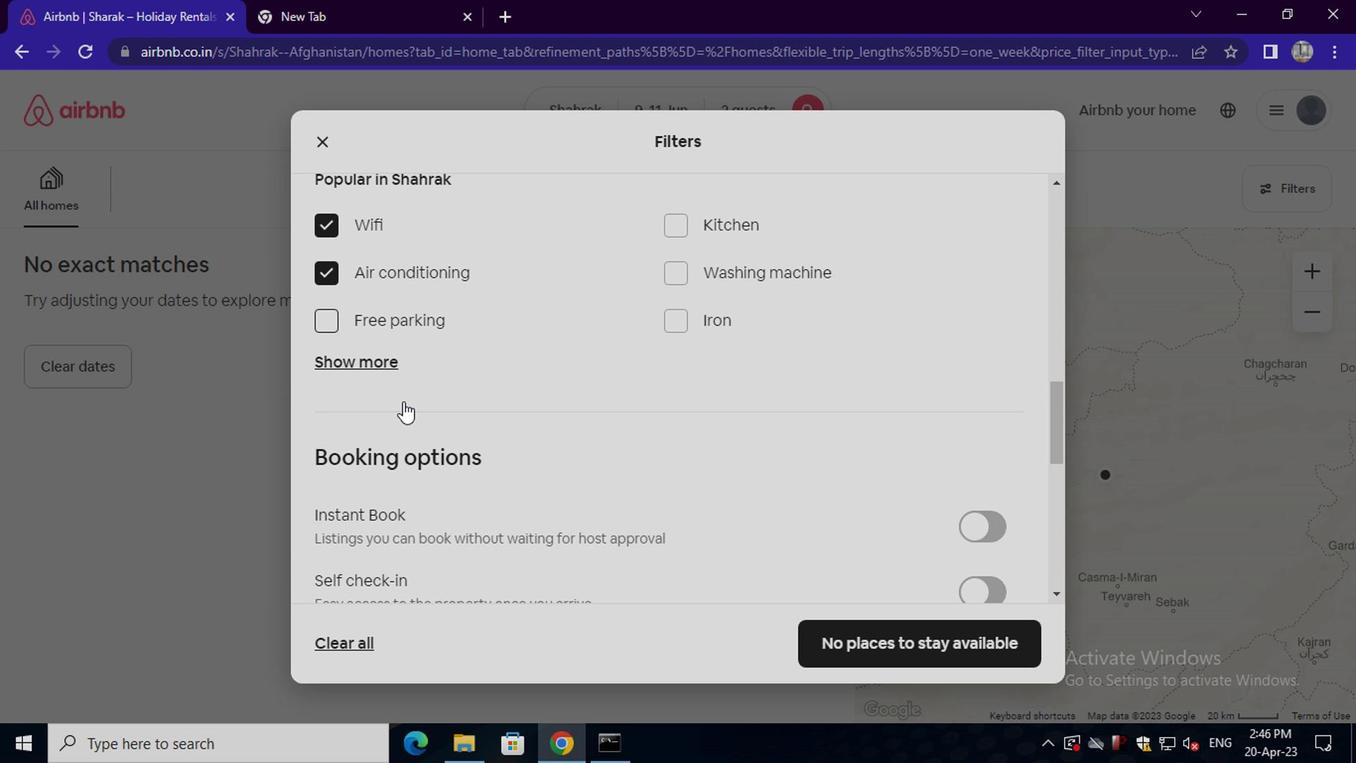 
Action: Mouse moved to (397, 399)
Screenshot: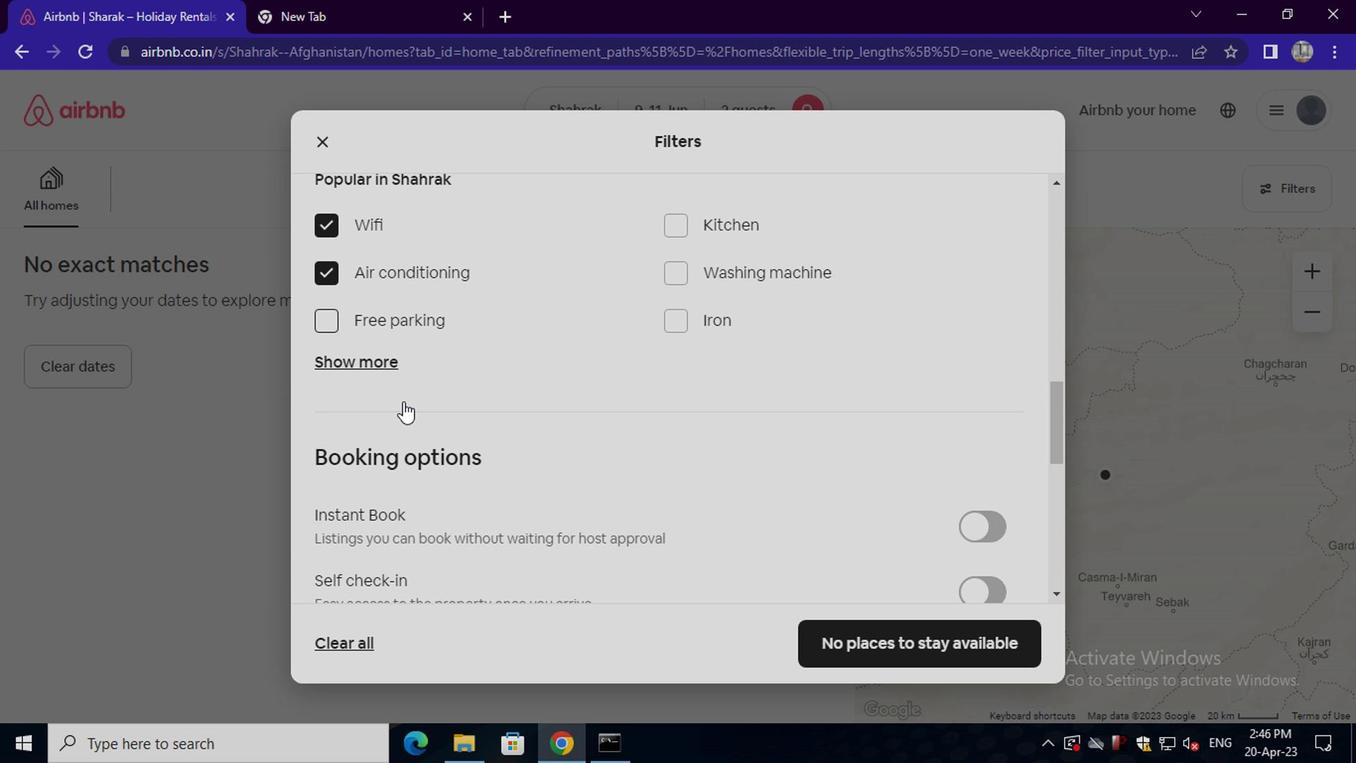 
Action: Mouse scrolled (397, 398) with delta (0, 0)
Screenshot: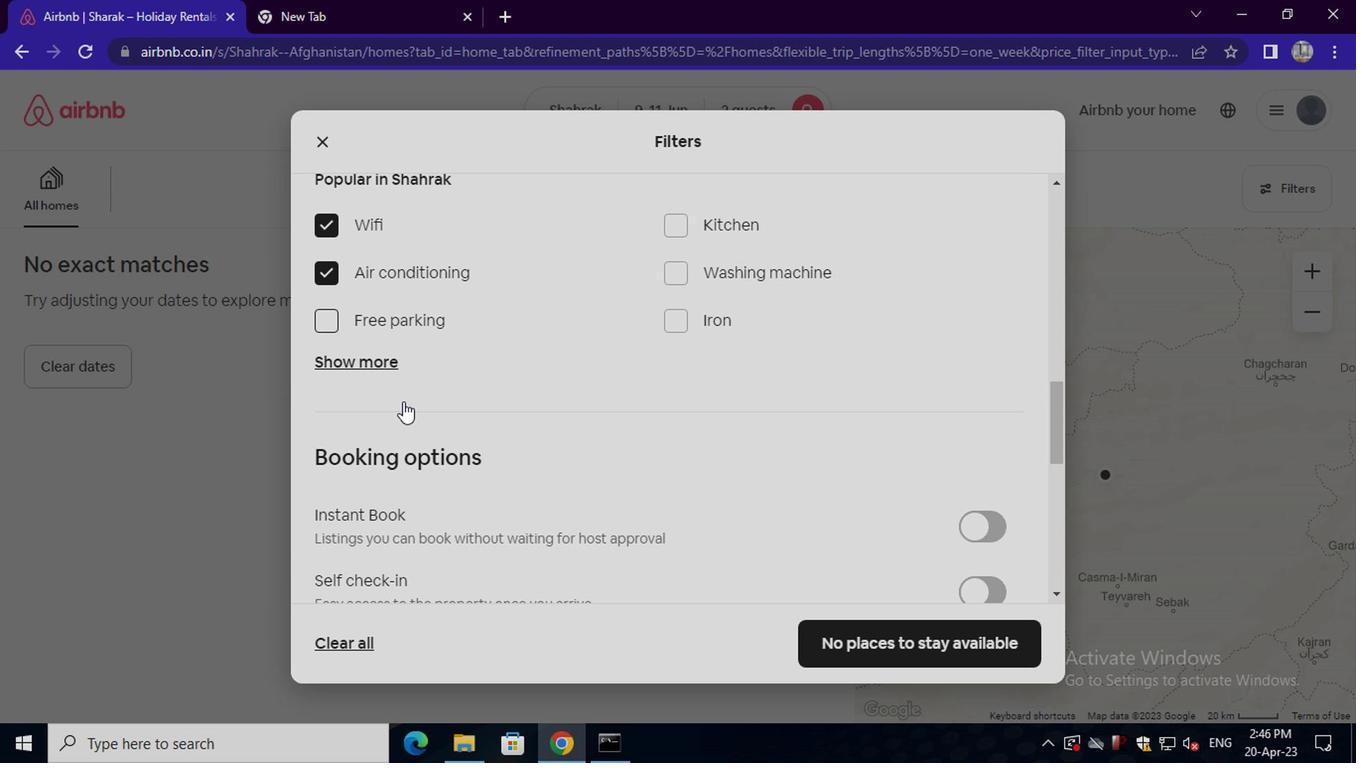 
Action: Mouse moved to (984, 387)
Screenshot: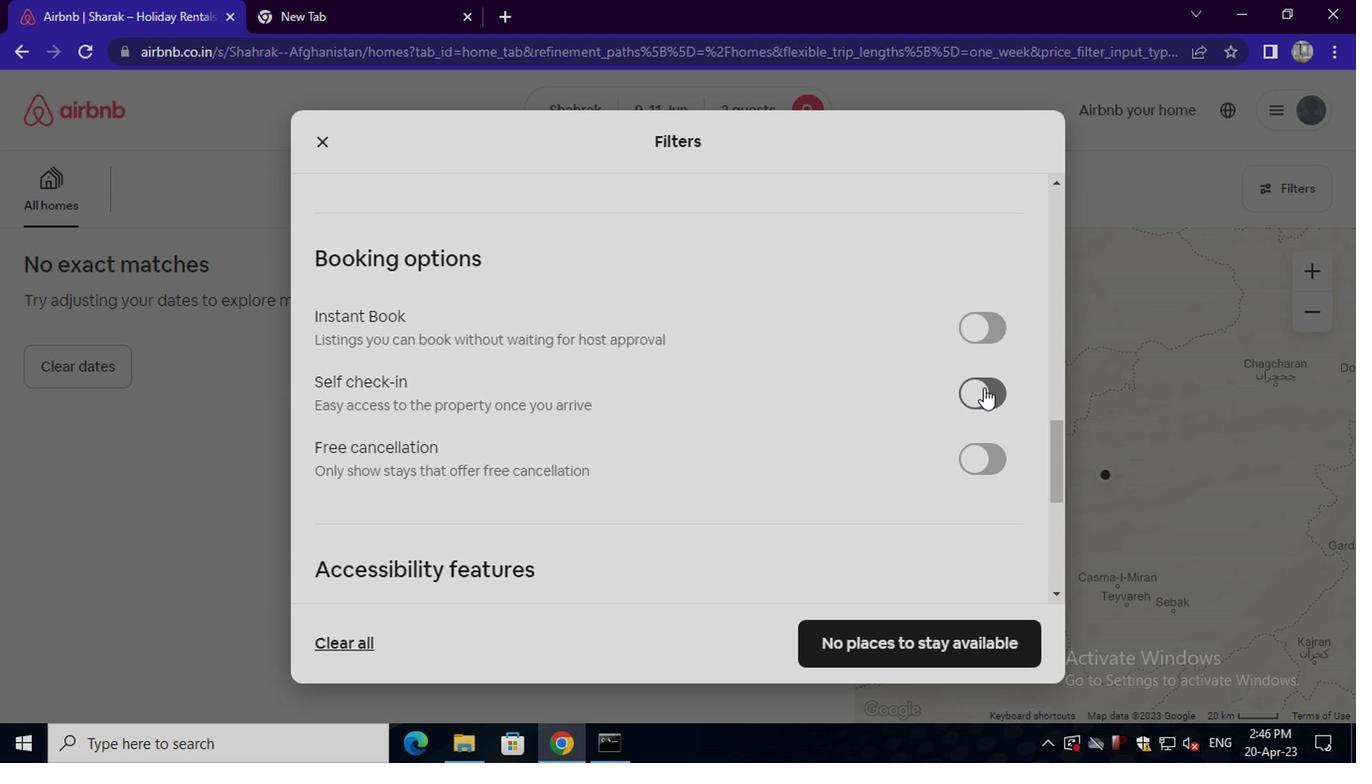 
Action: Mouse pressed left at (984, 387)
Screenshot: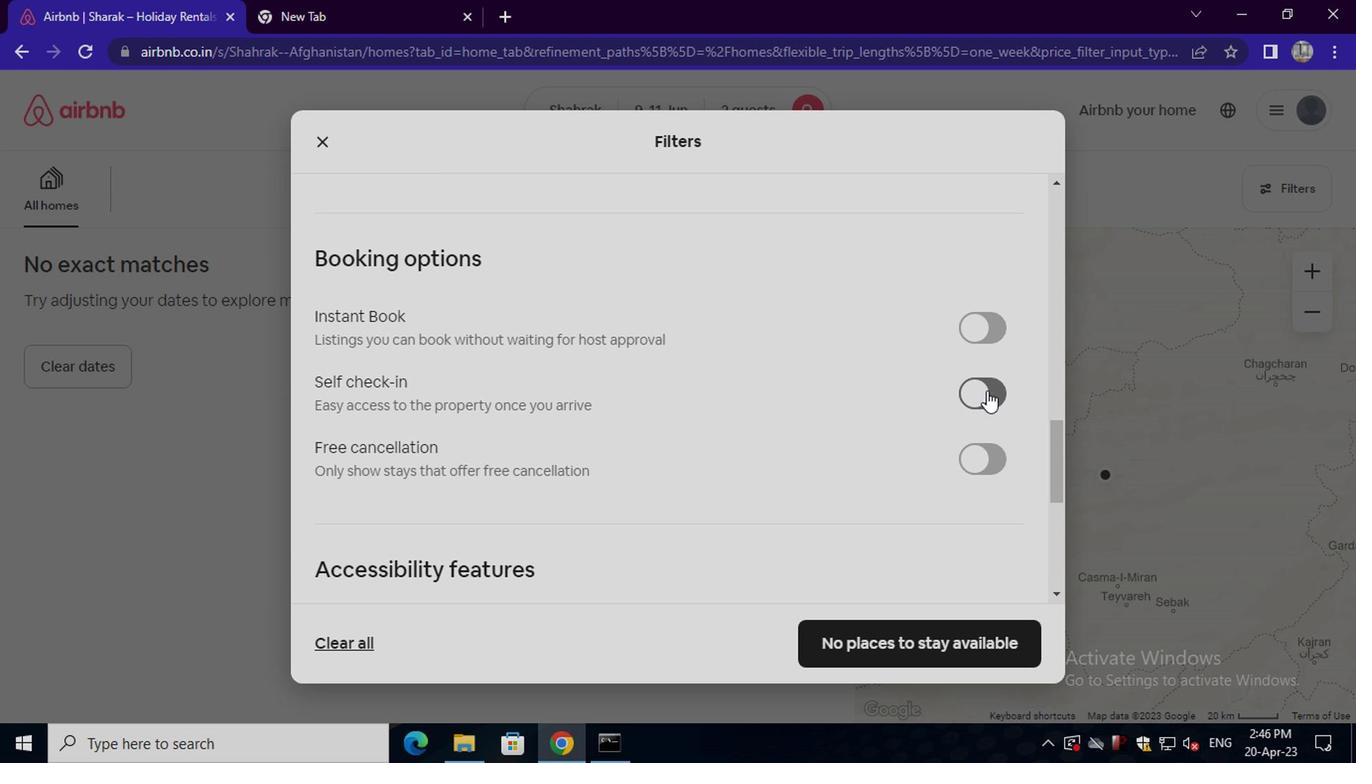 
Action: Mouse moved to (982, 388)
Screenshot: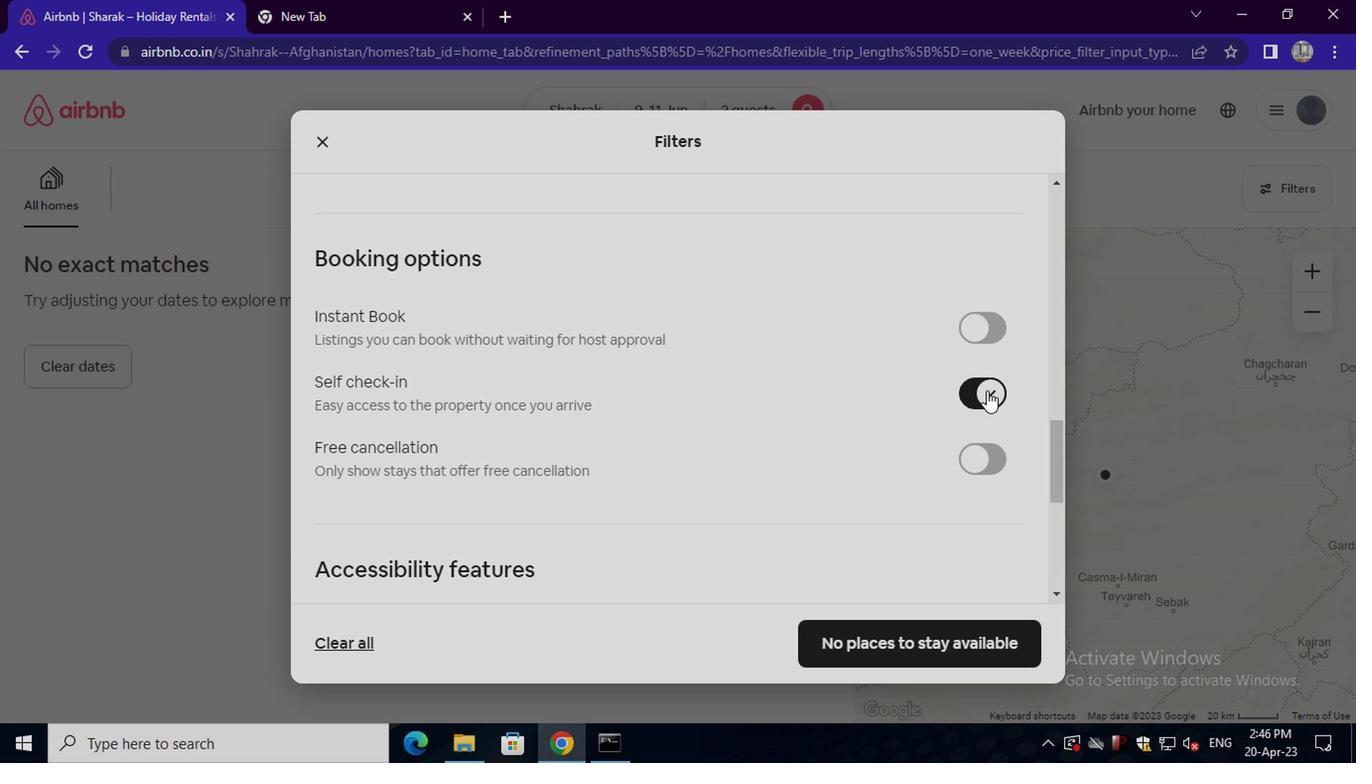 
Action: Mouse scrolled (982, 387) with delta (0, 0)
Screenshot: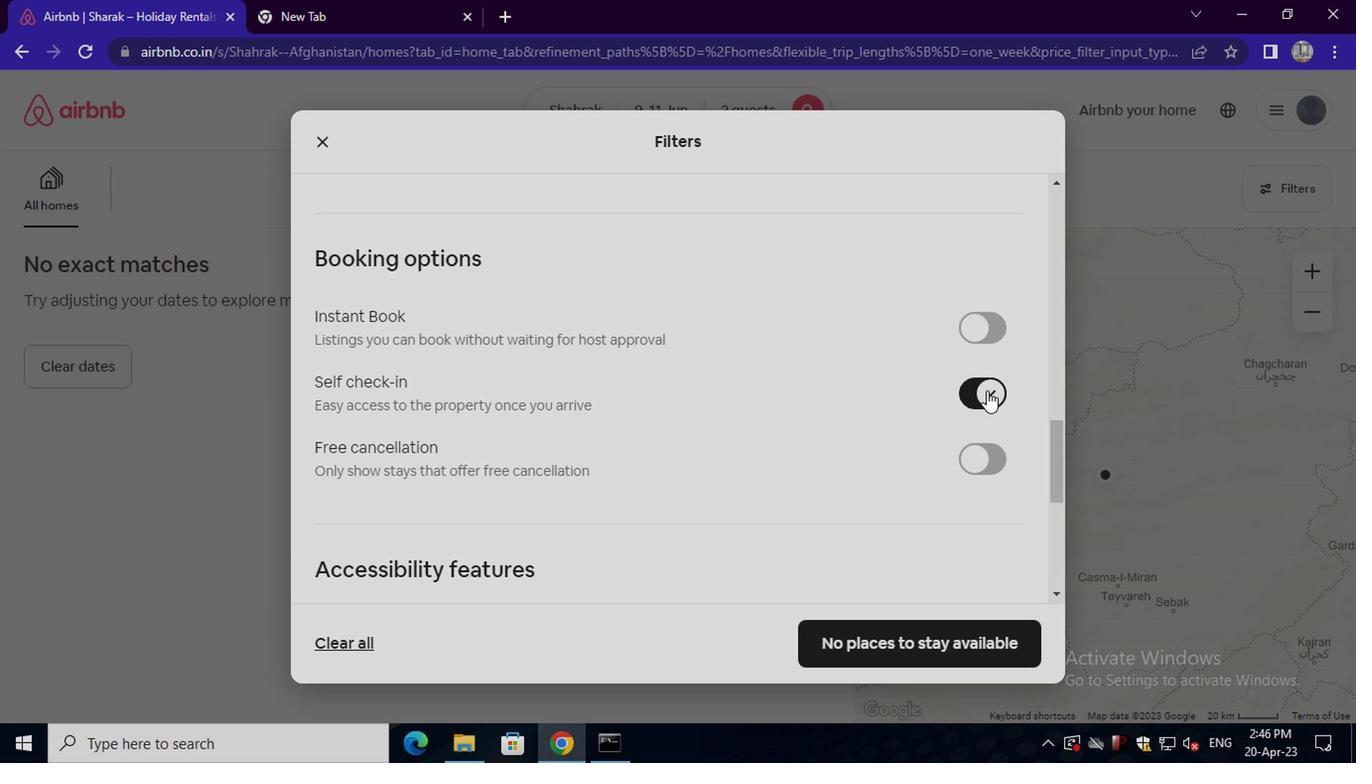 
Action: Mouse moved to (980, 388)
Screenshot: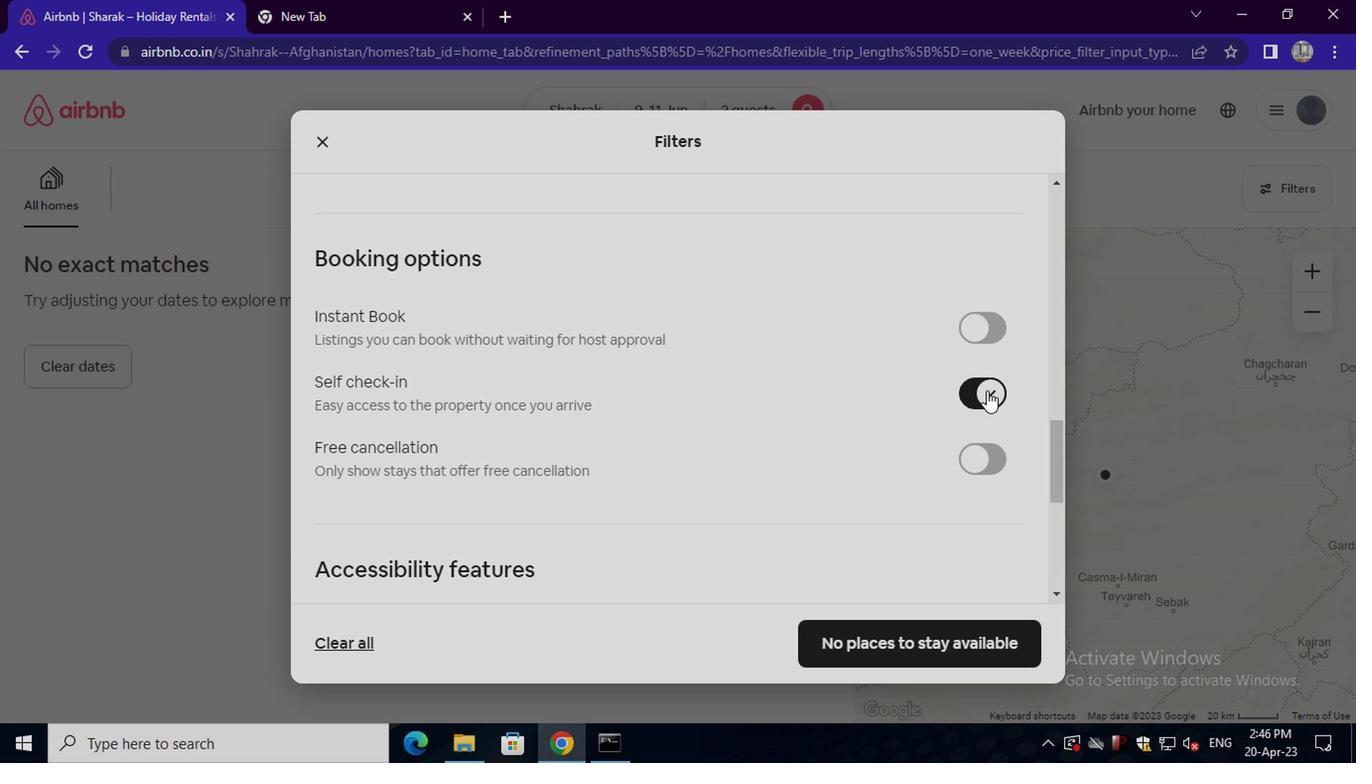 
Action: Mouse scrolled (980, 387) with delta (0, 0)
Screenshot: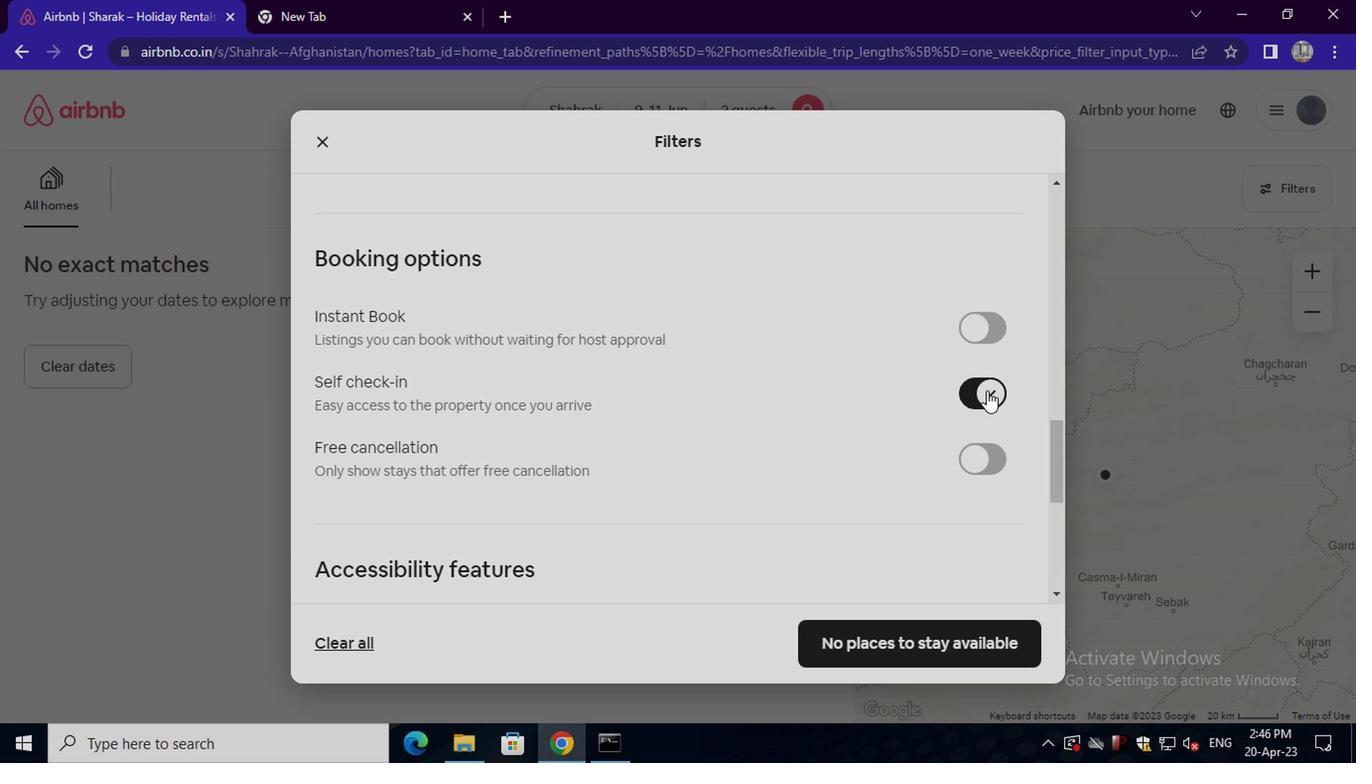 
Action: Mouse moved to (980, 388)
Screenshot: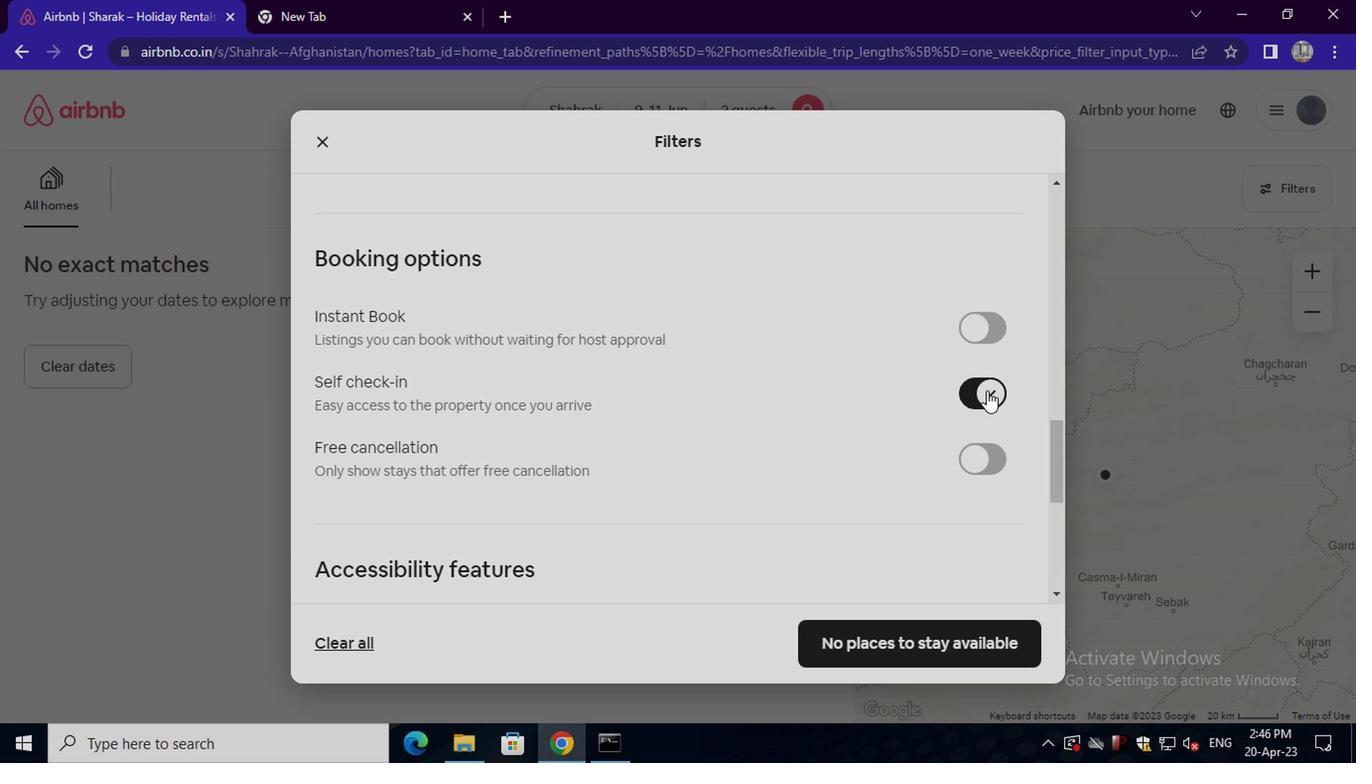 
Action: Mouse scrolled (980, 387) with delta (0, 0)
Screenshot: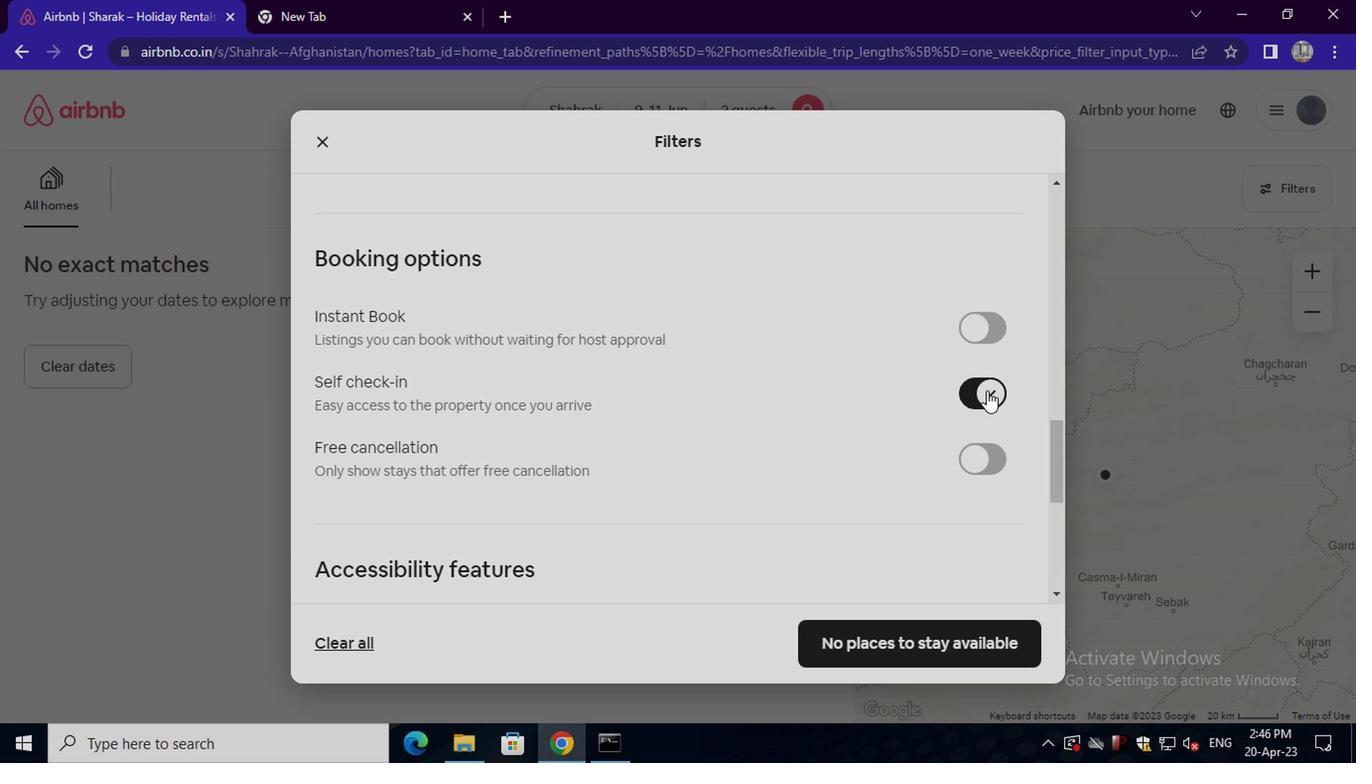 
Action: Mouse moved to (978, 390)
Screenshot: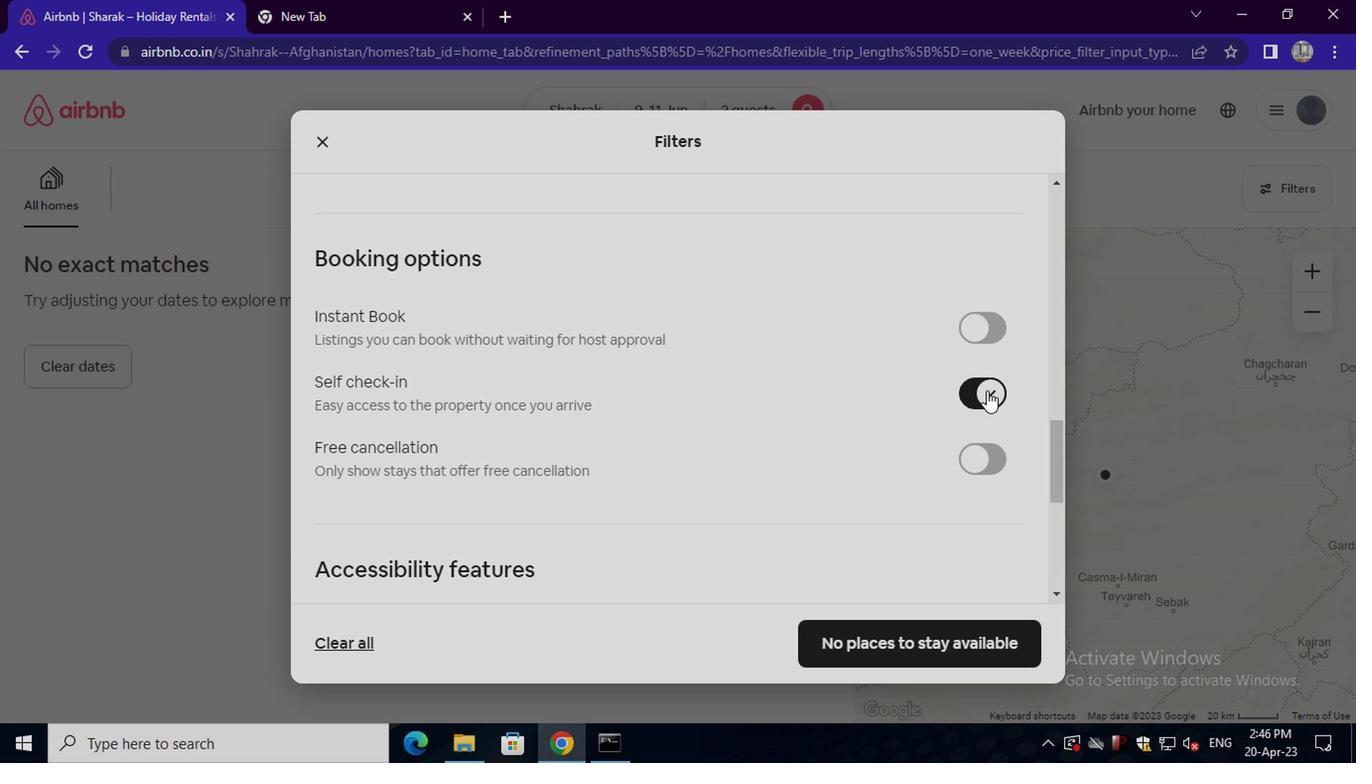 
Action: Mouse scrolled (978, 388) with delta (0, -1)
Screenshot: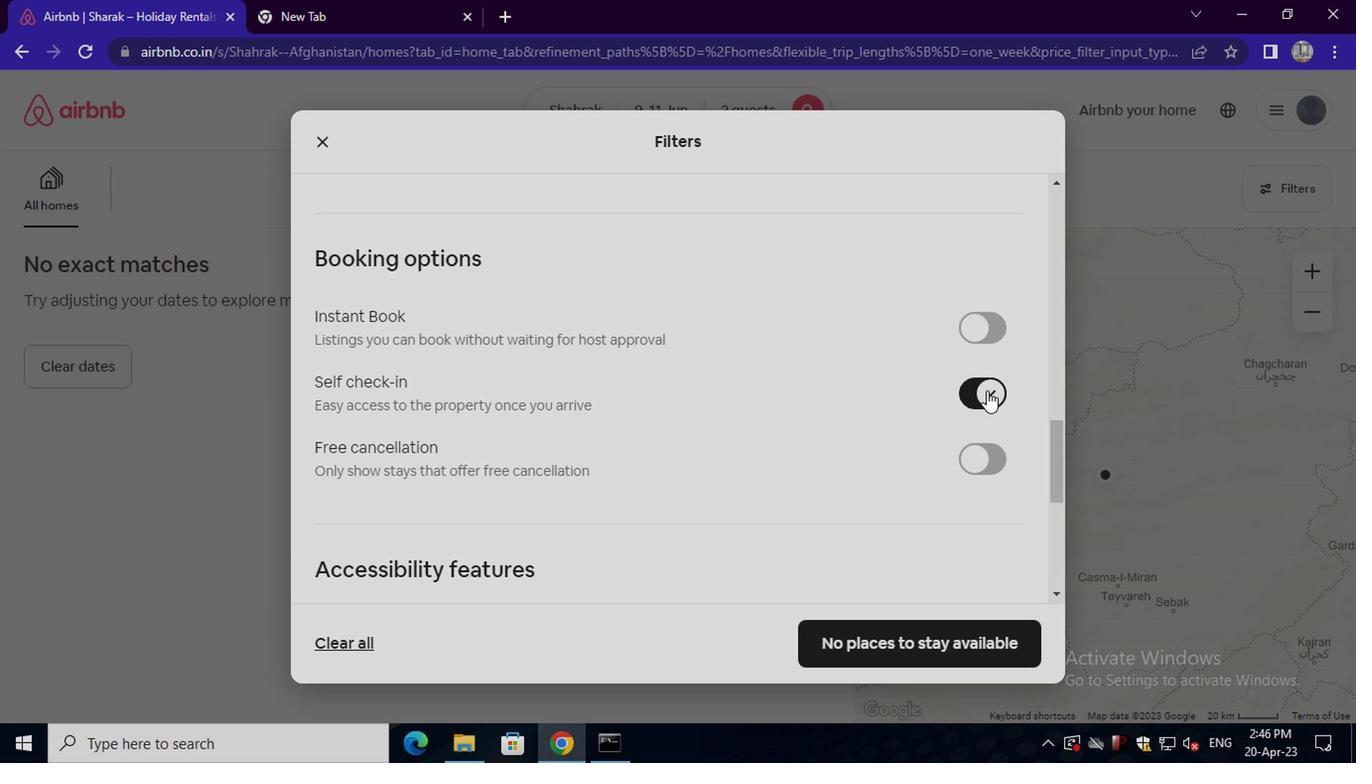 
Action: Mouse scrolled (978, 388) with delta (0, -1)
Screenshot: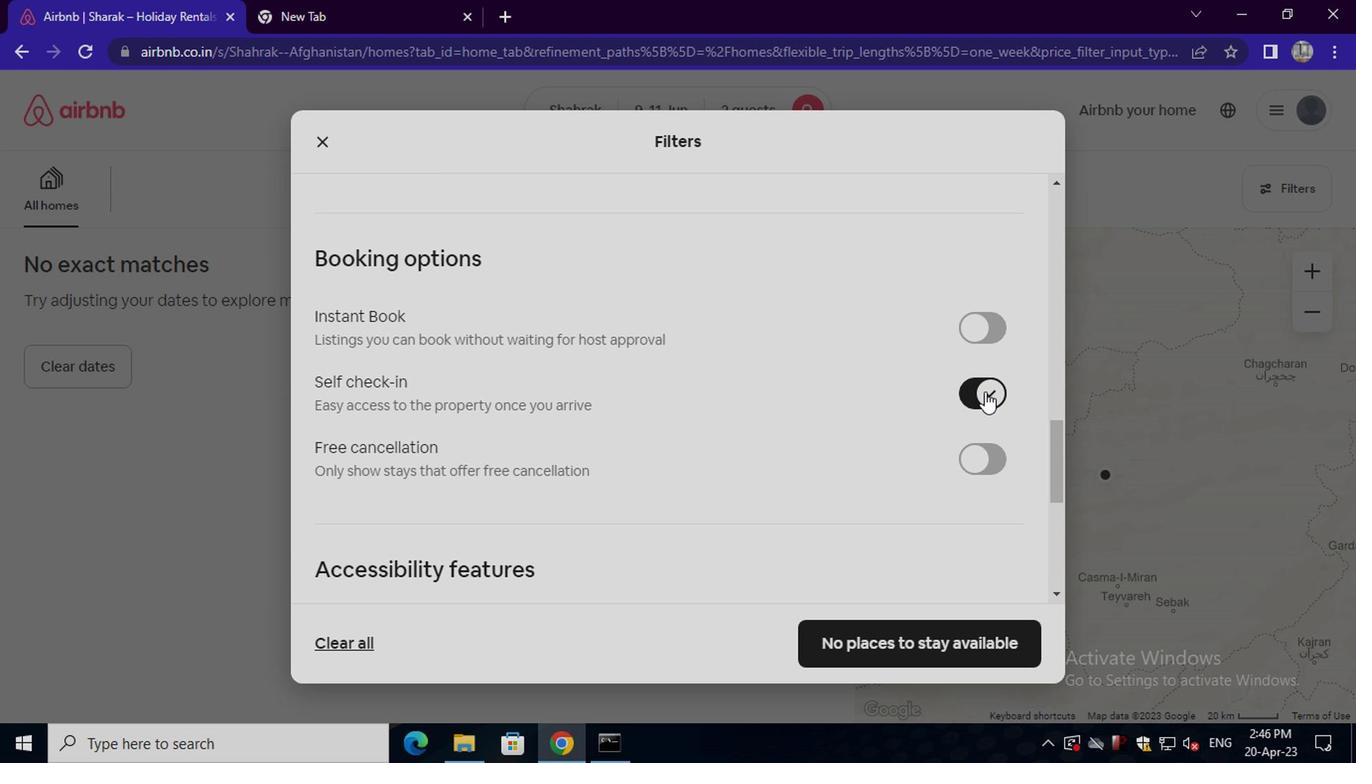 
Action: Mouse moved to (975, 390)
Screenshot: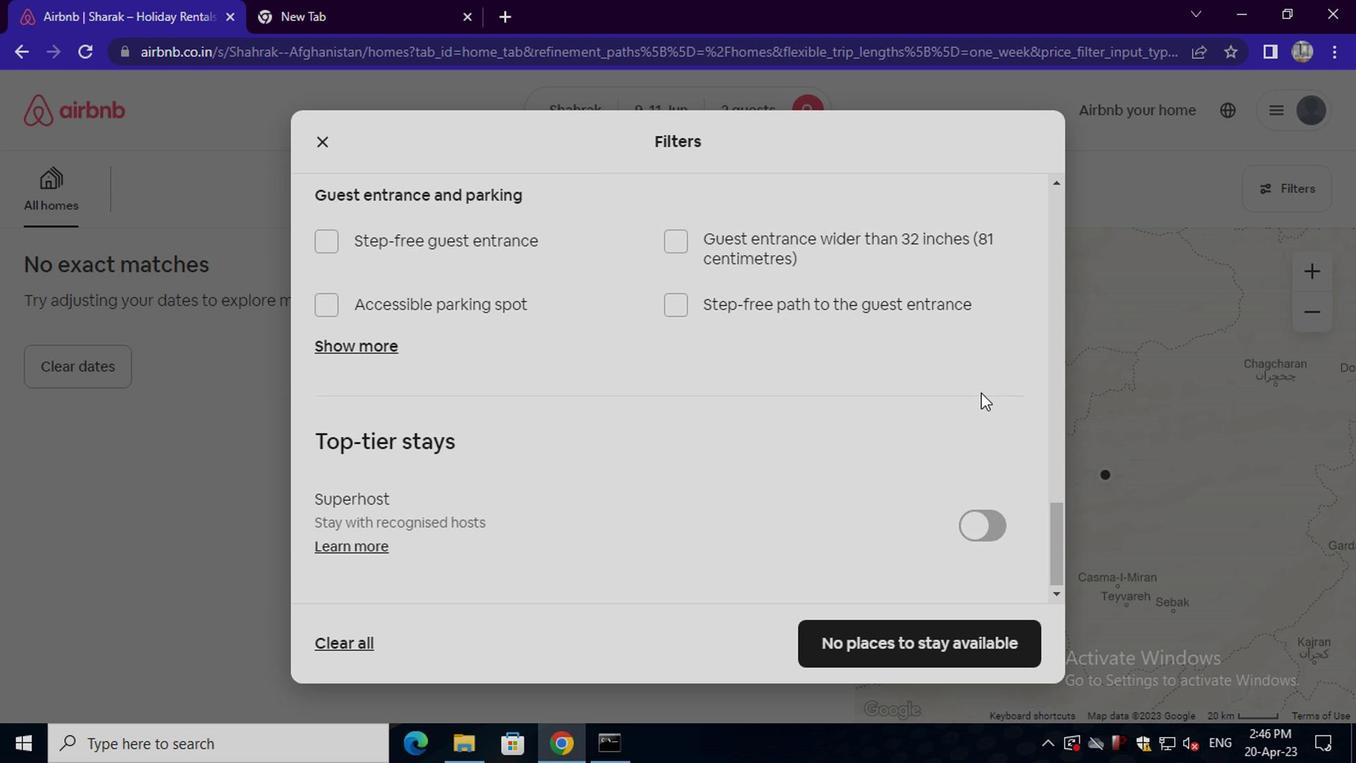 
Action: Mouse scrolled (975, 390) with delta (0, 0)
Screenshot: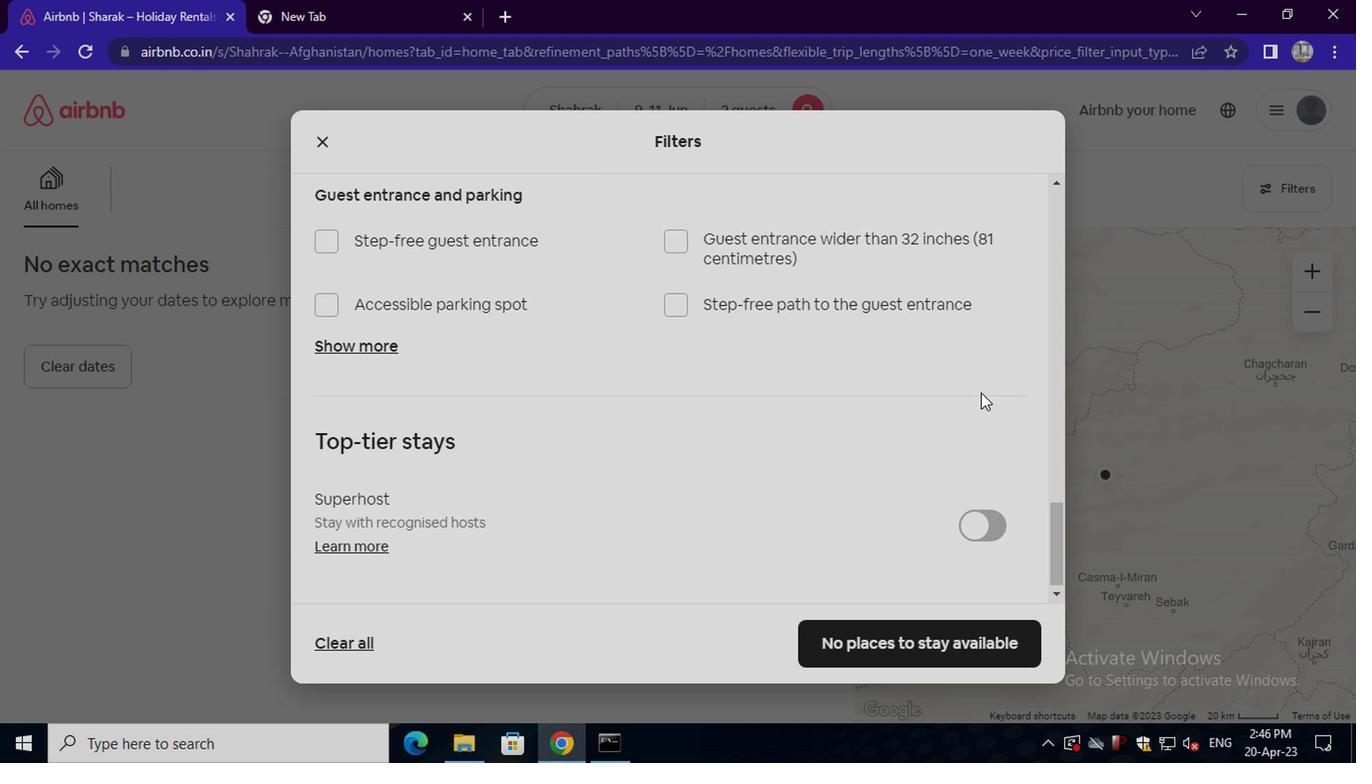 
Action: Mouse moved to (975, 392)
Screenshot: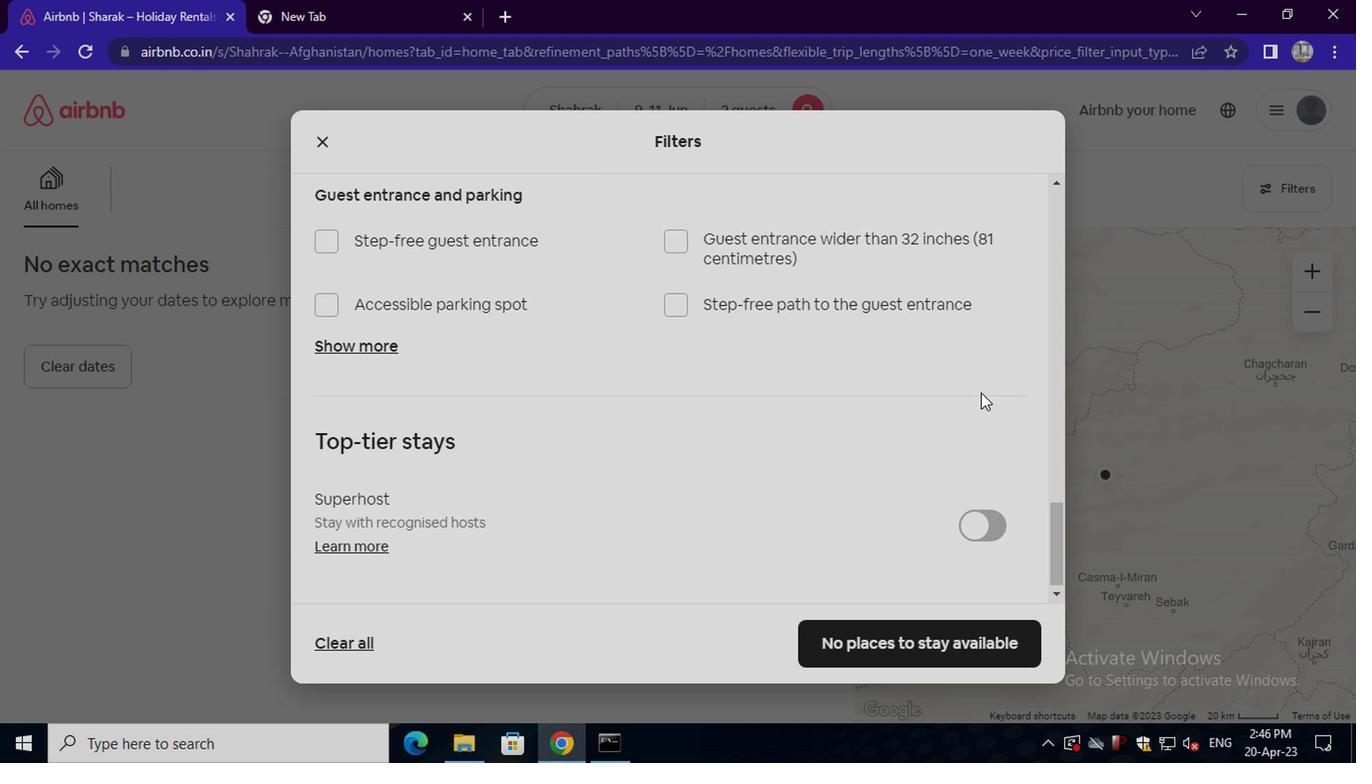 
Action: Mouse scrolled (975, 390) with delta (0, -1)
Screenshot: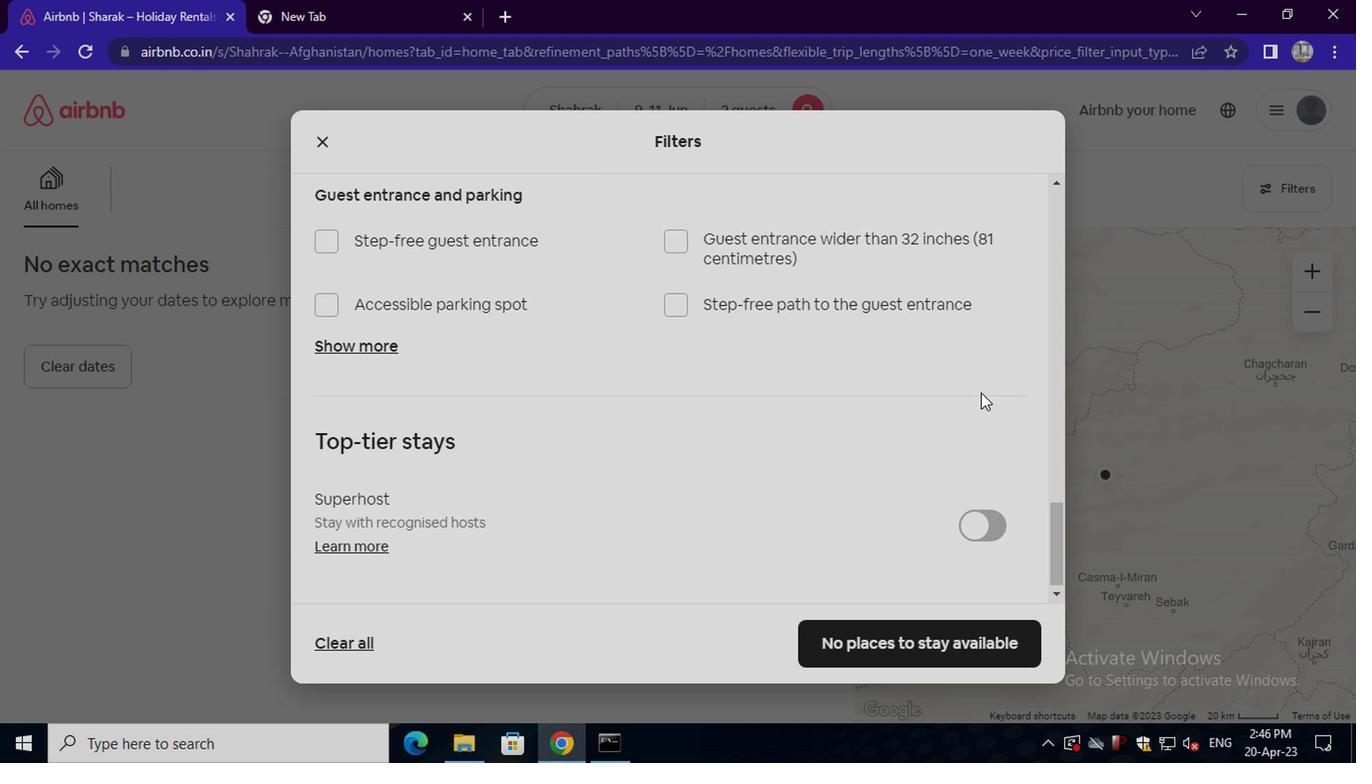 
Action: Mouse moved to (975, 392)
Screenshot: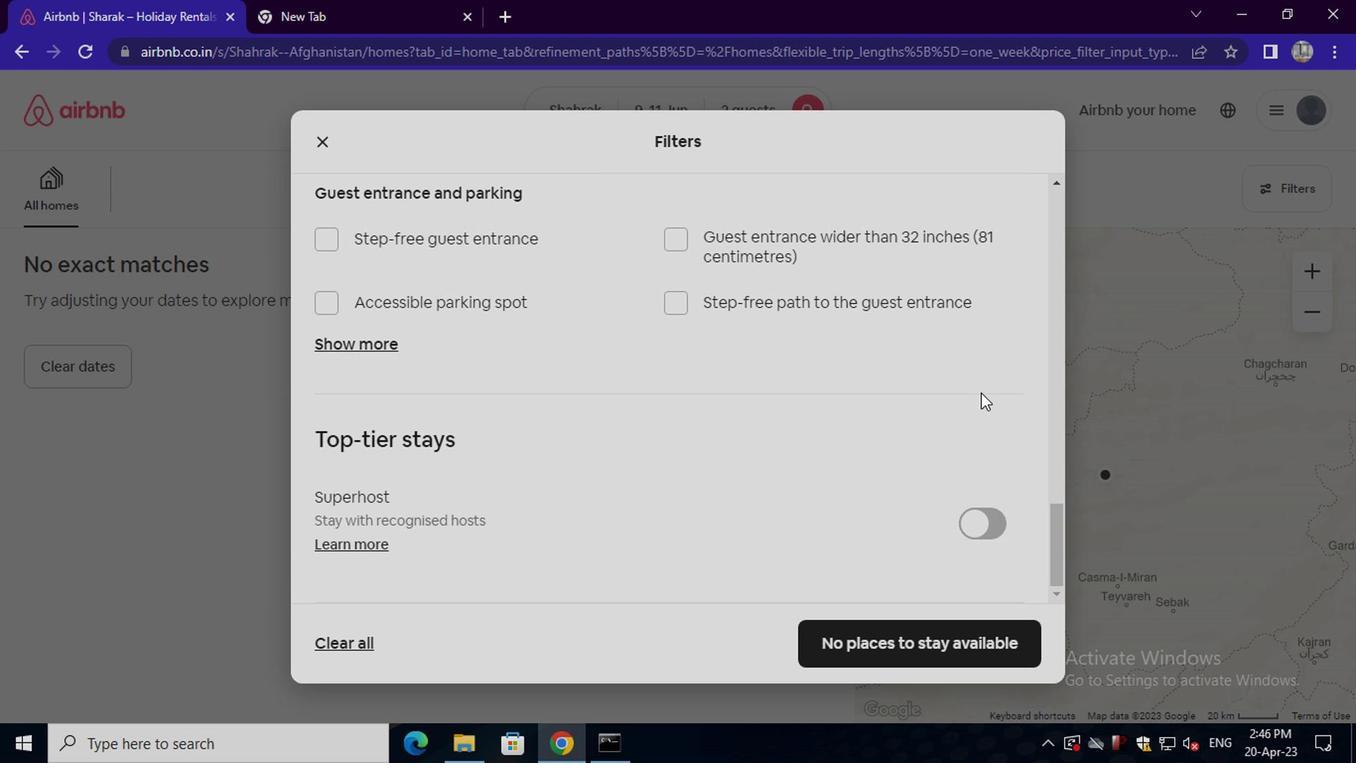 
Action: Mouse scrolled (975, 392) with delta (0, 0)
Screenshot: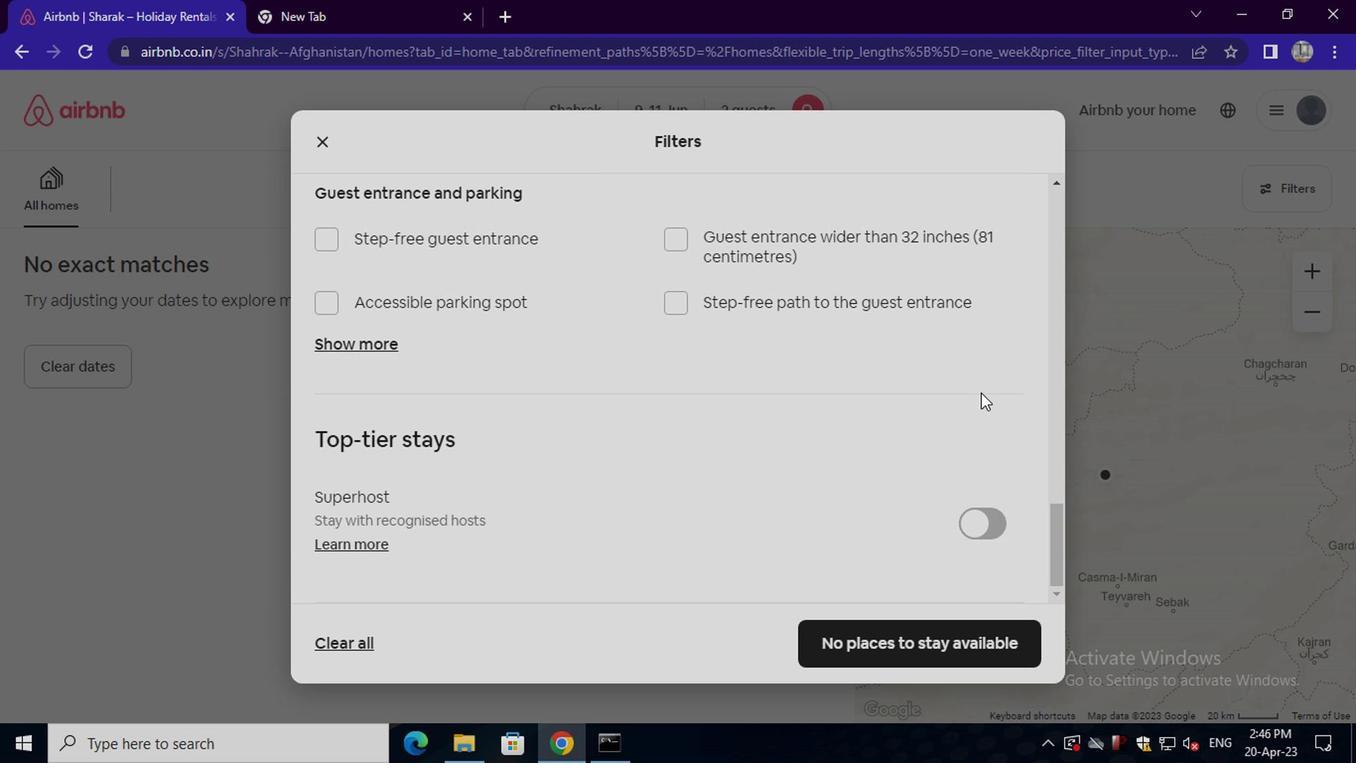 
Action: Mouse scrolled (975, 392) with delta (0, 0)
Screenshot: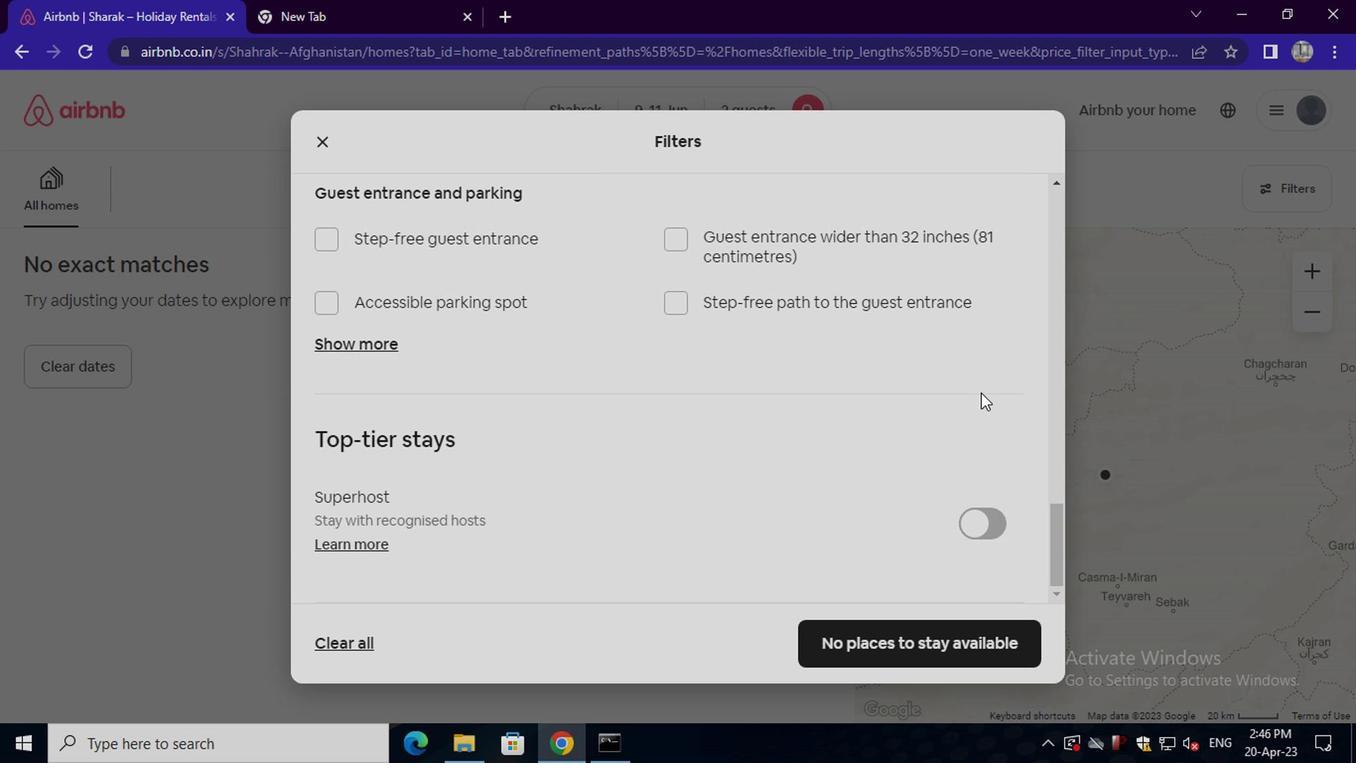 
Action: Mouse scrolled (975, 392) with delta (0, 0)
Screenshot: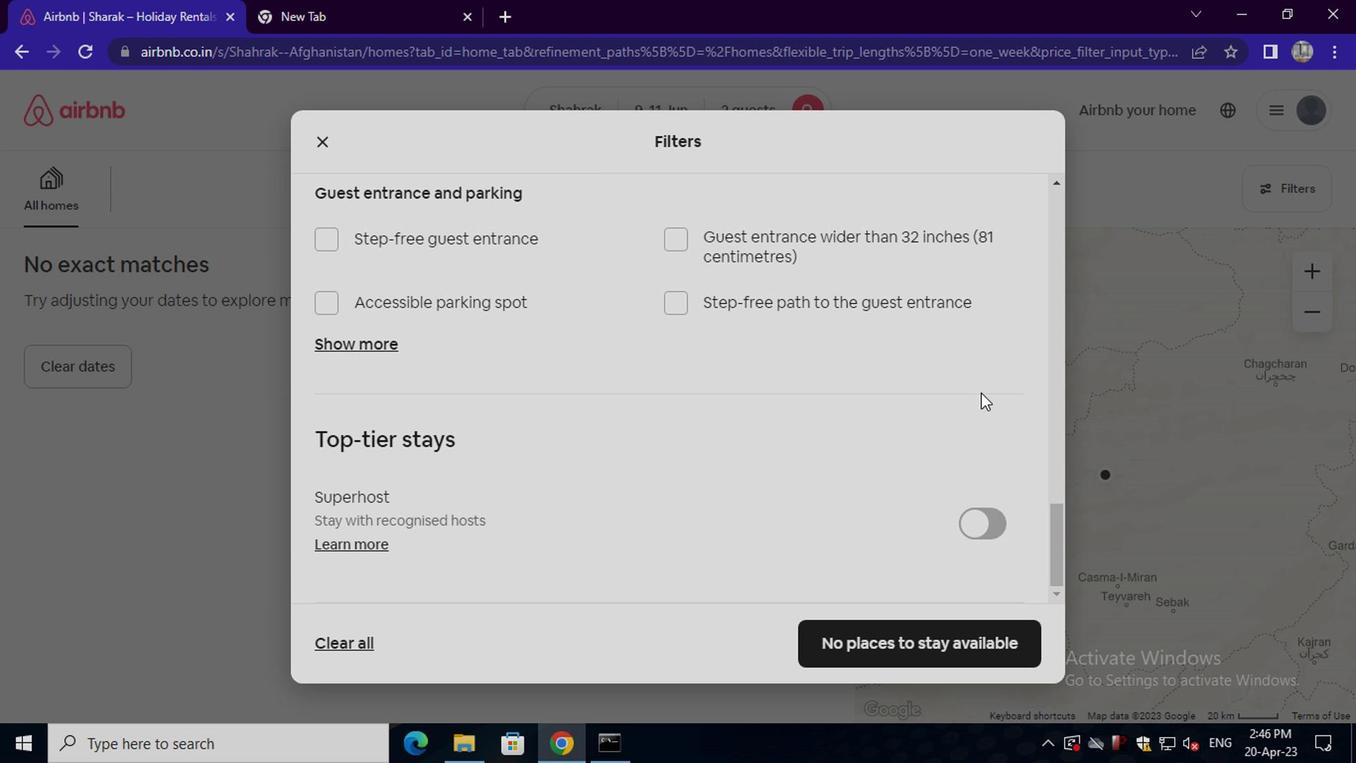 
Action: Mouse moved to (895, 626)
Screenshot: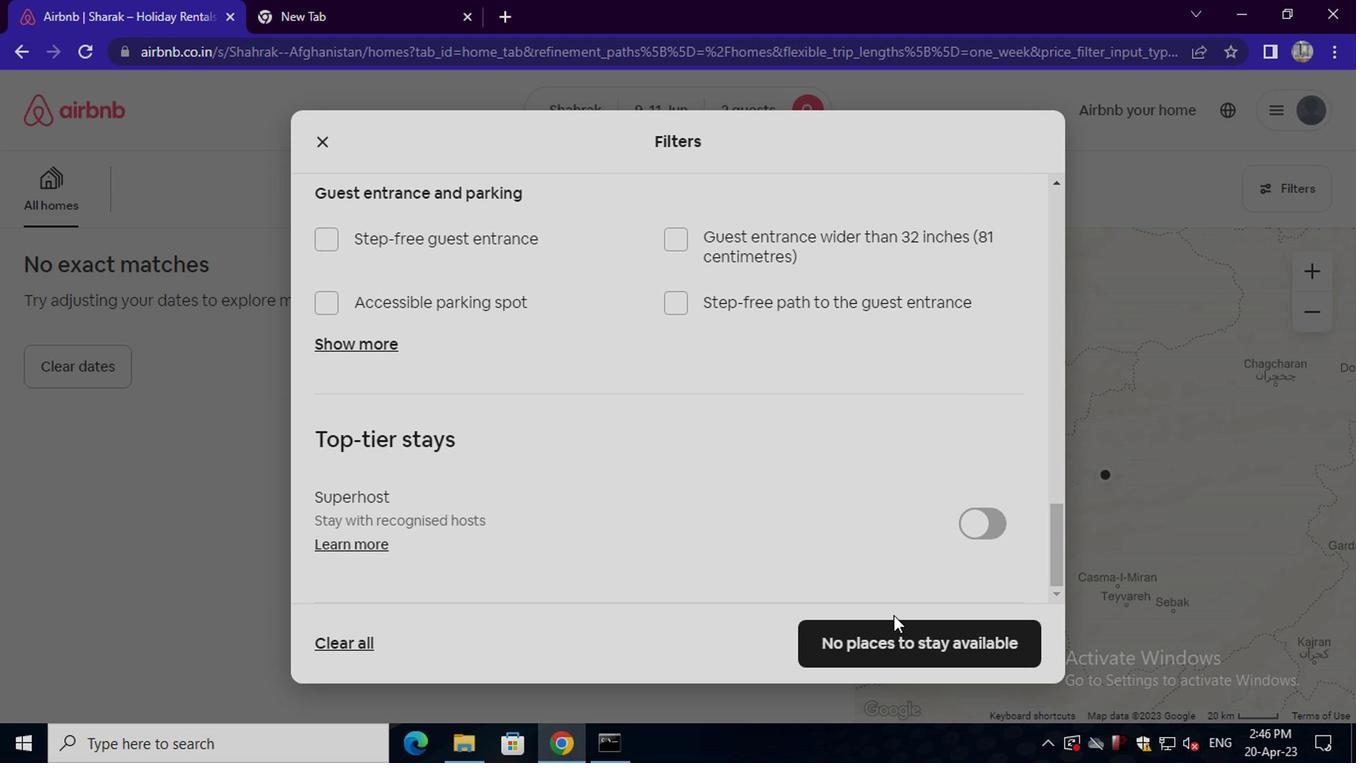 
Action: Mouse pressed left at (895, 626)
Screenshot: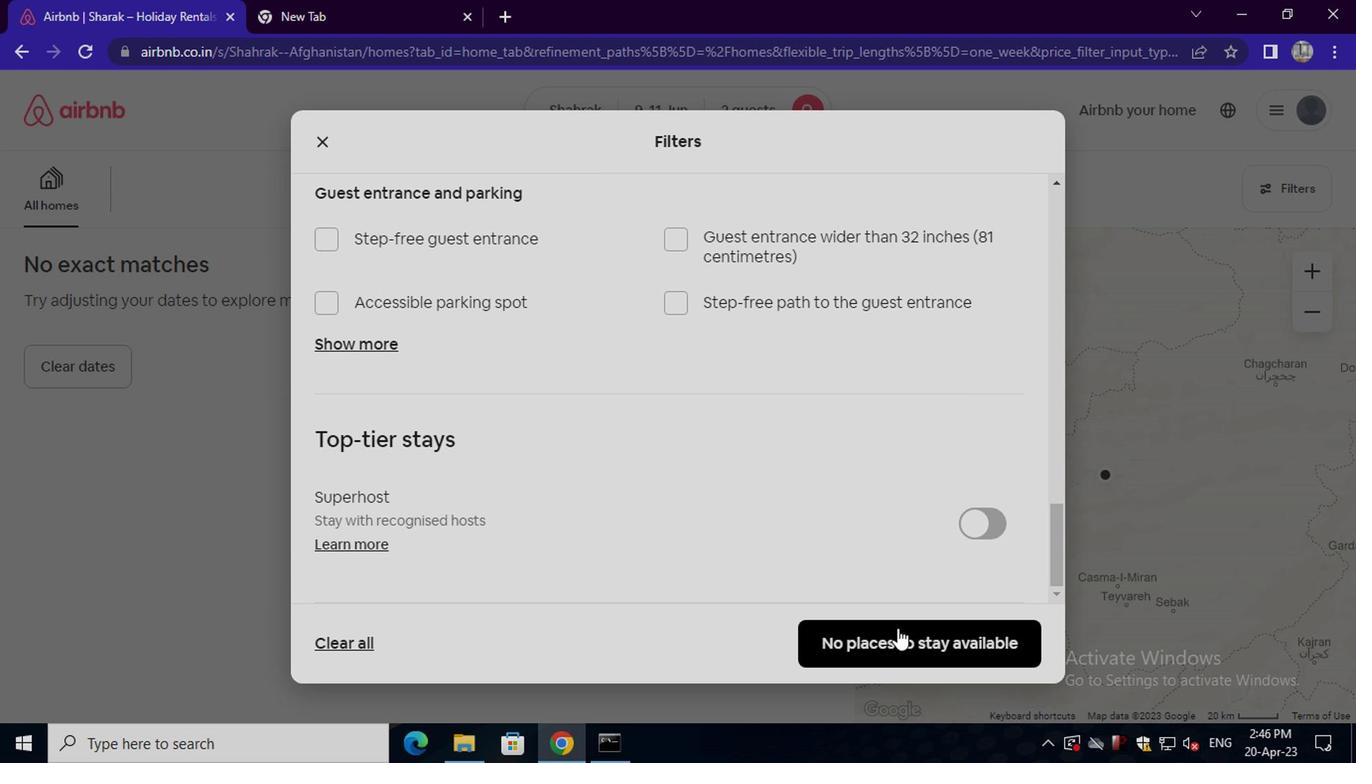 
Action: Mouse moved to (897, 627)
Screenshot: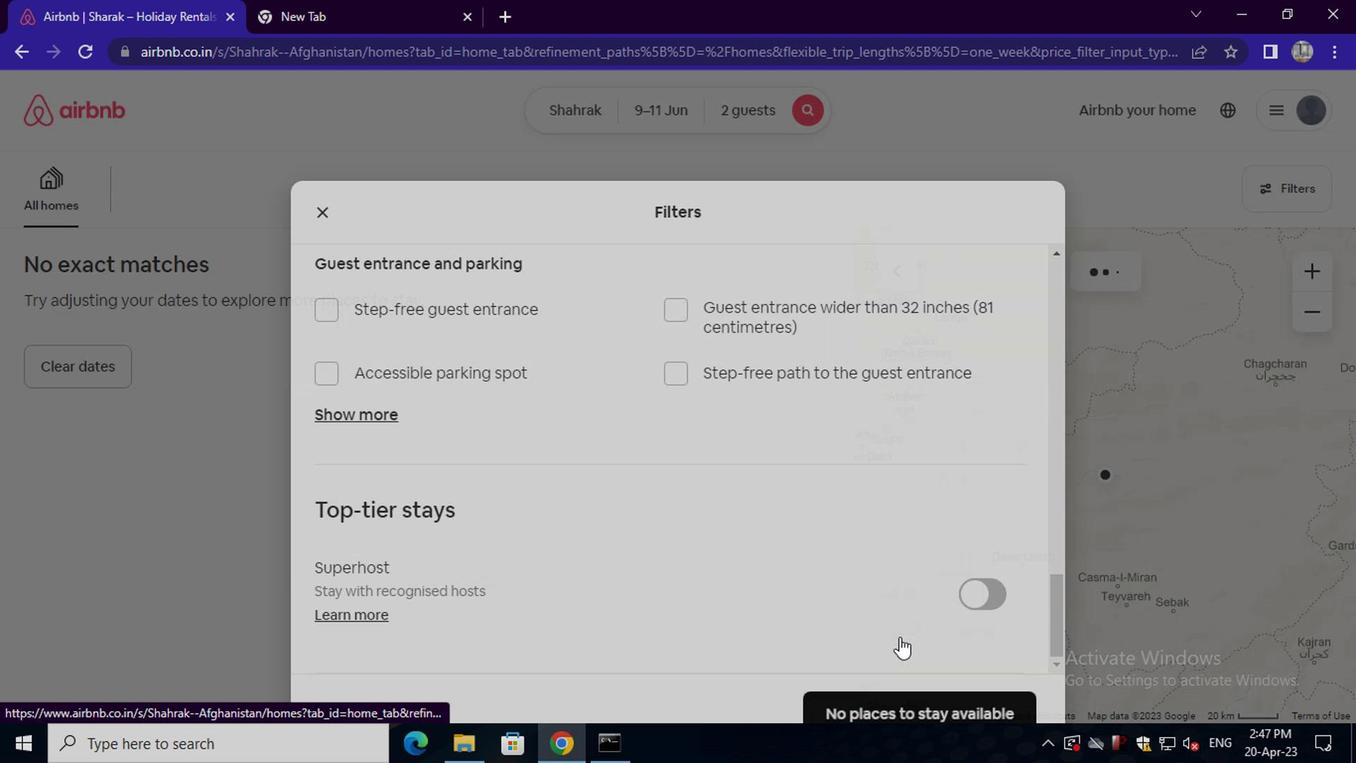 
Action: Key pressed <Key.f9>
Screenshot: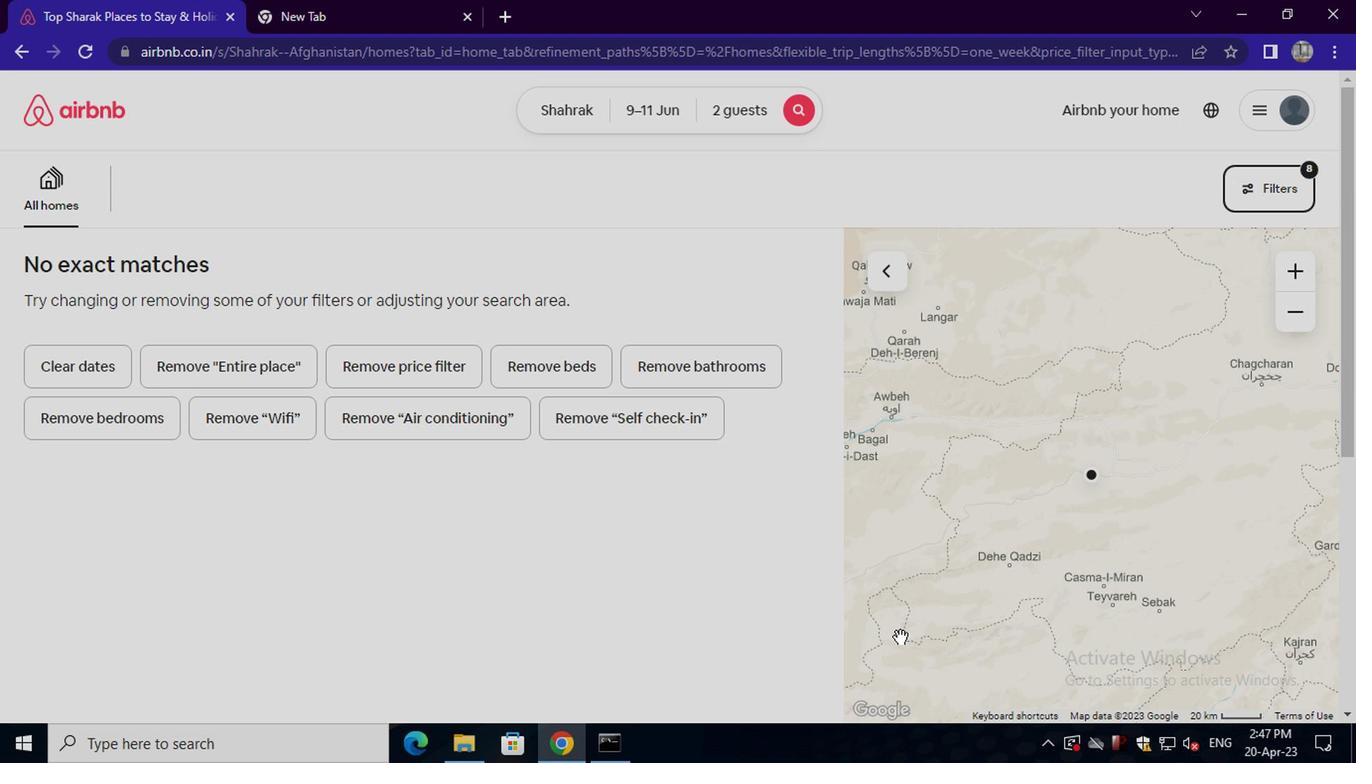 
